 Task: Add a signature Mason Kelly containing Have a great National Clean Off Your Desk Day, Mason Kelly to email address softage.9@softage.net and add a label Homeowners associations
Action: Mouse moved to (1252, 68)
Screenshot: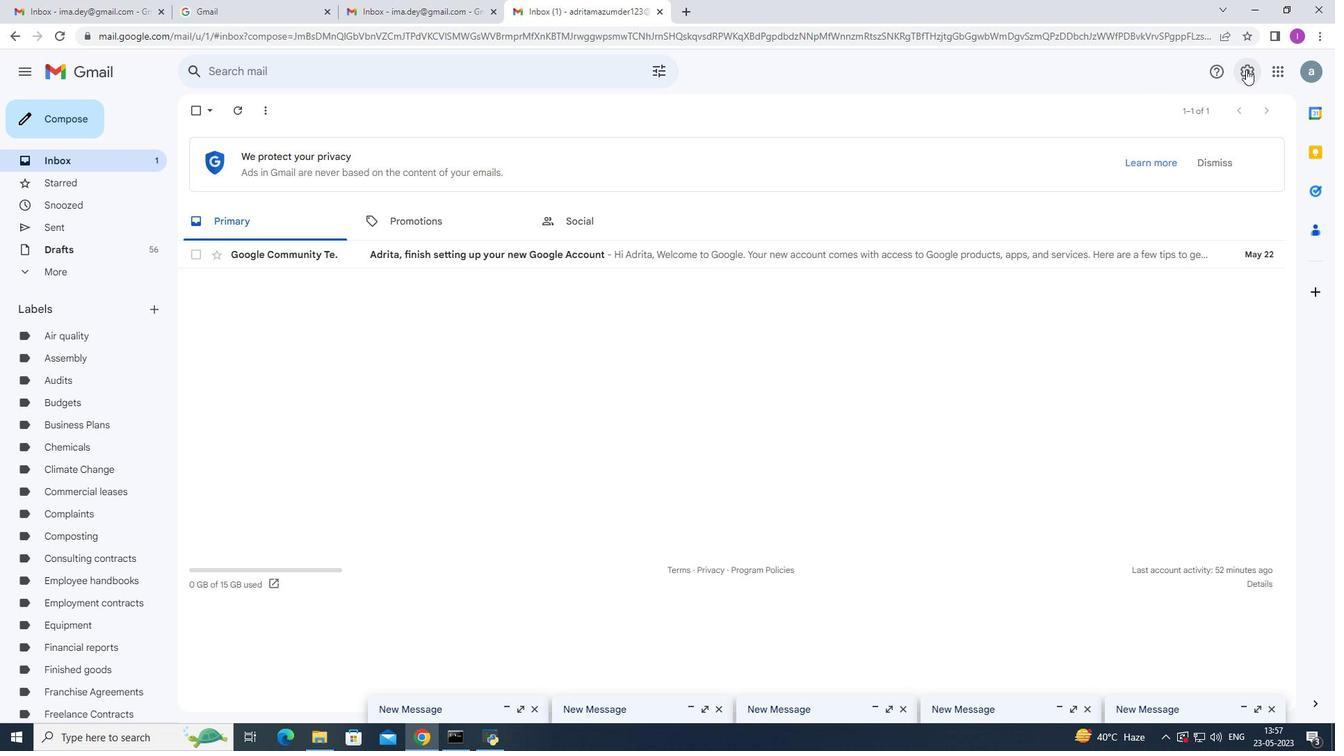 
Action: Mouse pressed left at (1252, 68)
Screenshot: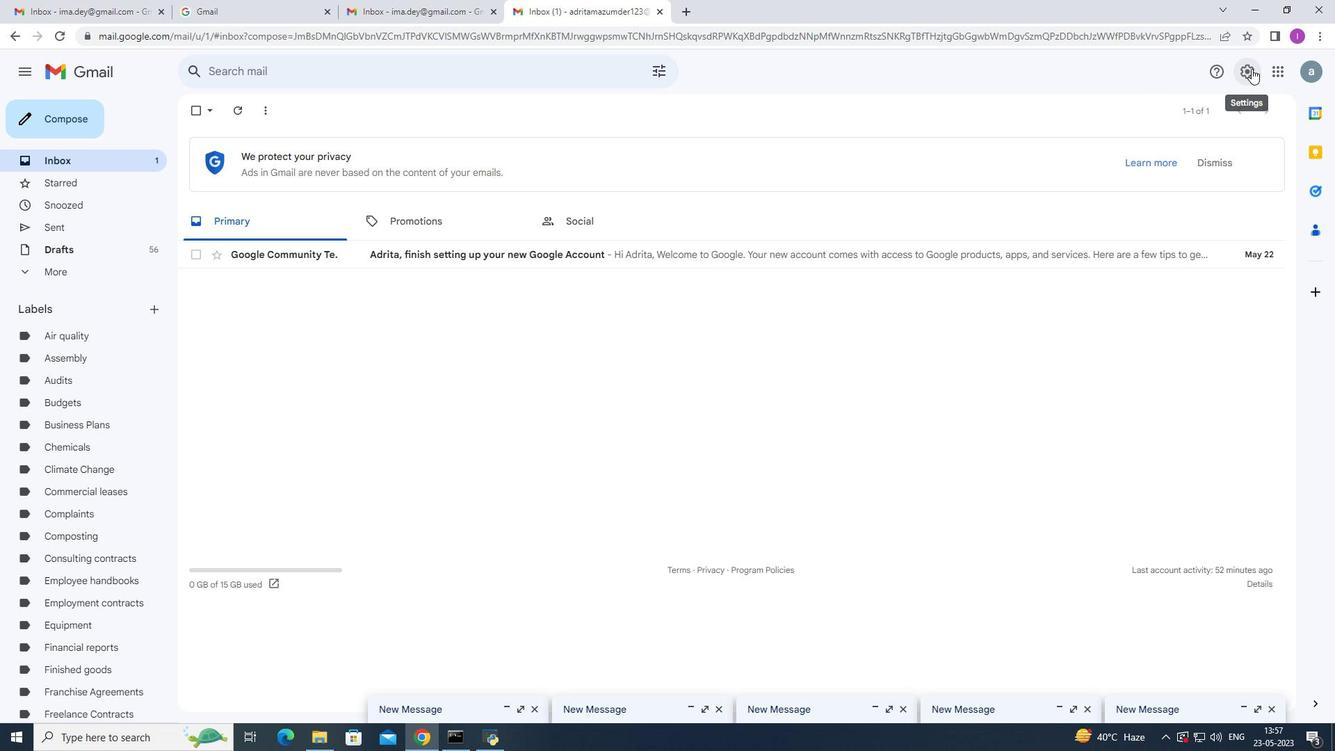 
Action: Mouse moved to (1174, 146)
Screenshot: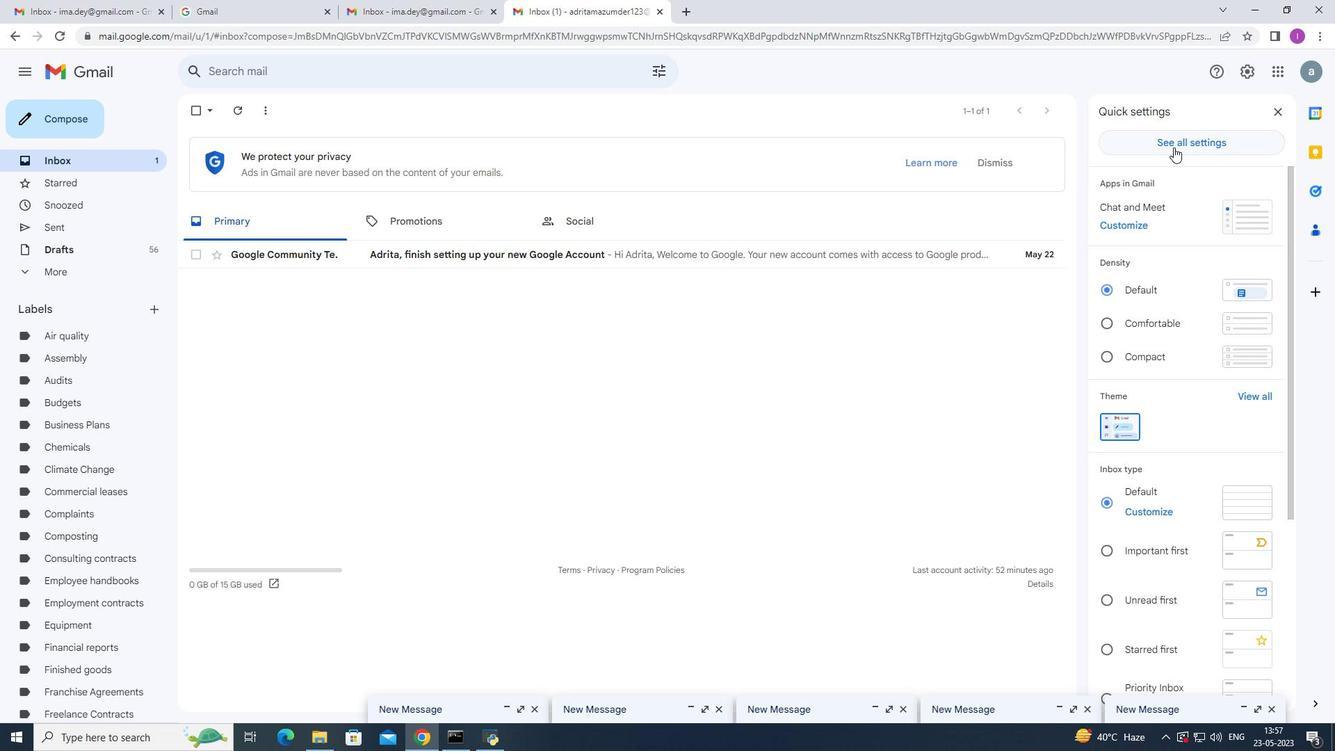 
Action: Mouse pressed left at (1174, 146)
Screenshot: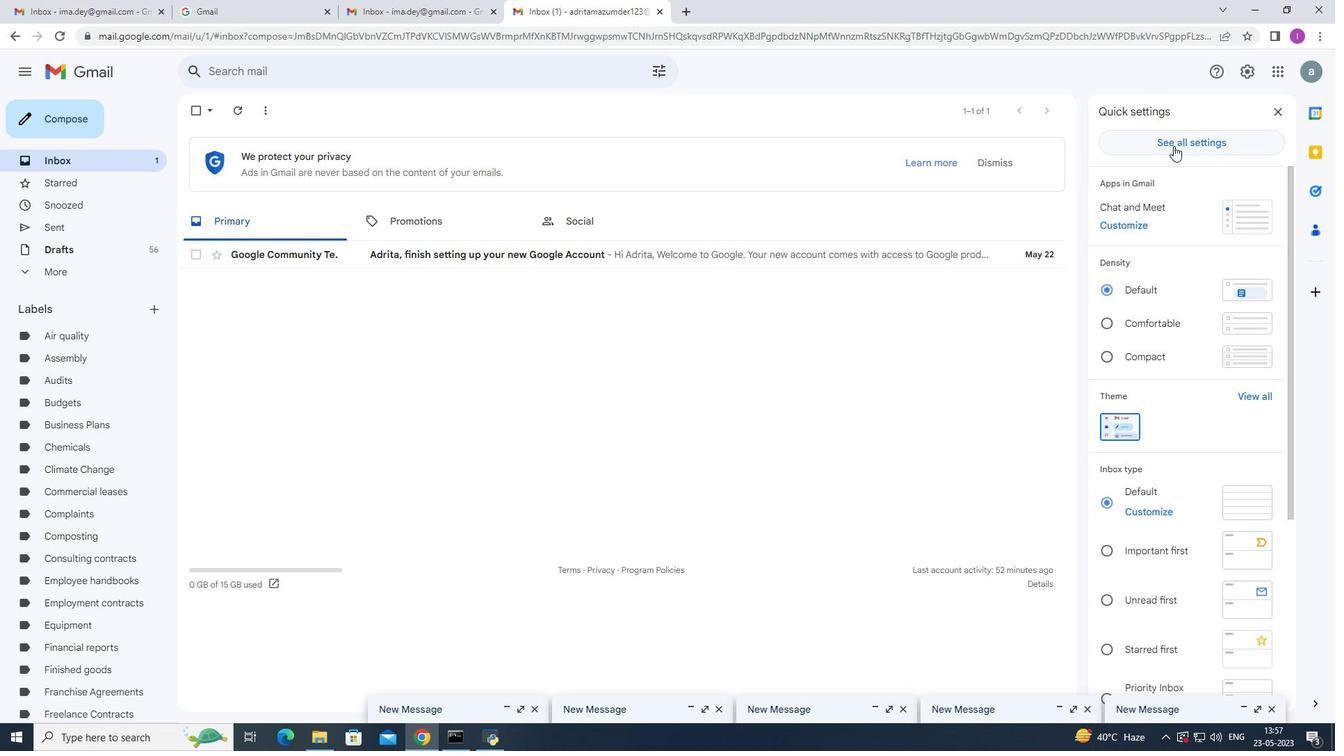 
Action: Mouse moved to (658, 345)
Screenshot: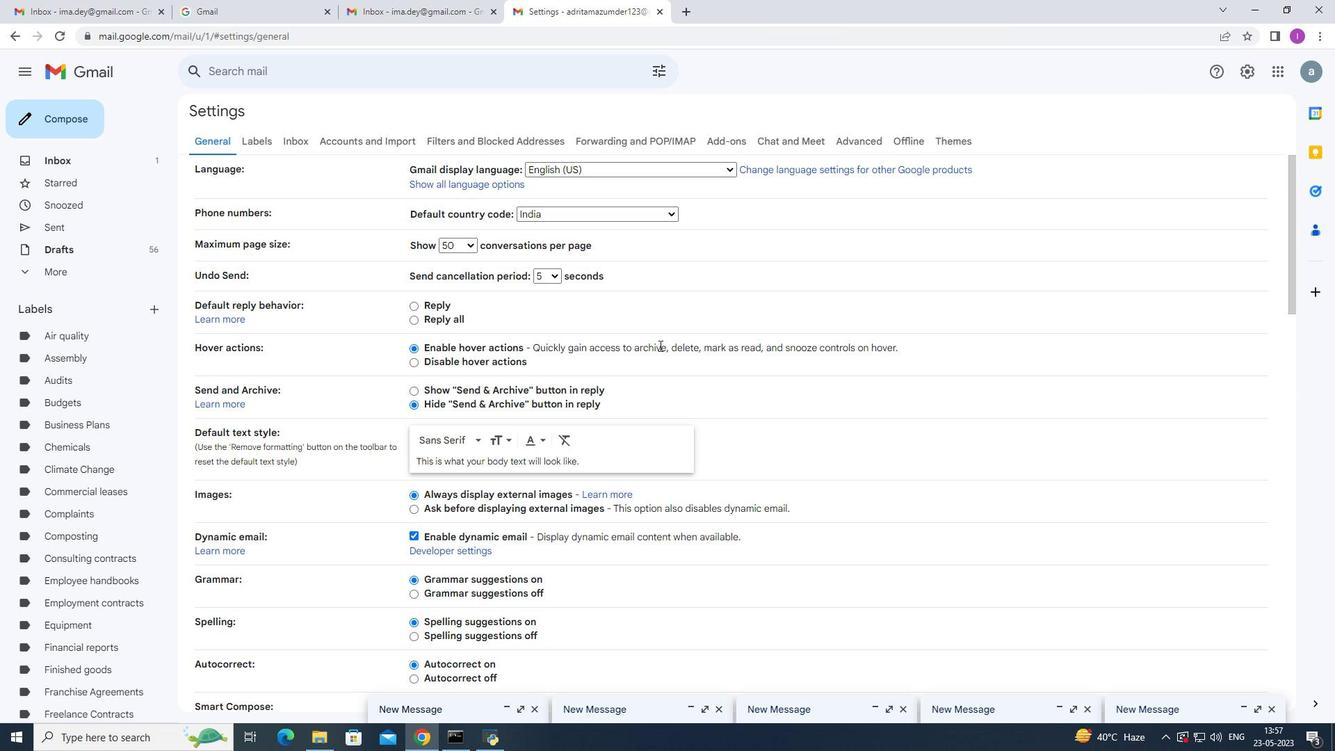 
Action: Mouse scrolled (658, 345) with delta (0, 0)
Screenshot: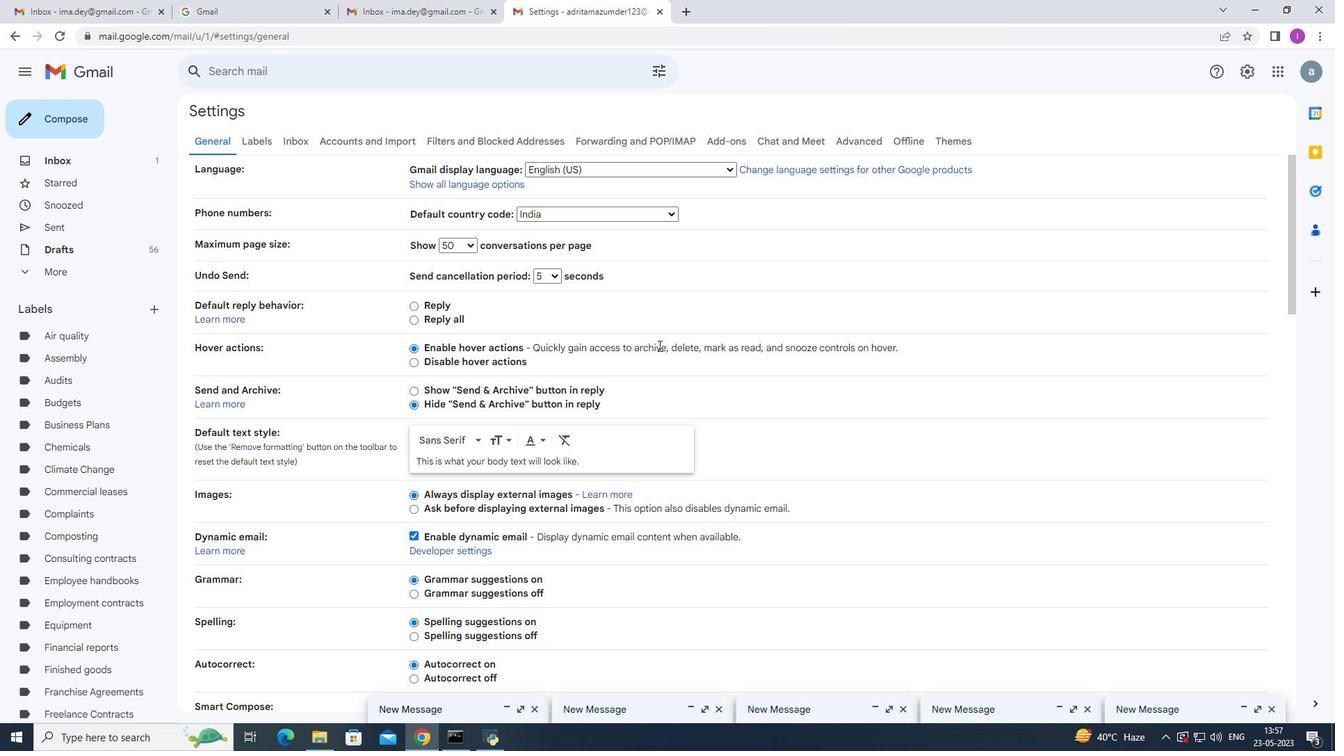 
Action: Mouse scrolled (658, 345) with delta (0, 0)
Screenshot: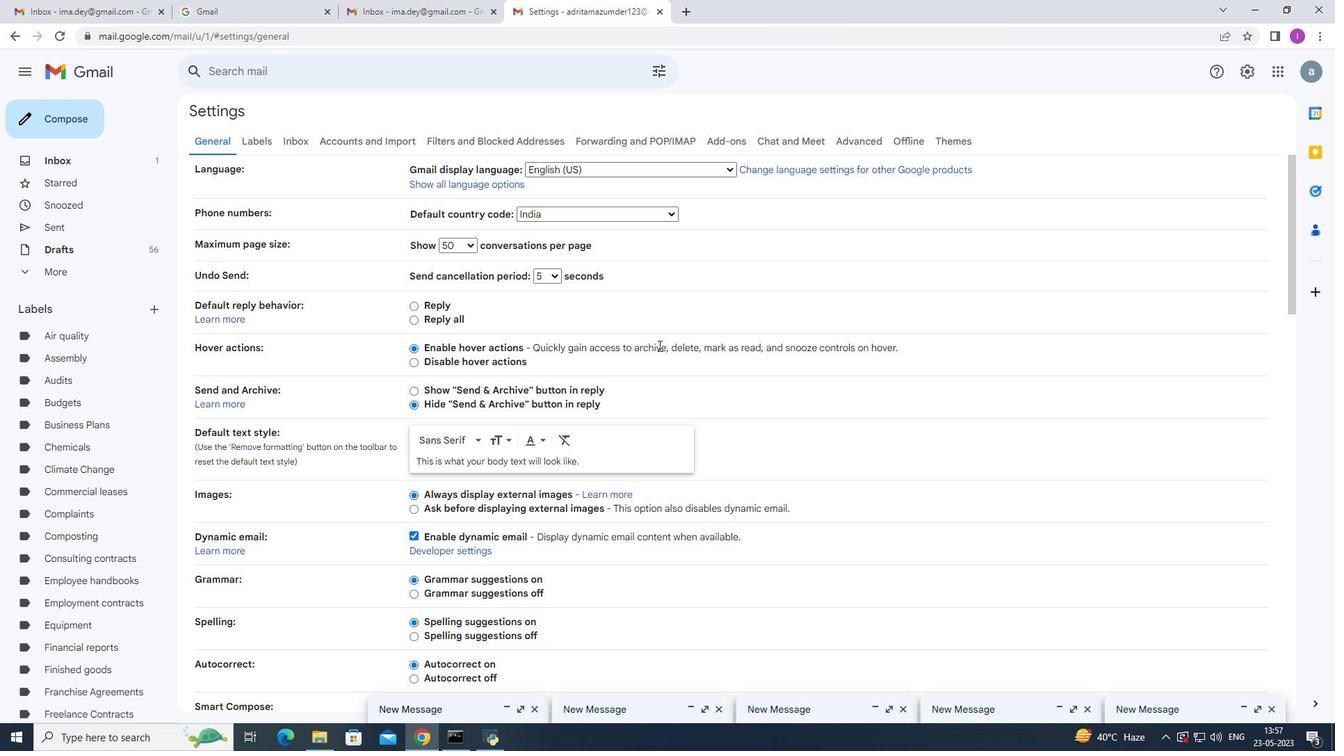 
Action: Mouse moved to (658, 345)
Screenshot: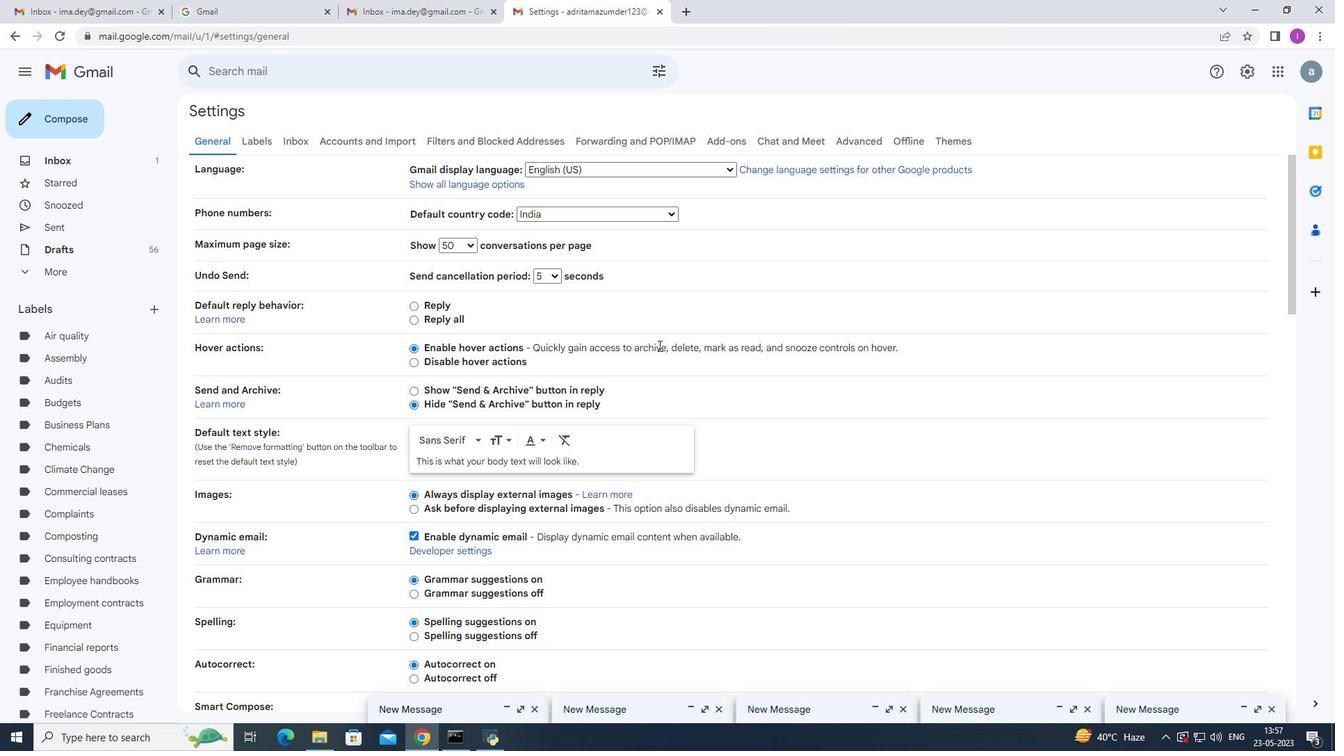 
Action: Mouse scrolled (658, 345) with delta (0, 0)
Screenshot: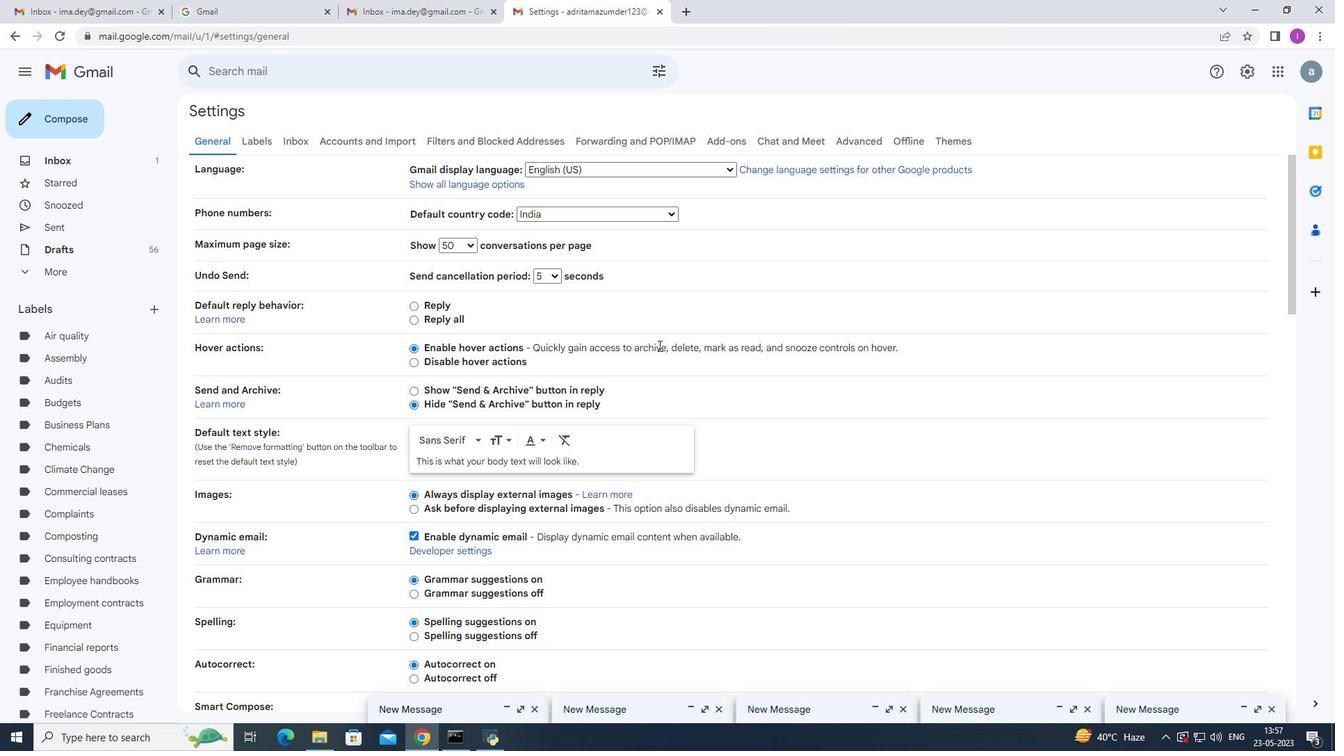 
Action: Mouse moved to (658, 345)
Screenshot: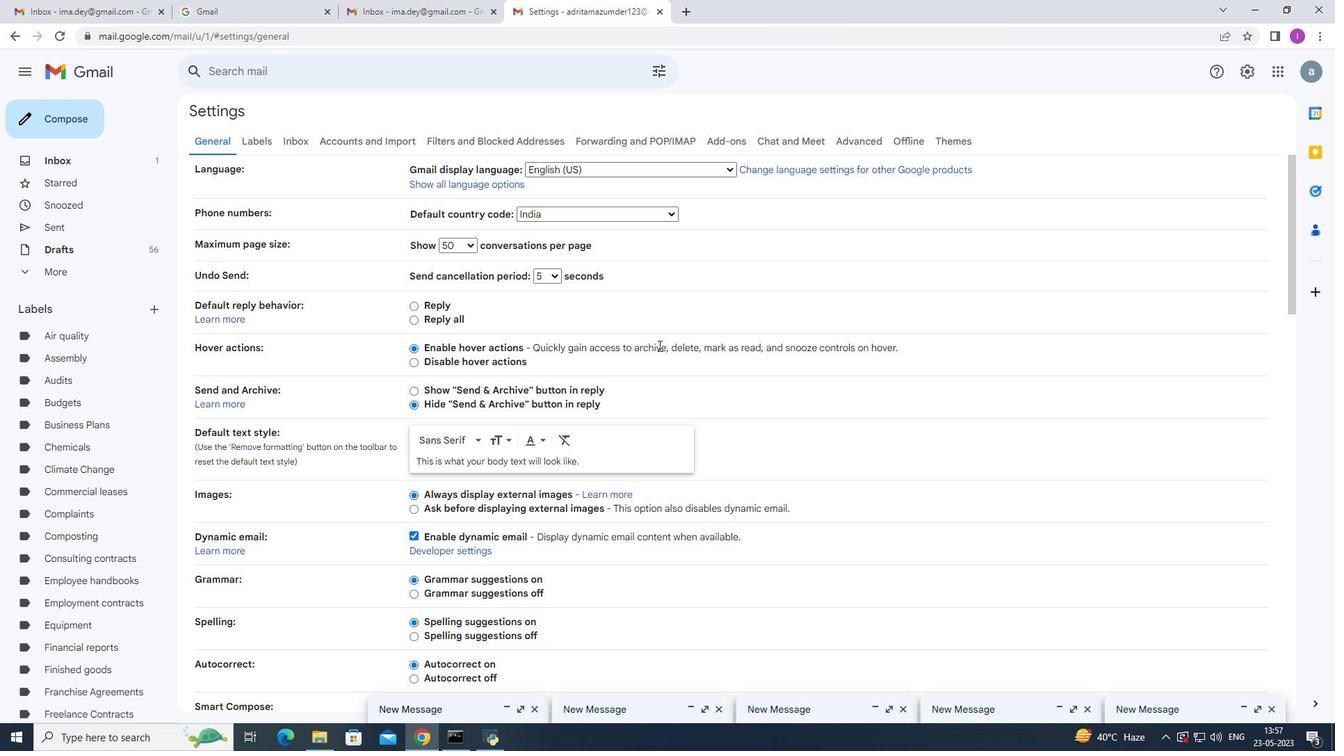 
Action: Mouse scrolled (658, 344) with delta (0, 0)
Screenshot: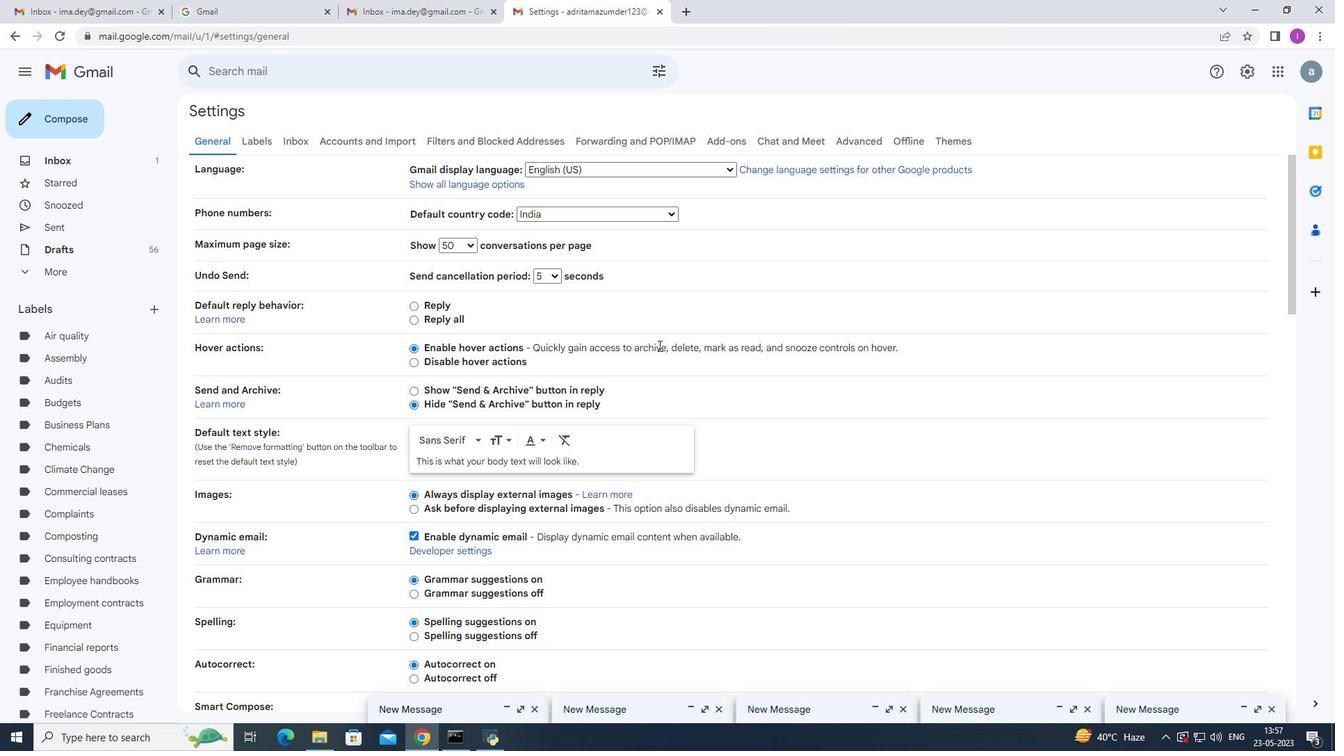 
Action: Mouse moved to (661, 343)
Screenshot: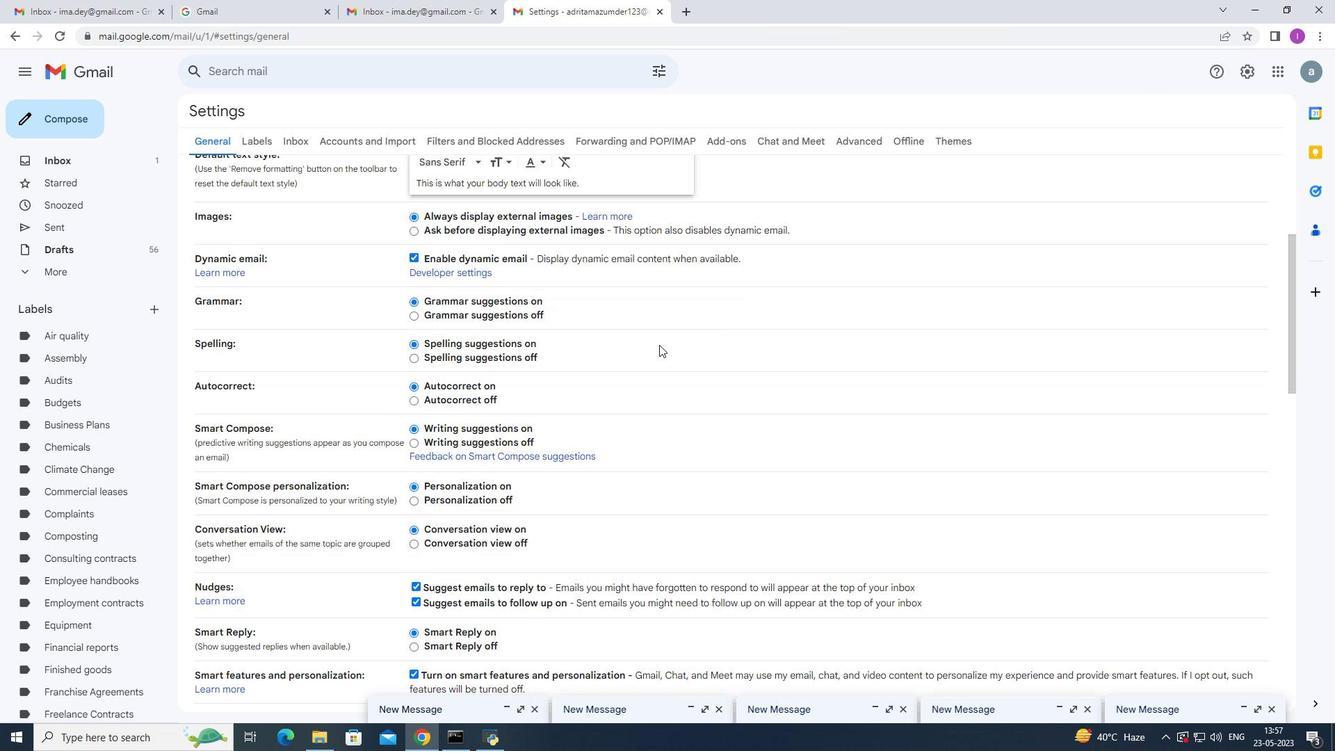 
Action: Mouse scrolled (661, 342) with delta (0, 0)
Screenshot: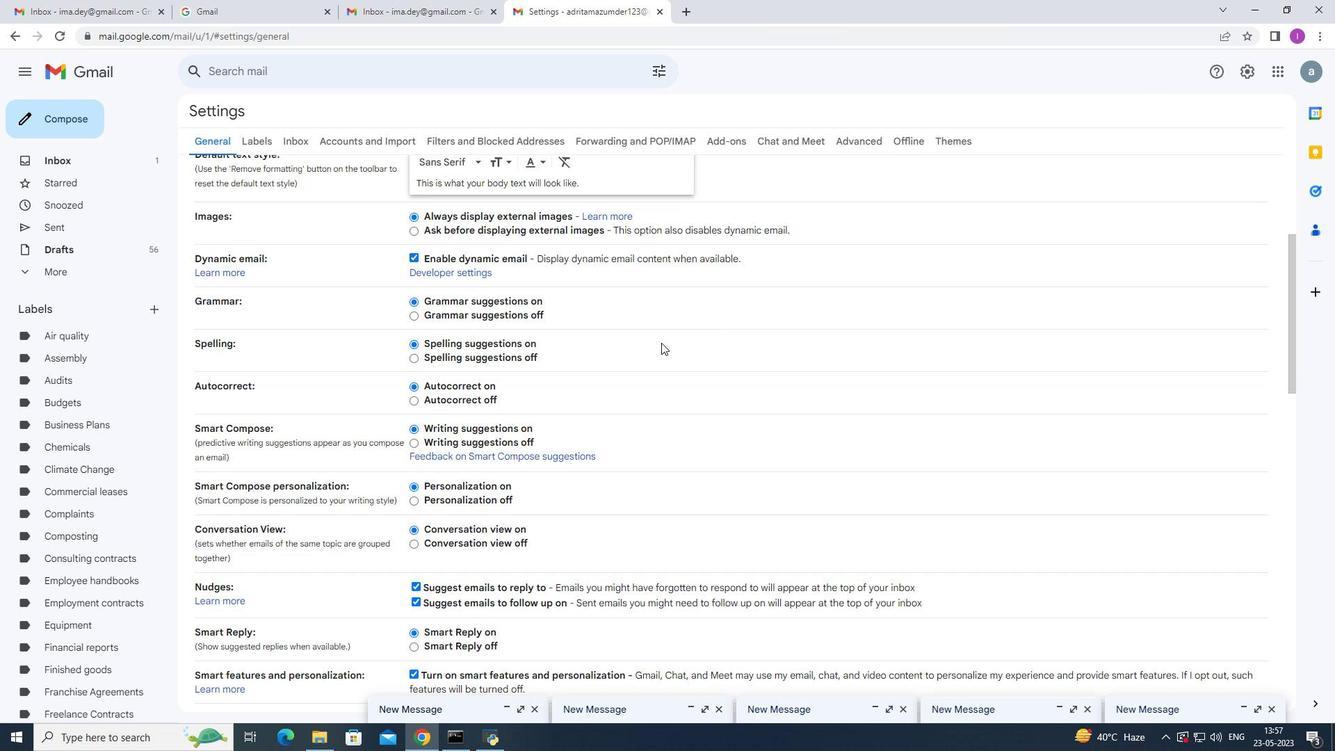 
Action: Mouse scrolled (661, 342) with delta (0, 0)
Screenshot: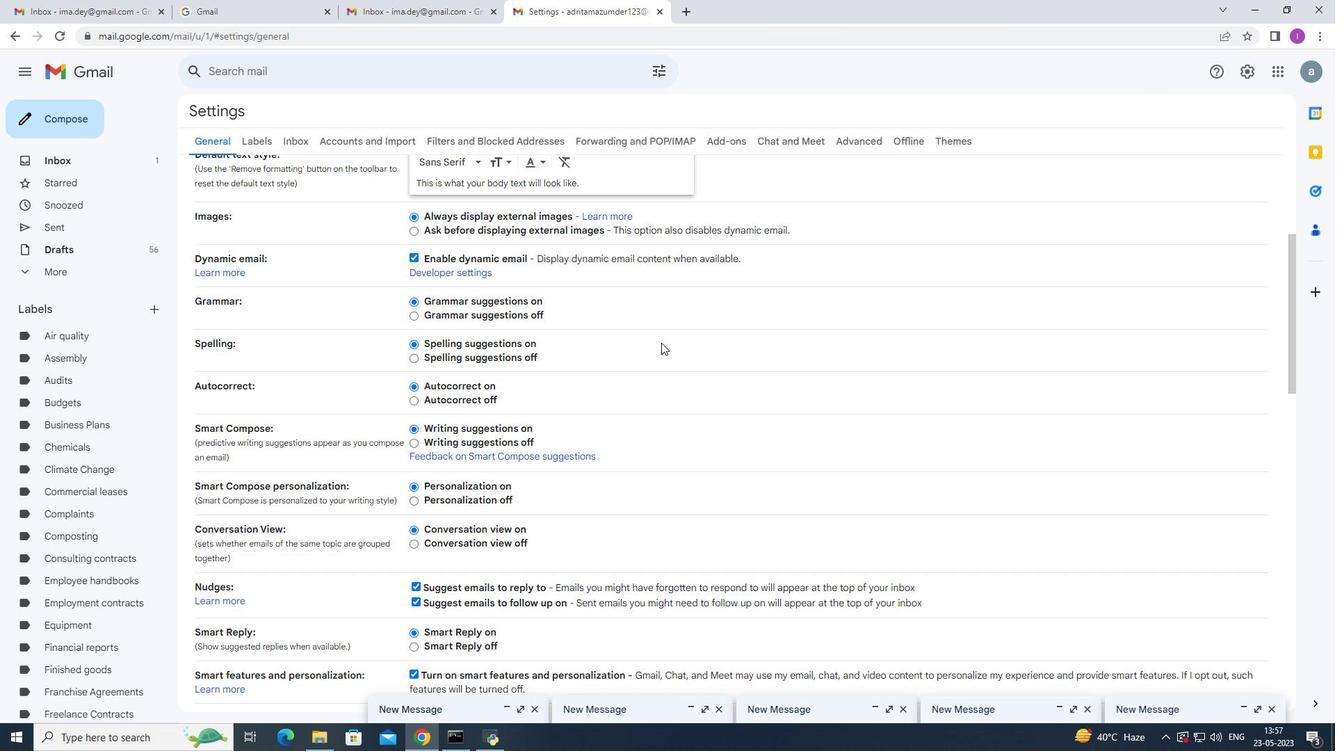 
Action: Mouse scrolled (661, 342) with delta (0, 0)
Screenshot: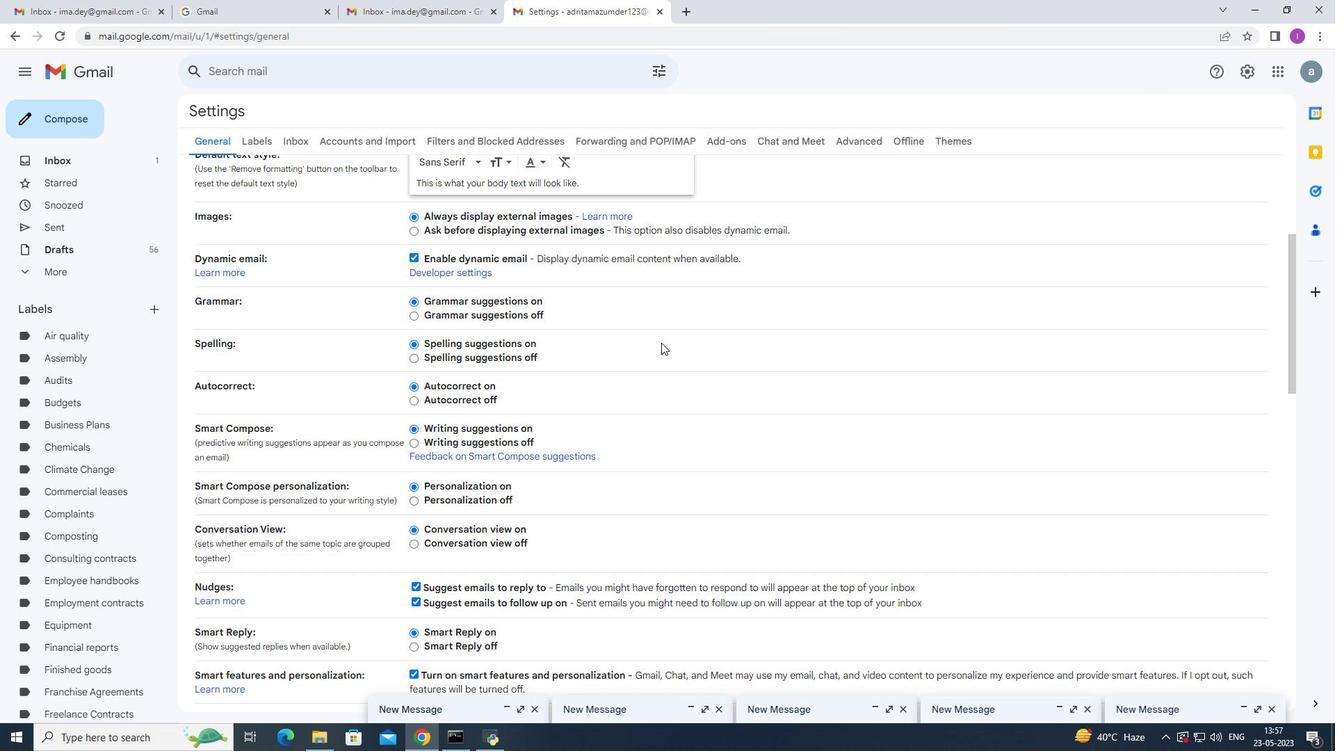 
Action: Mouse scrolled (661, 342) with delta (0, 0)
Screenshot: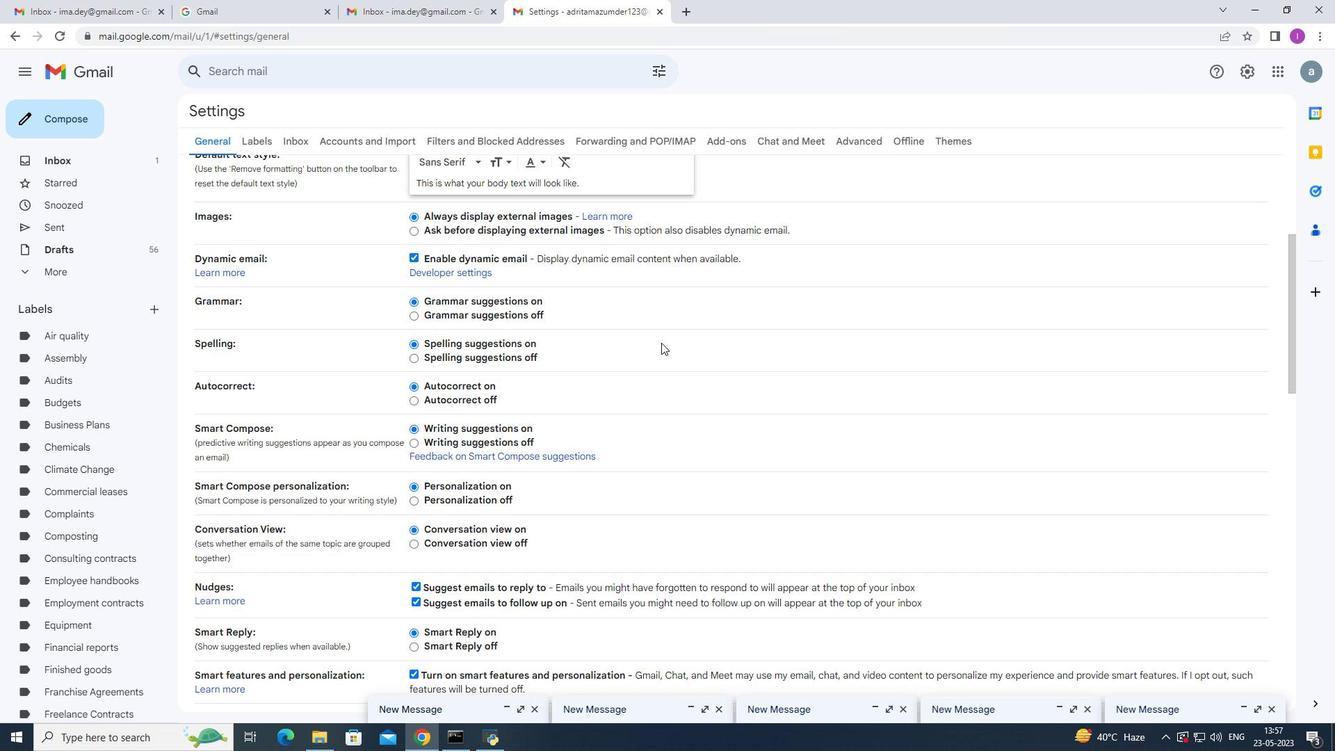 
Action: Mouse moved to (602, 352)
Screenshot: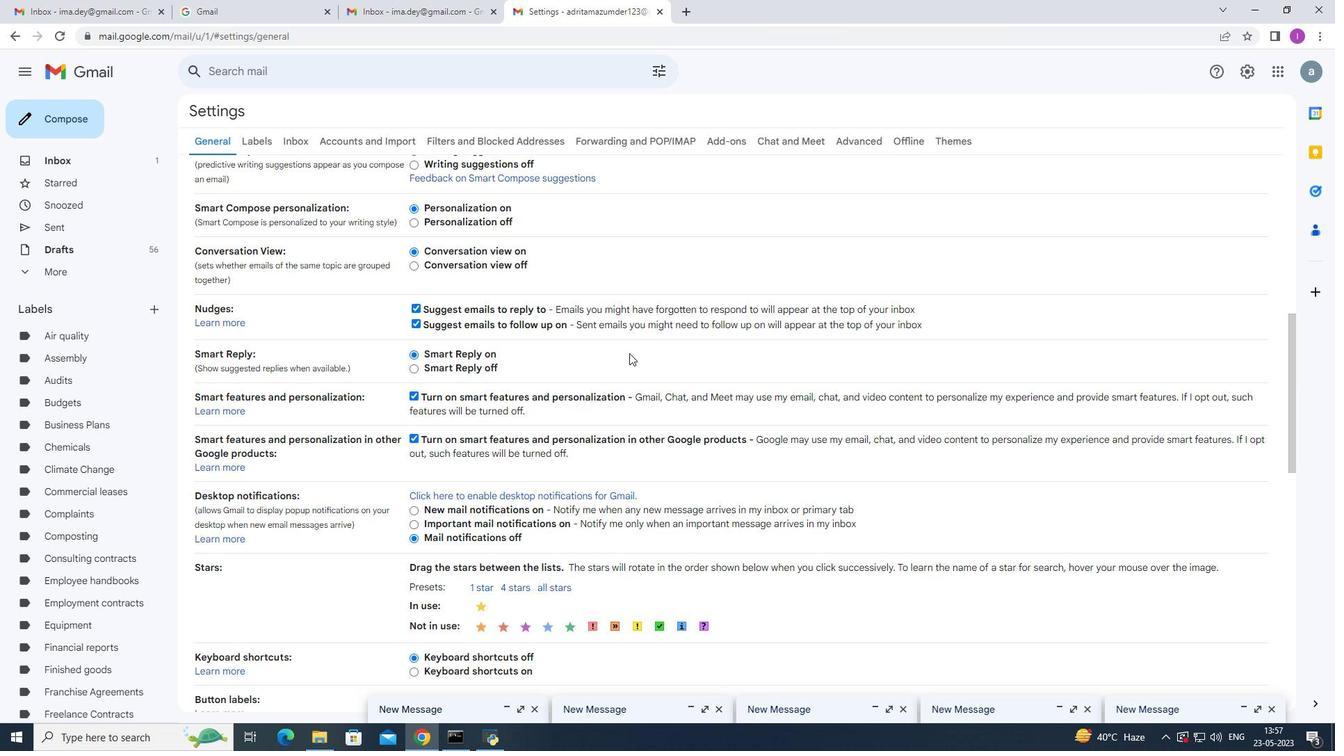 
Action: Mouse scrolled (602, 352) with delta (0, 0)
Screenshot: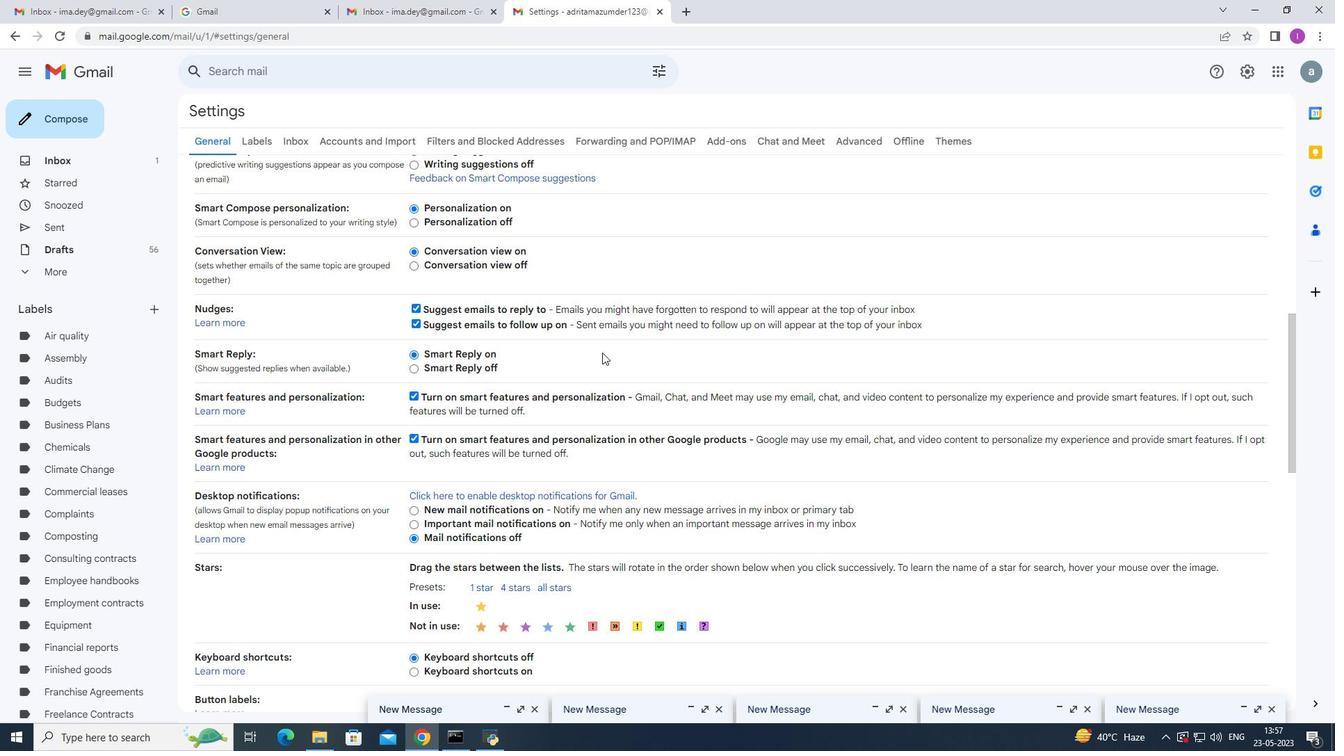 
Action: Mouse scrolled (602, 352) with delta (0, 0)
Screenshot: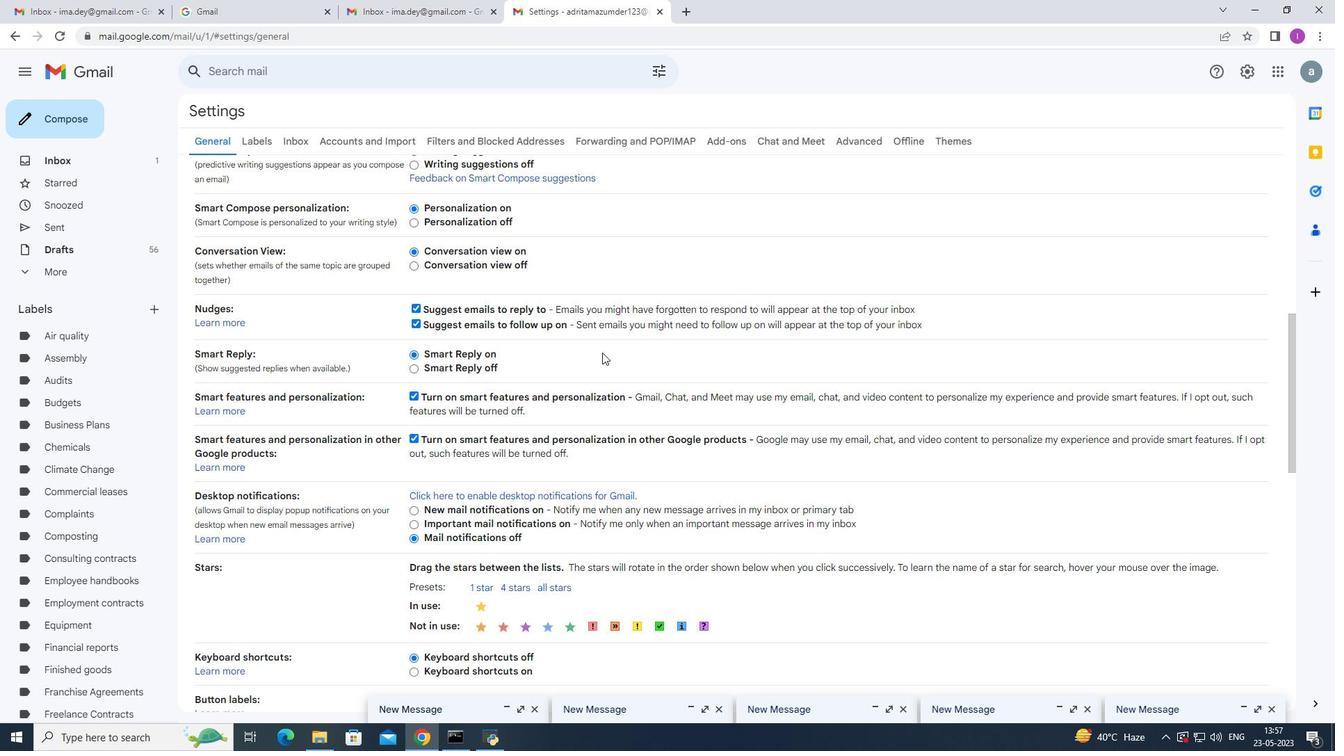 
Action: Mouse scrolled (602, 352) with delta (0, 0)
Screenshot: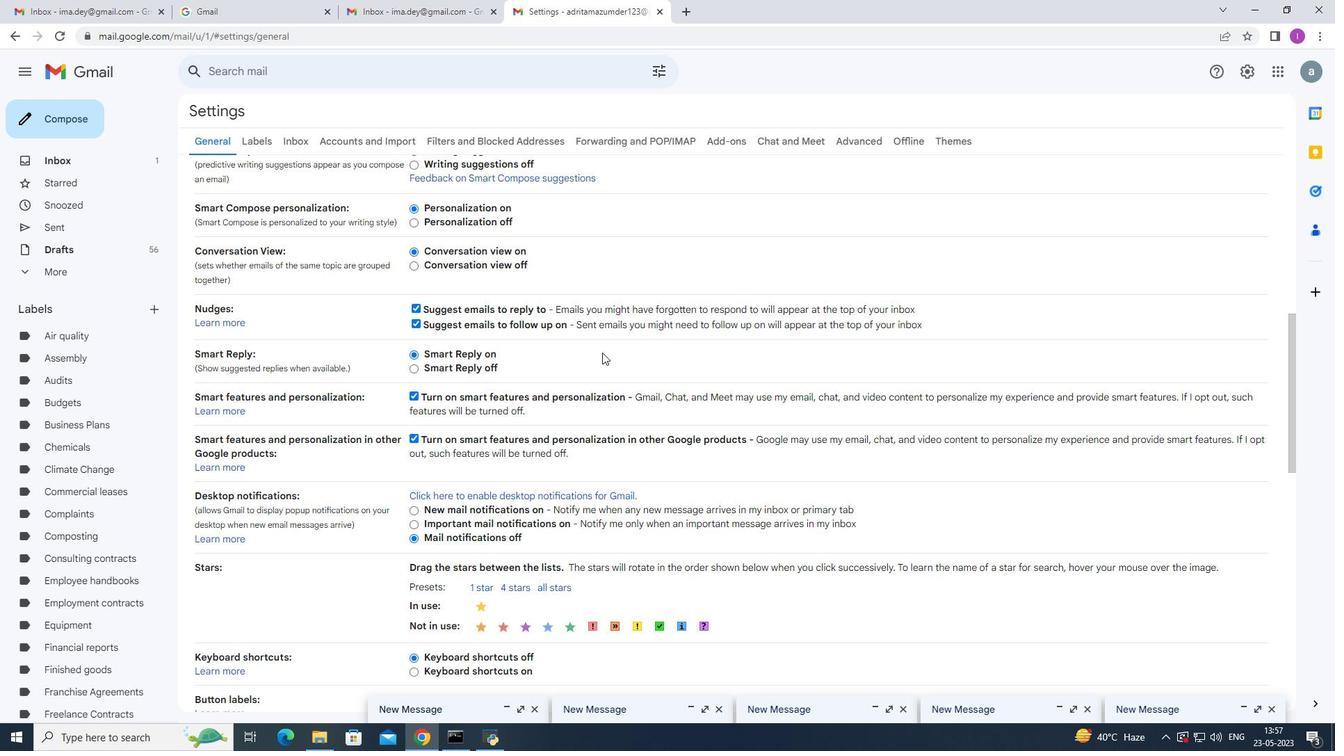 
Action: Mouse scrolled (602, 353) with delta (0, 0)
Screenshot: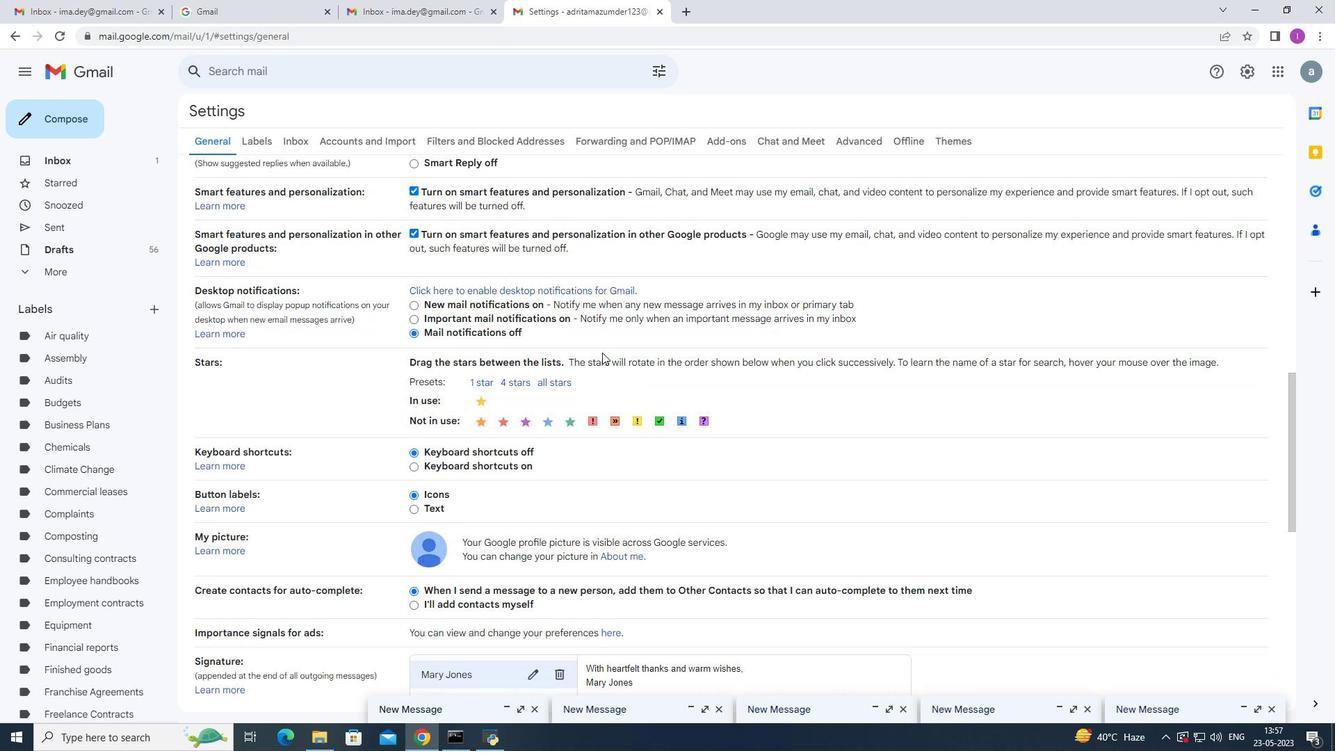 
Action: Mouse scrolled (602, 353) with delta (0, 0)
Screenshot: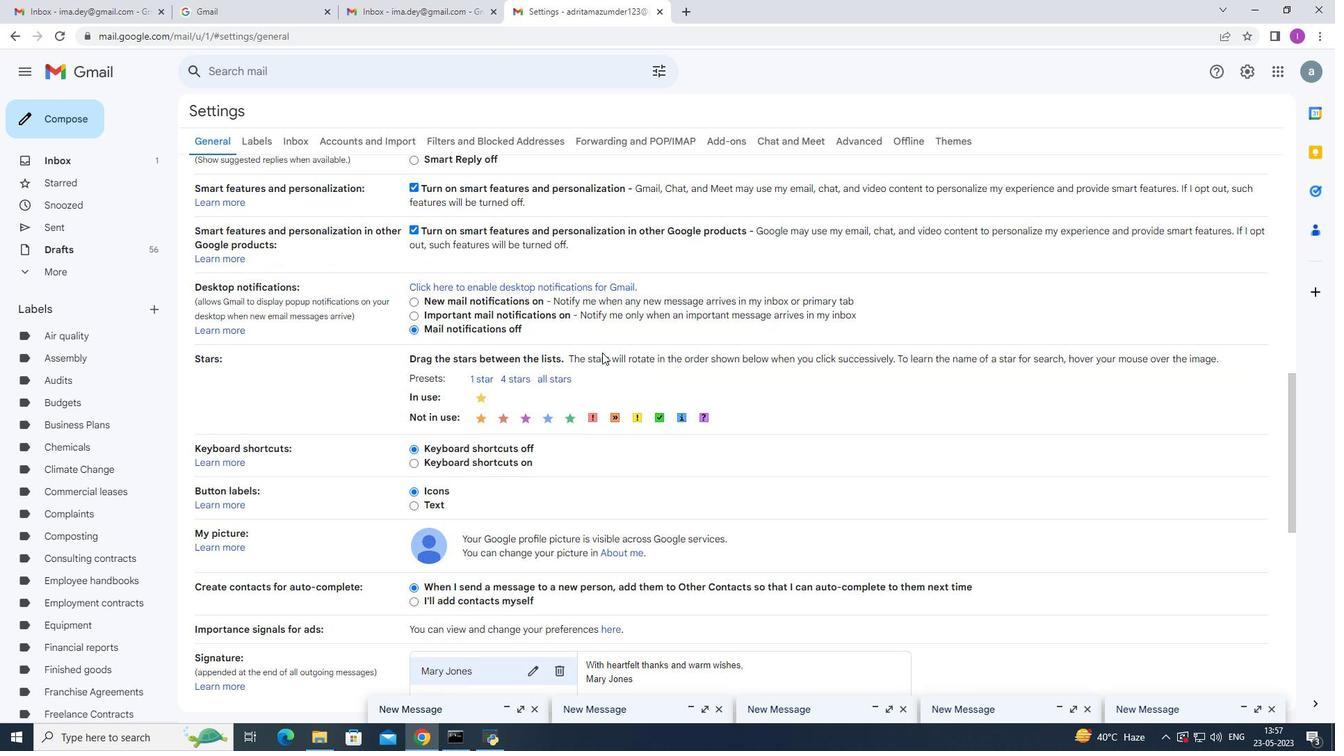 
Action: Mouse scrolled (602, 353) with delta (0, 0)
Screenshot: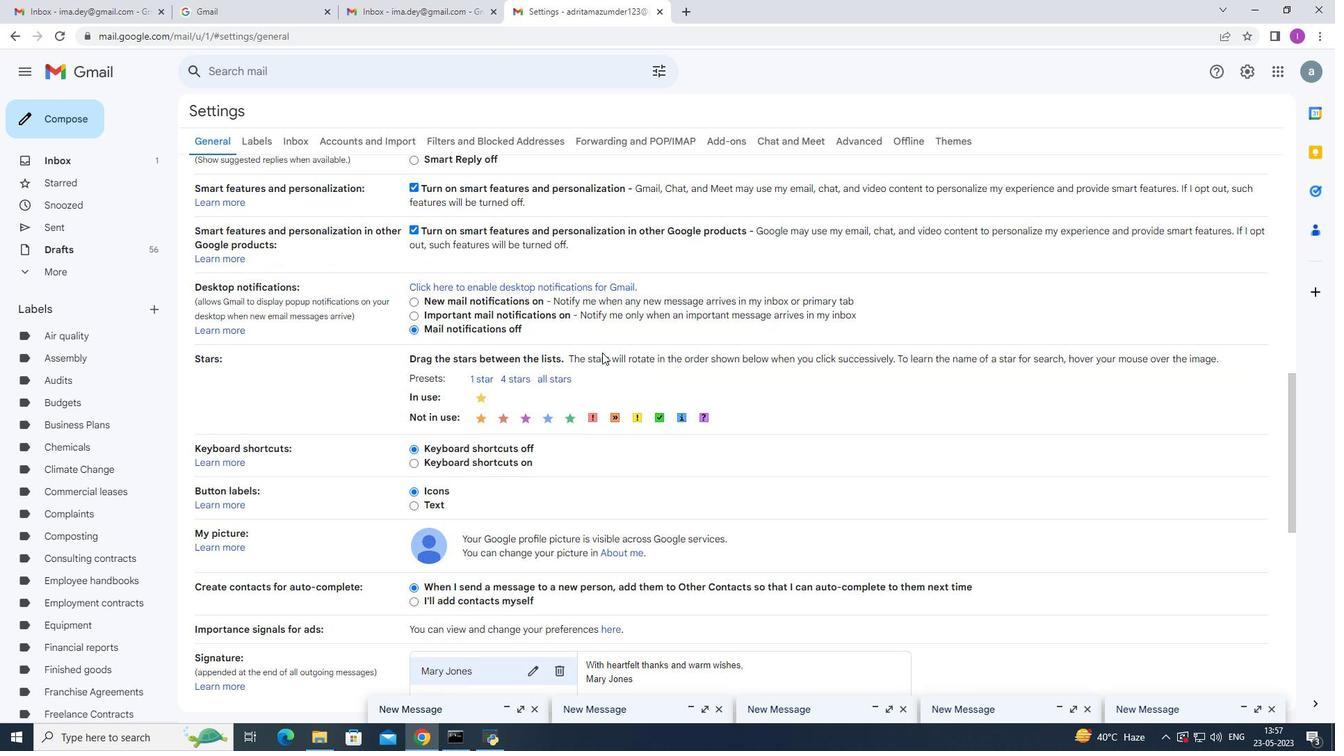 
Action: Mouse scrolled (602, 353) with delta (0, 0)
Screenshot: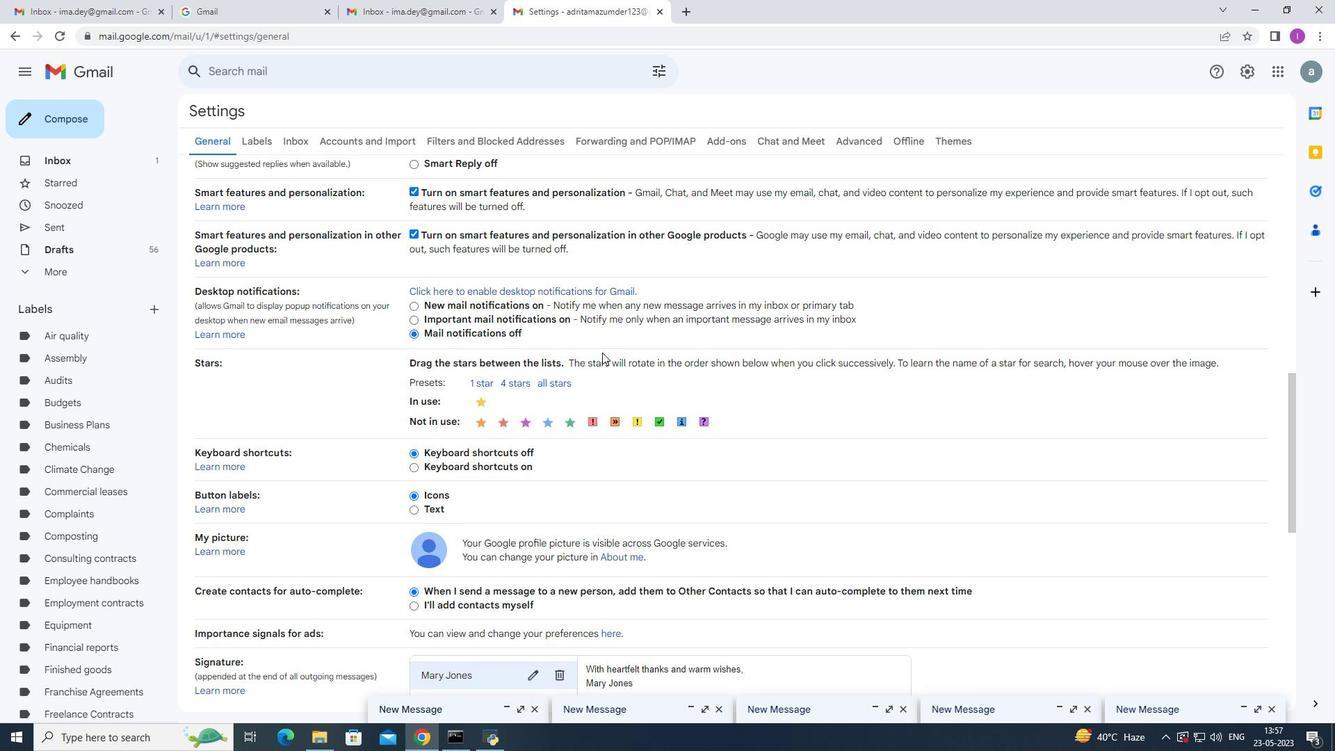 
Action: Mouse scrolled (602, 353) with delta (0, 0)
Screenshot: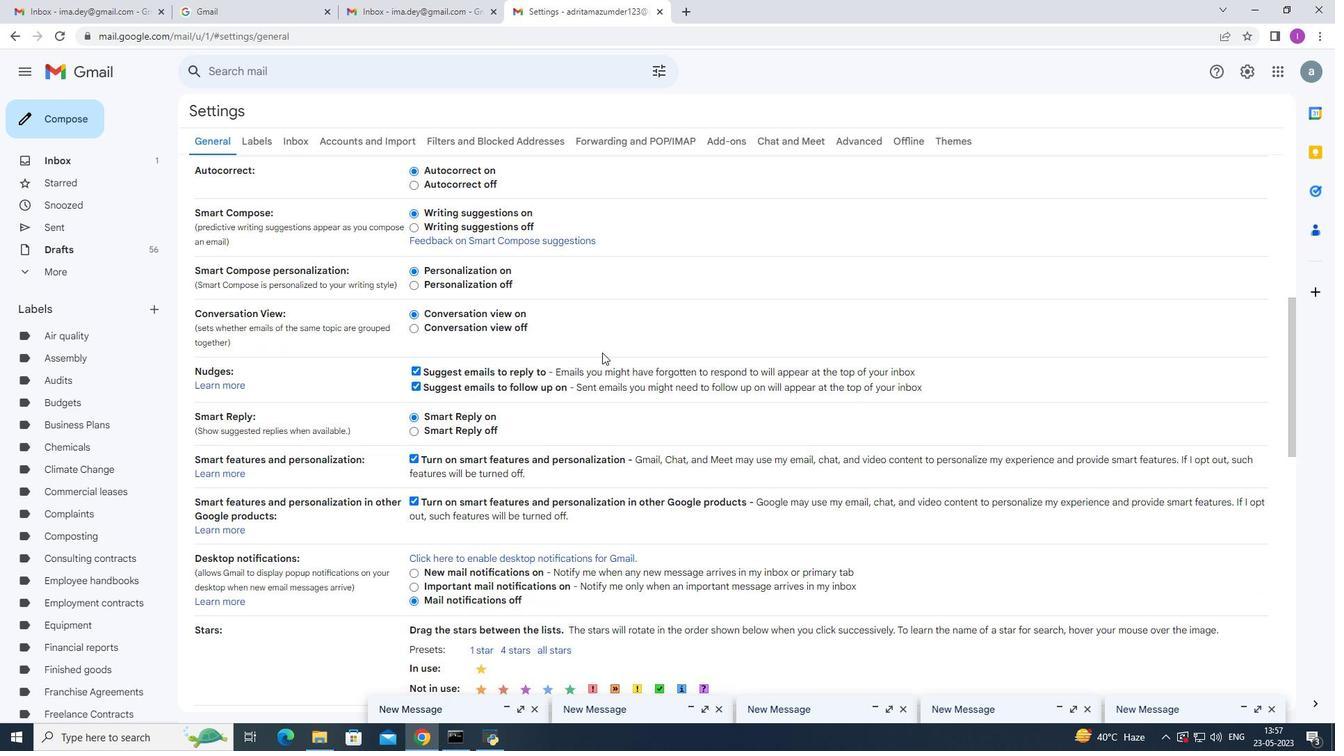 
Action: Mouse scrolled (602, 353) with delta (0, 0)
Screenshot: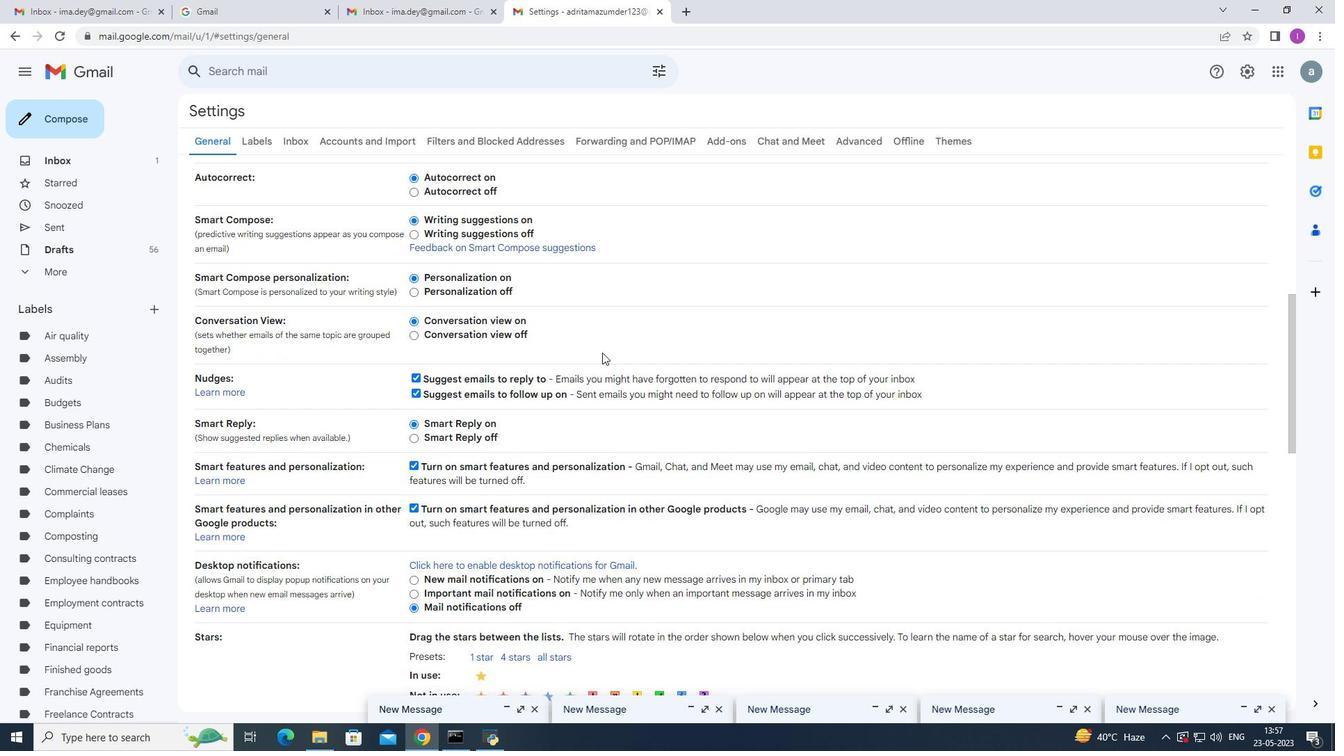 
Action: Mouse moved to (601, 352)
Screenshot: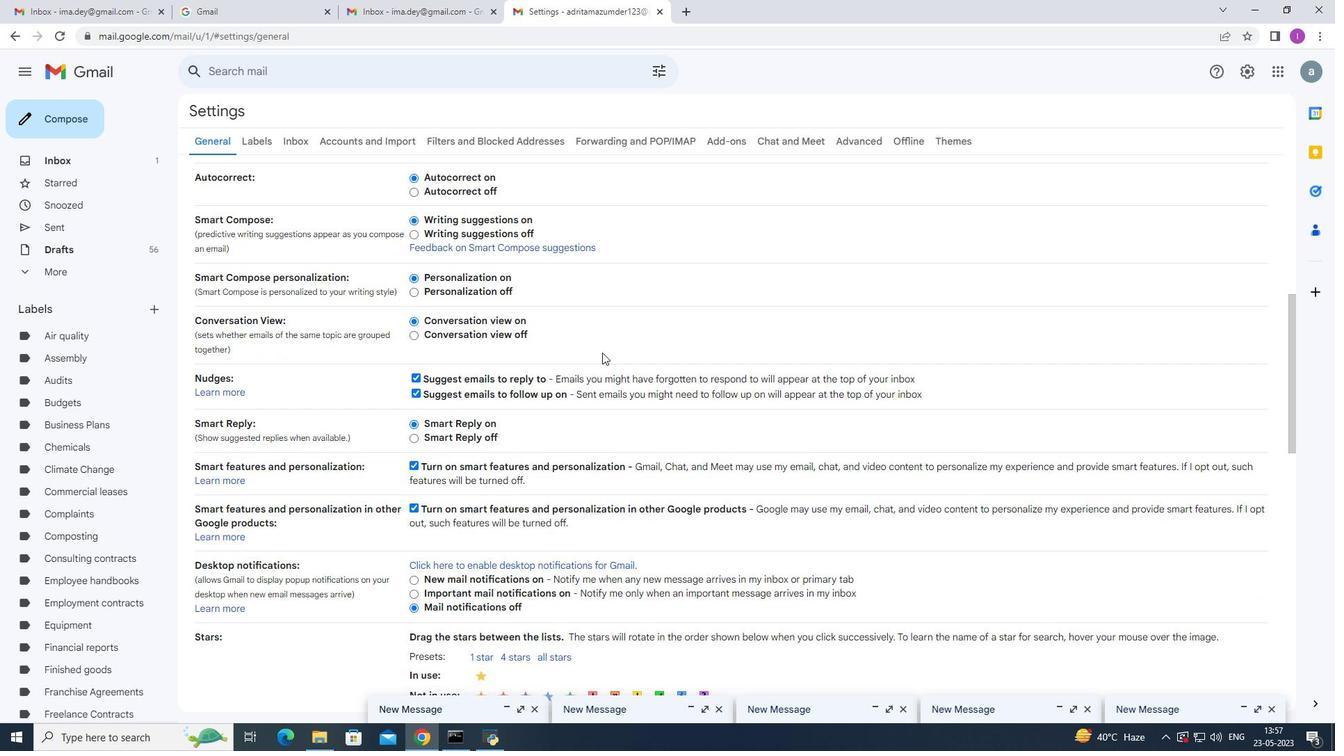 
Action: Mouse scrolled (601, 352) with delta (0, 0)
Screenshot: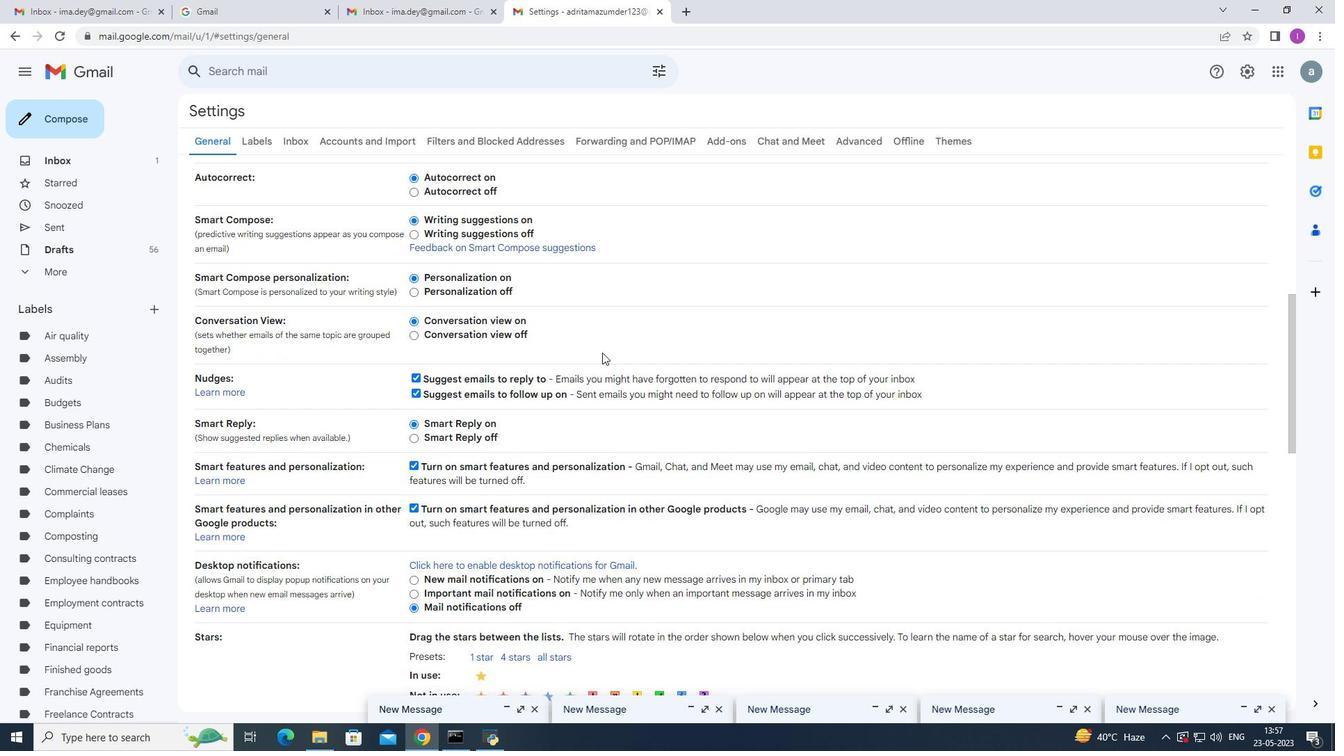 
Action: Mouse scrolled (601, 352) with delta (0, 0)
Screenshot: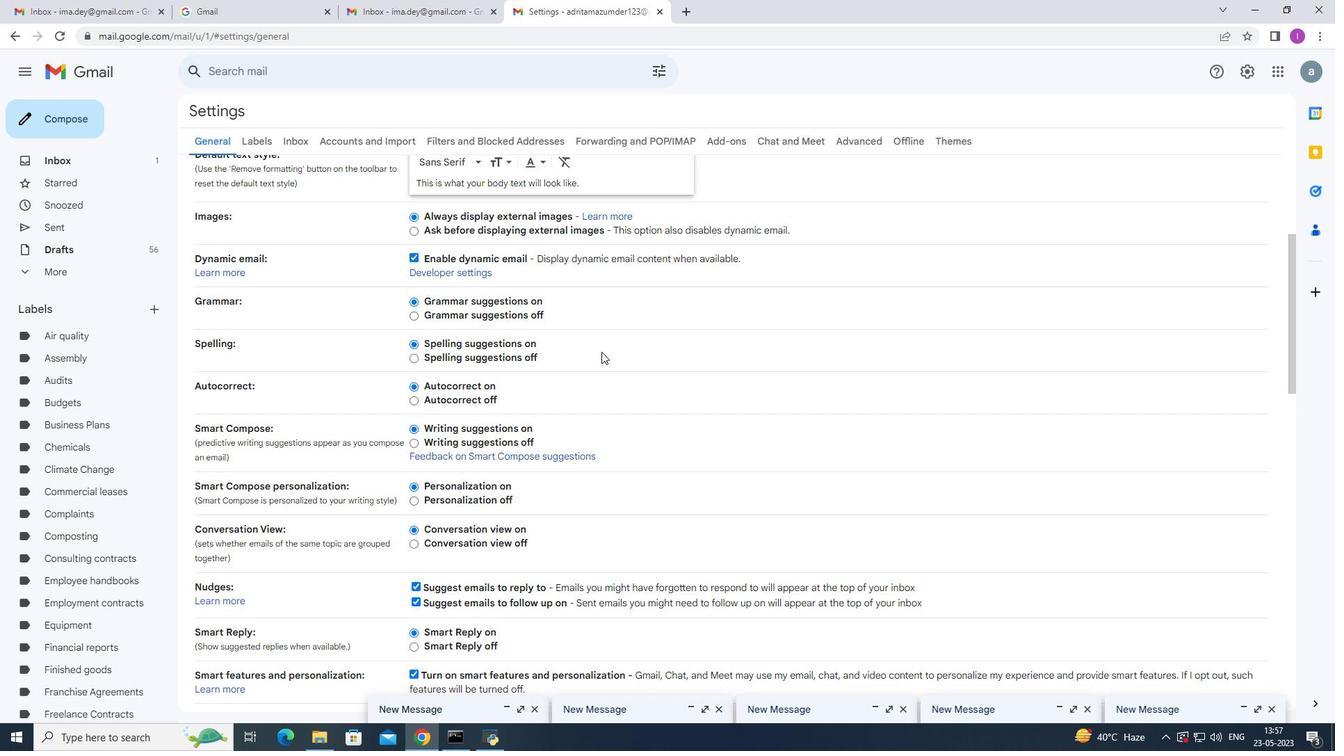 
Action: Mouse scrolled (601, 352) with delta (0, 0)
Screenshot: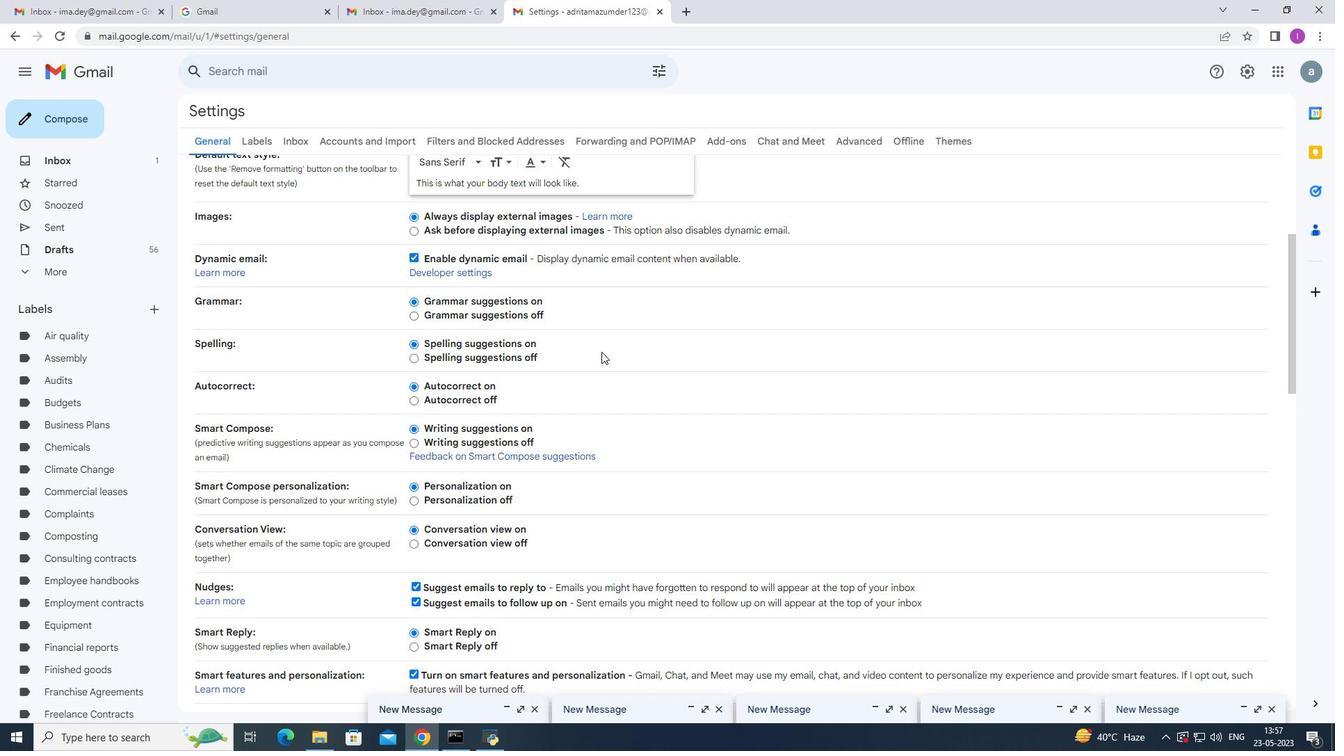 
Action: Mouse scrolled (601, 352) with delta (0, 0)
Screenshot: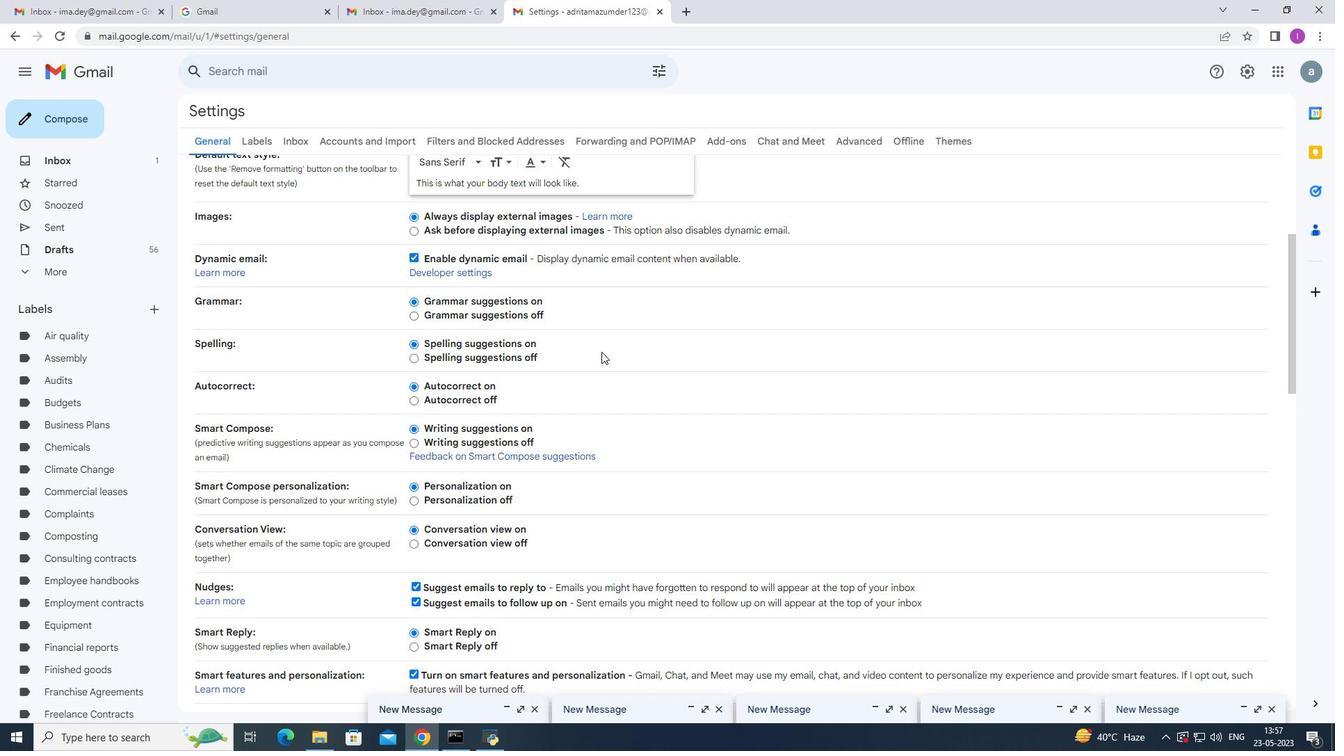 
Action: Mouse scrolled (601, 352) with delta (0, 0)
Screenshot: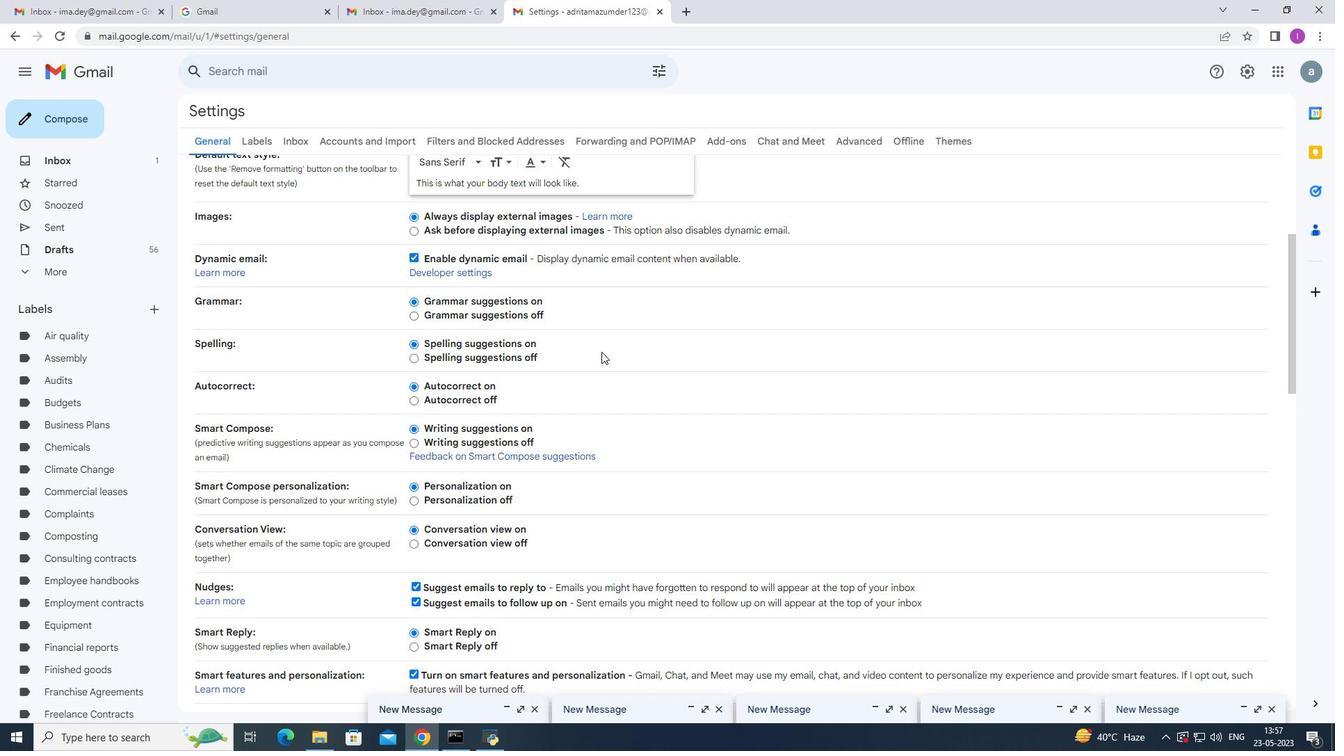 
Action: Mouse scrolled (601, 351) with delta (0, 0)
Screenshot: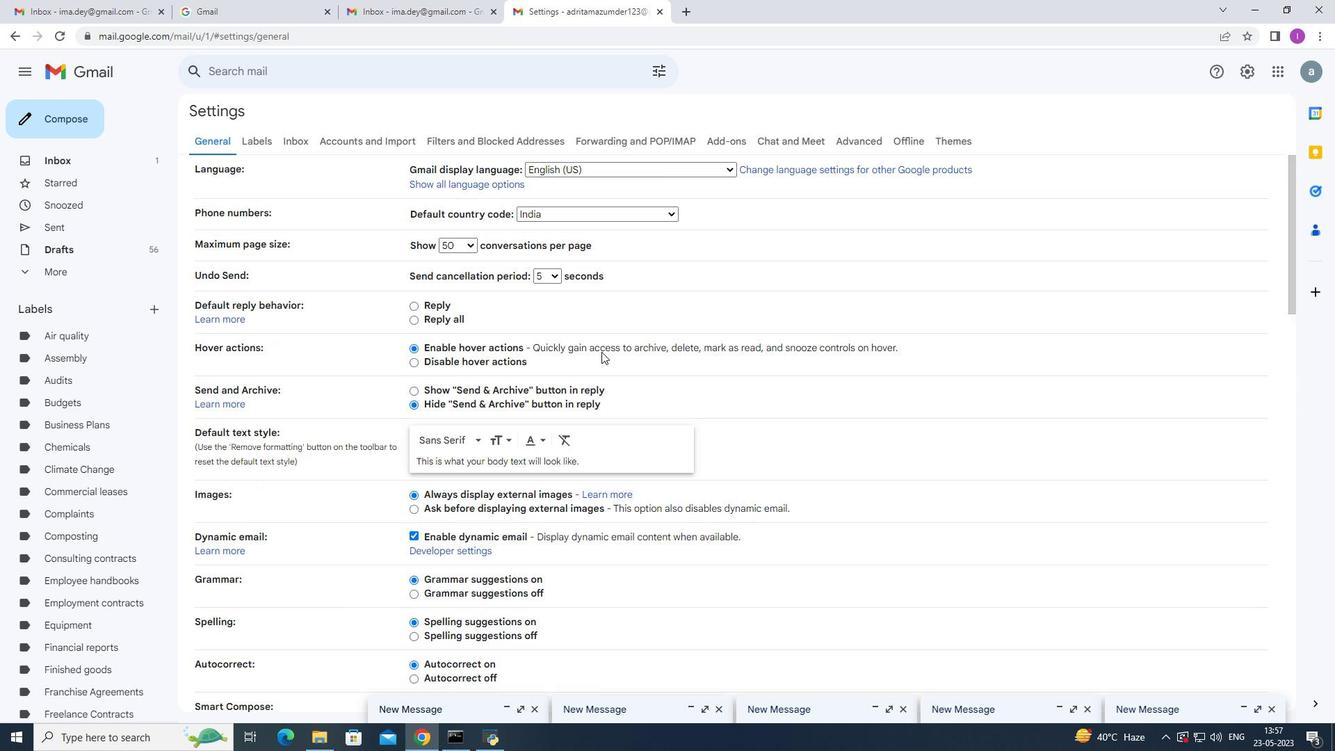 
Action: Mouse scrolled (601, 351) with delta (0, 0)
Screenshot: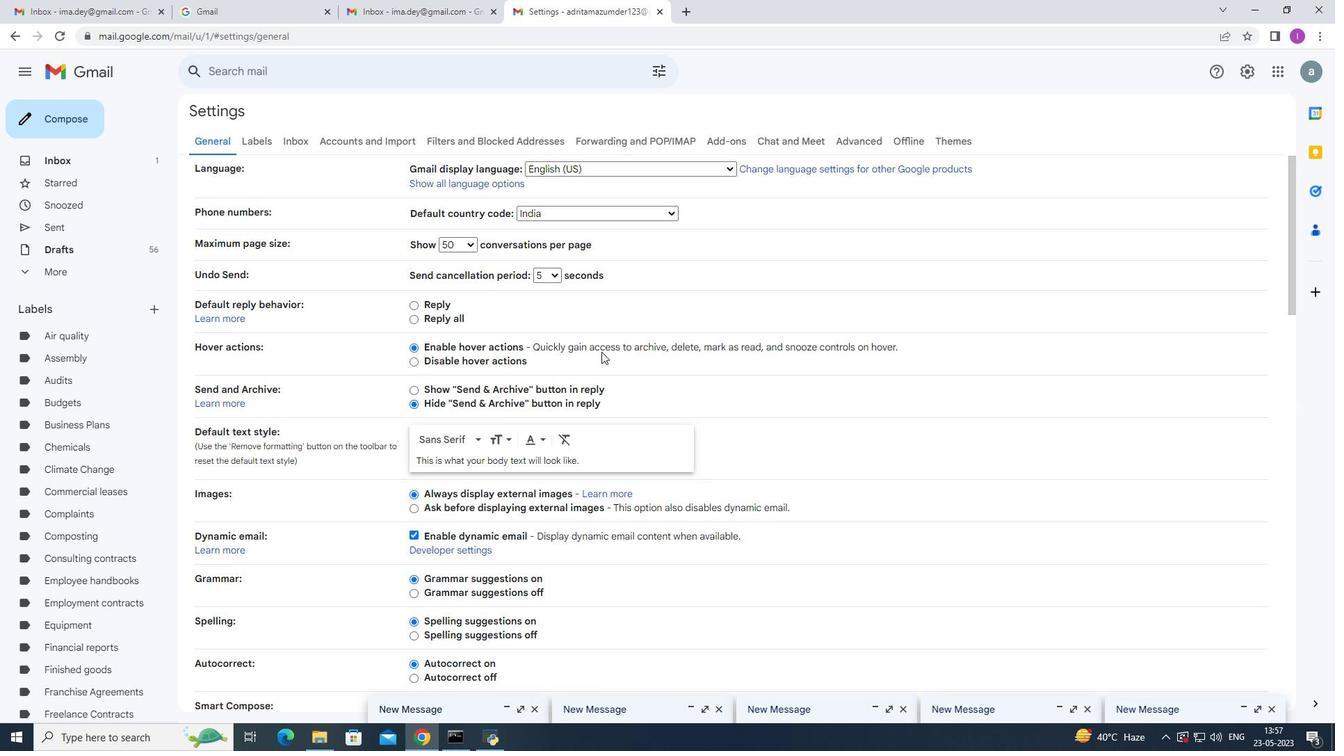 
Action: Mouse scrolled (601, 351) with delta (0, 0)
Screenshot: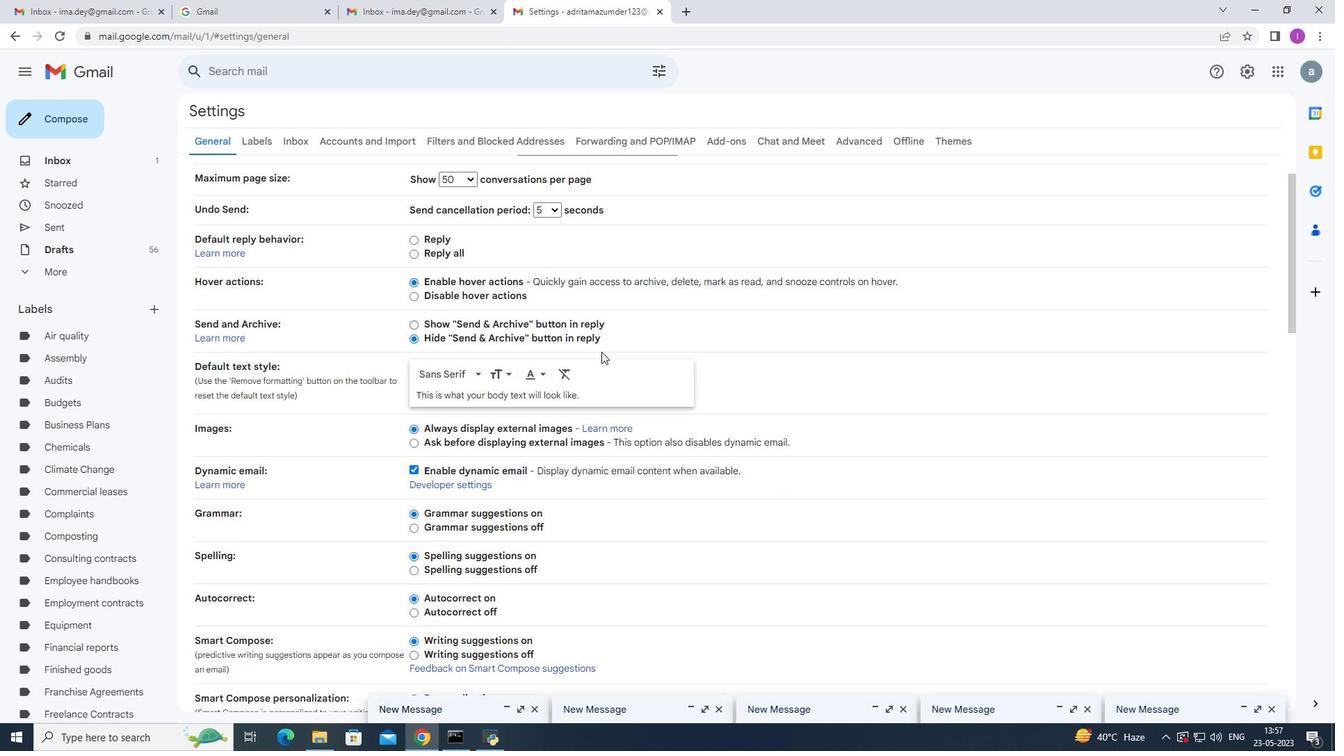 
Action: Mouse scrolled (601, 351) with delta (0, 0)
Screenshot: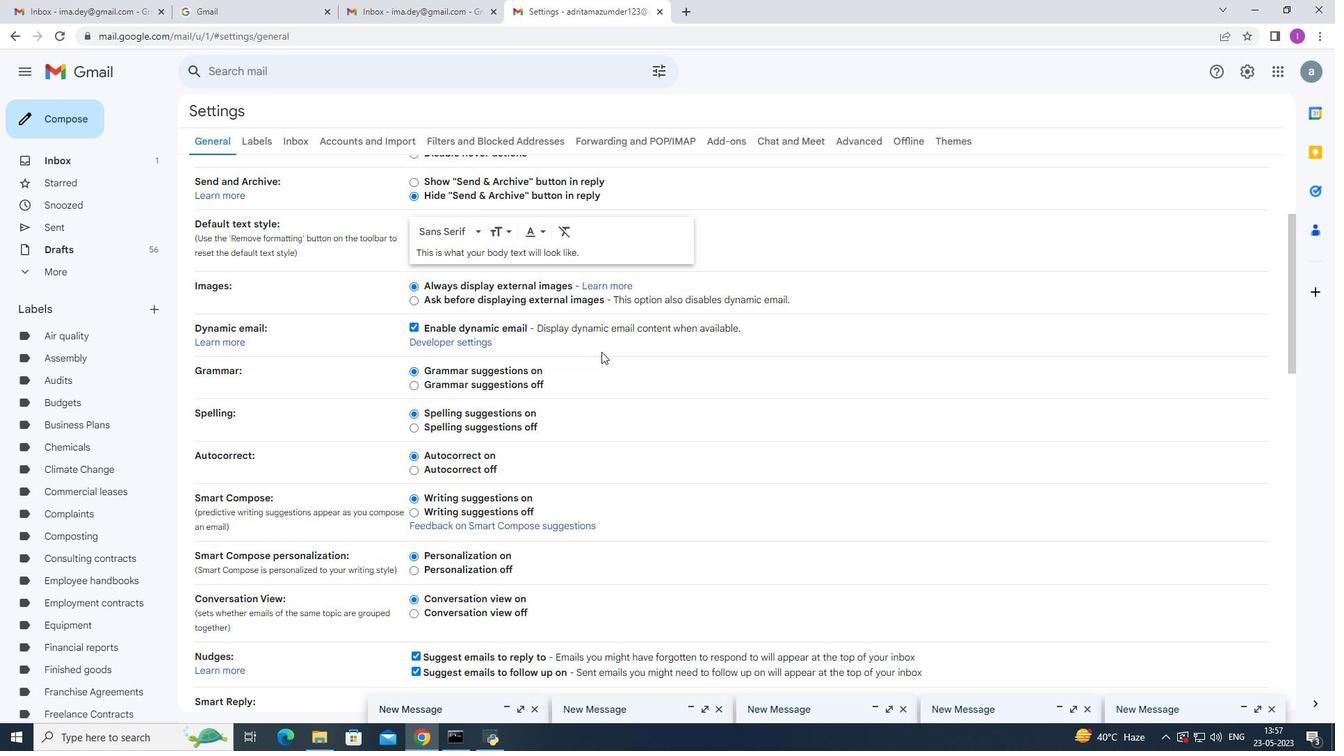 
Action: Mouse scrolled (601, 351) with delta (0, 0)
Screenshot: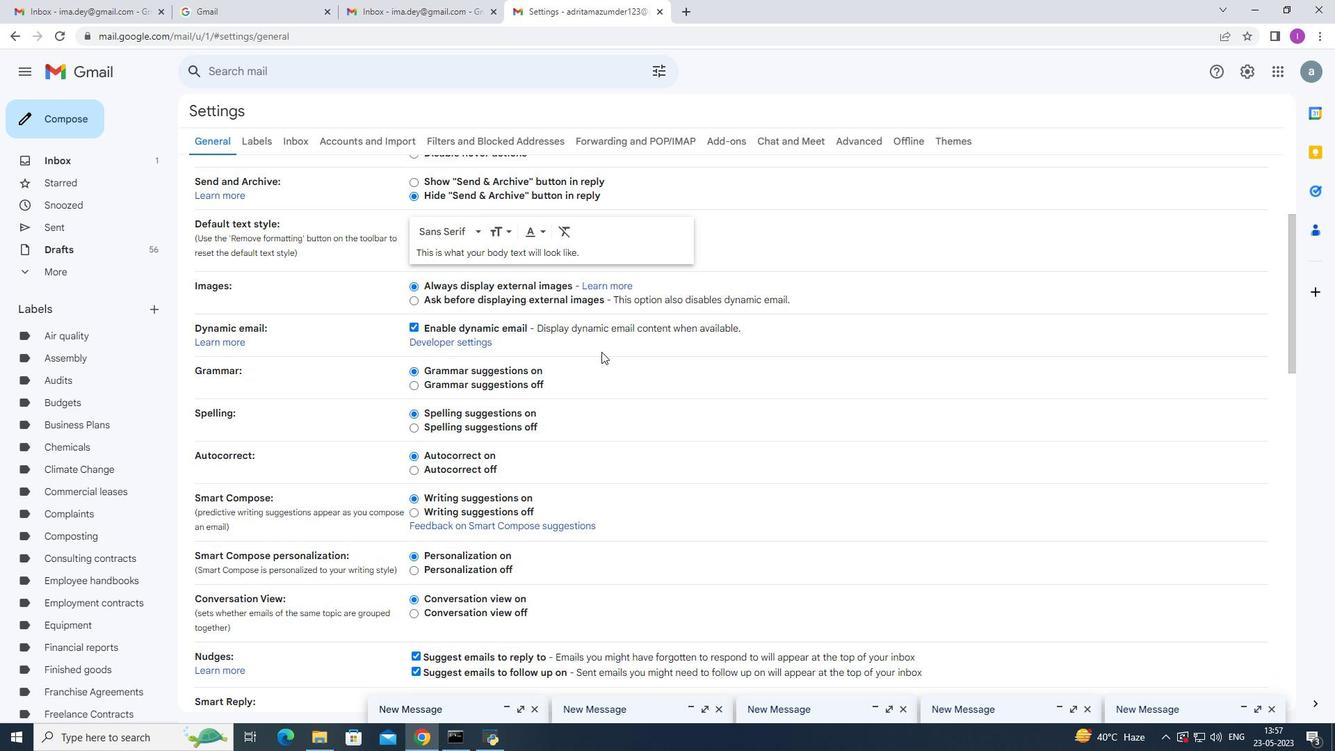 
Action: Mouse scrolled (601, 351) with delta (0, 0)
Screenshot: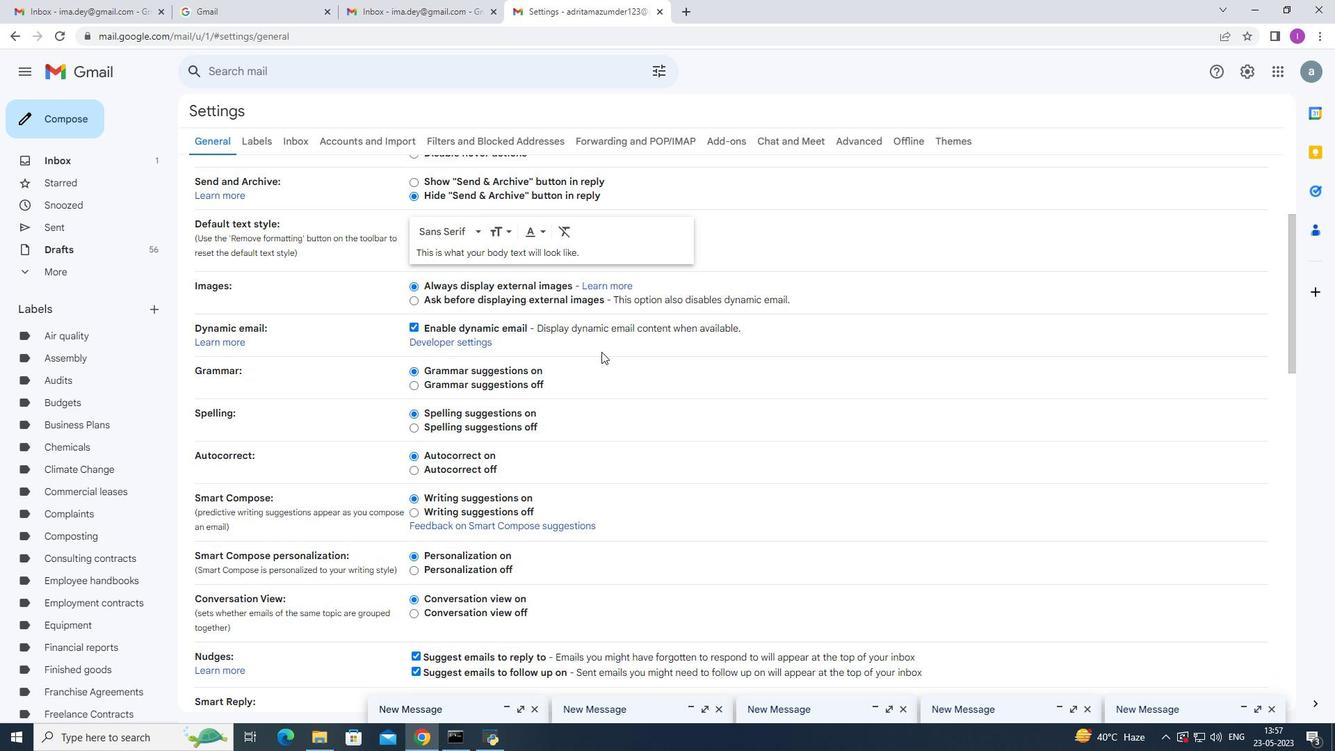 
Action: Mouse scrolled (601, 352) with delta (0, 0)
Screenshot: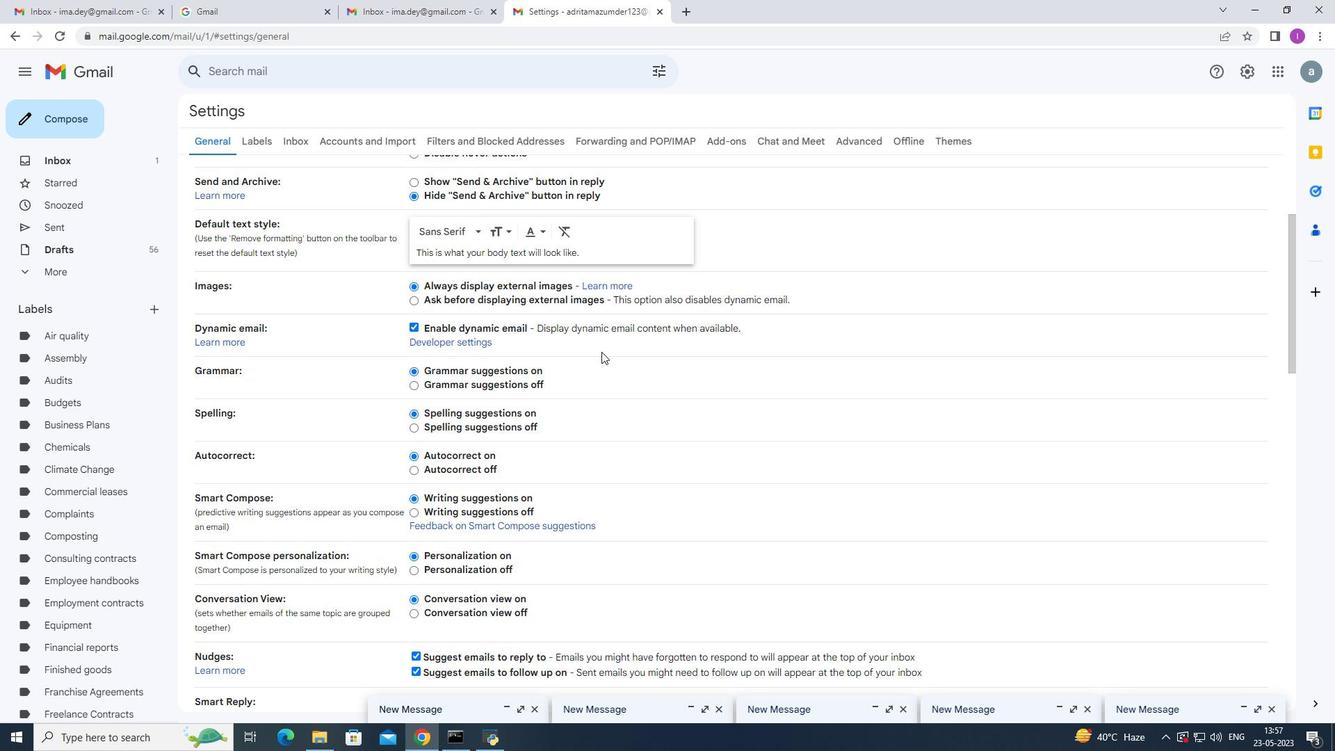 
Action: Mouse scrolled (601, 351) with delta (0, 0)
Screenshot: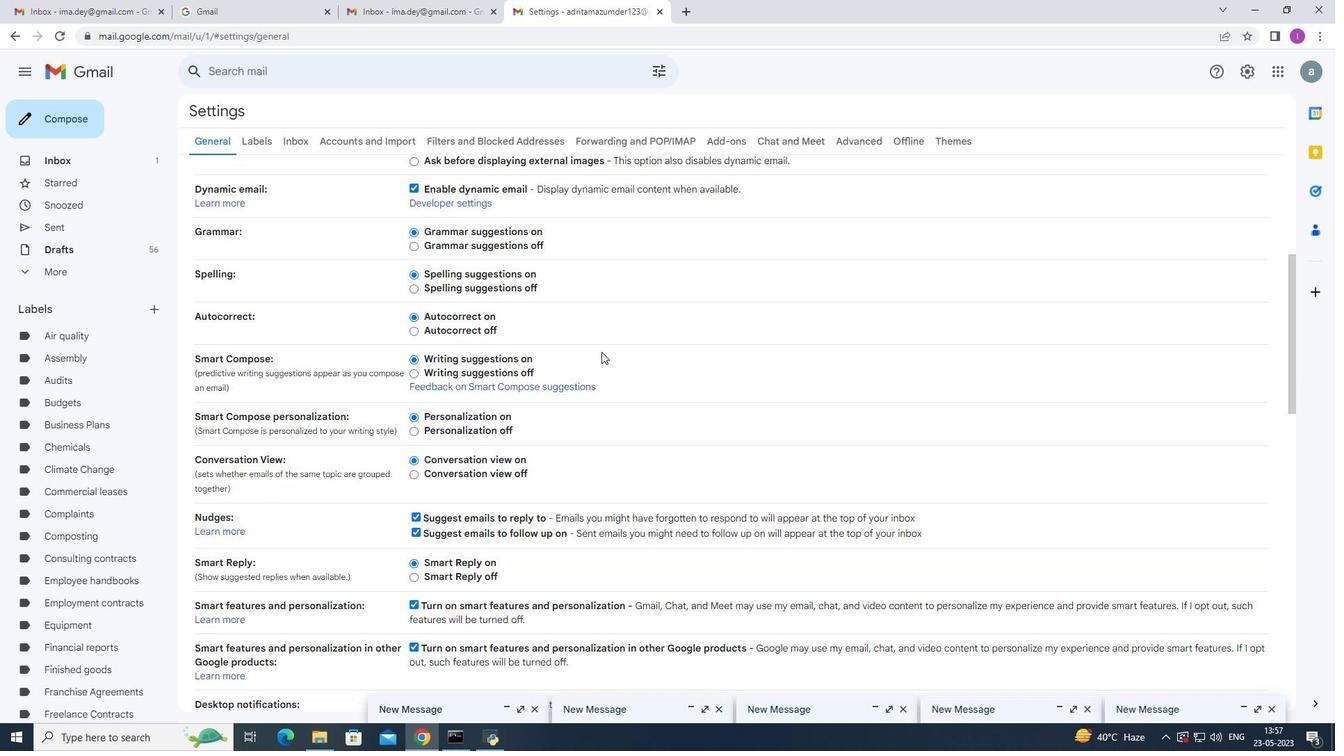 
Action: Mouse scrolled (601, 351) with delta (0, 0)
Screenshot: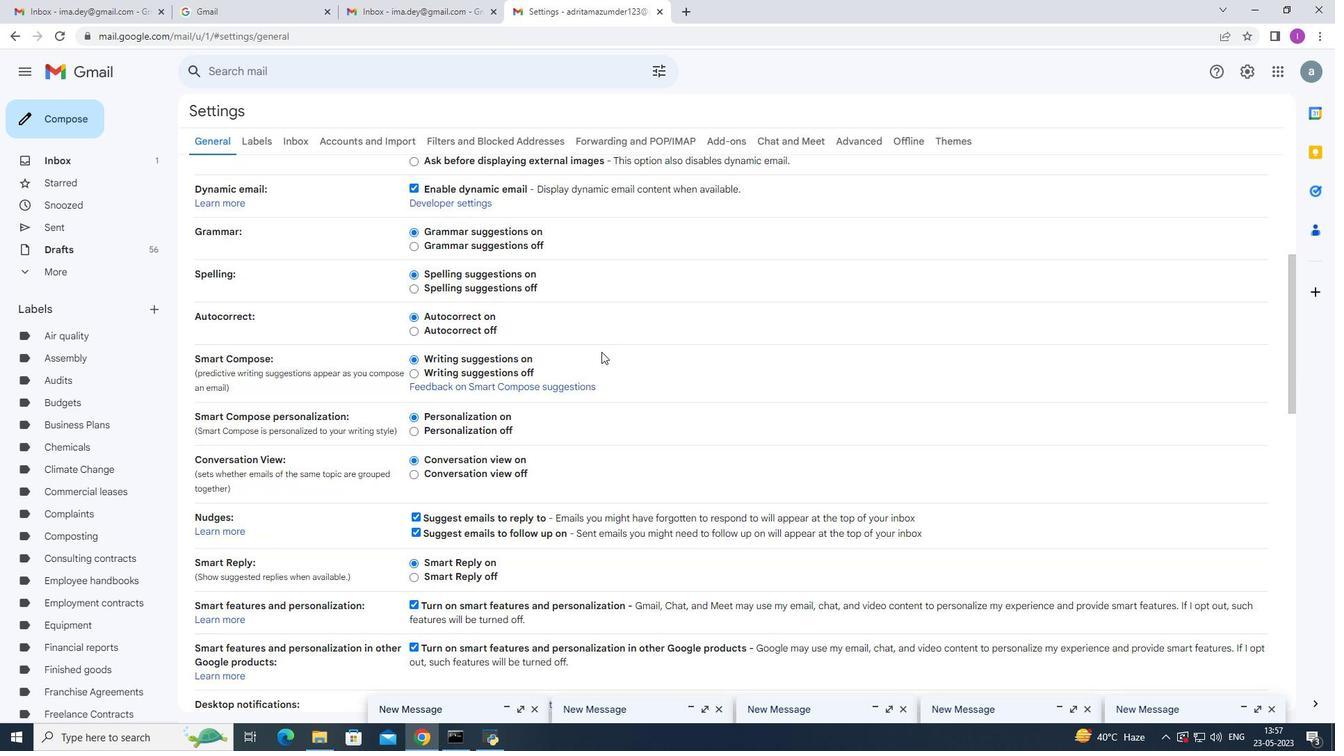 
Action: Mouse scrolled (601, 351) with delta (0, 0)
Screenshot: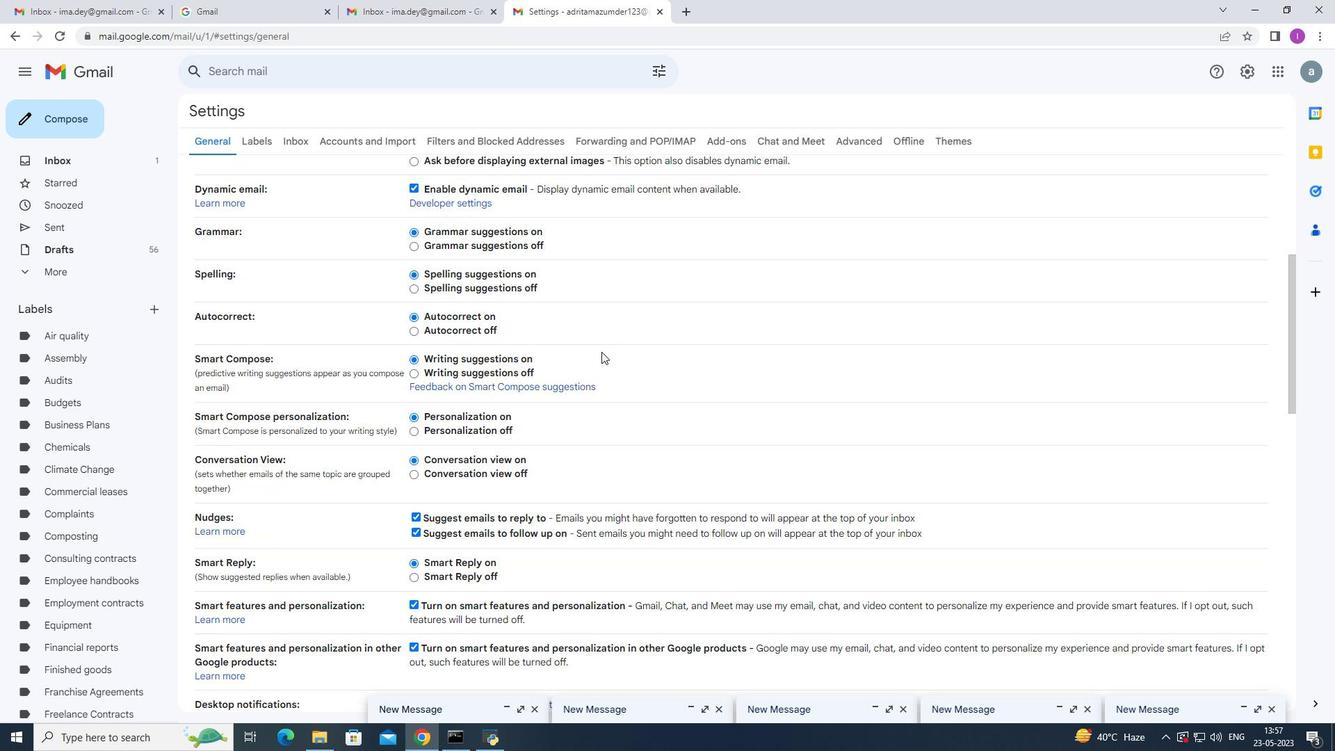 
Action: Mouse scrolled (601, 351) with delta (0, 0)
Screenshot: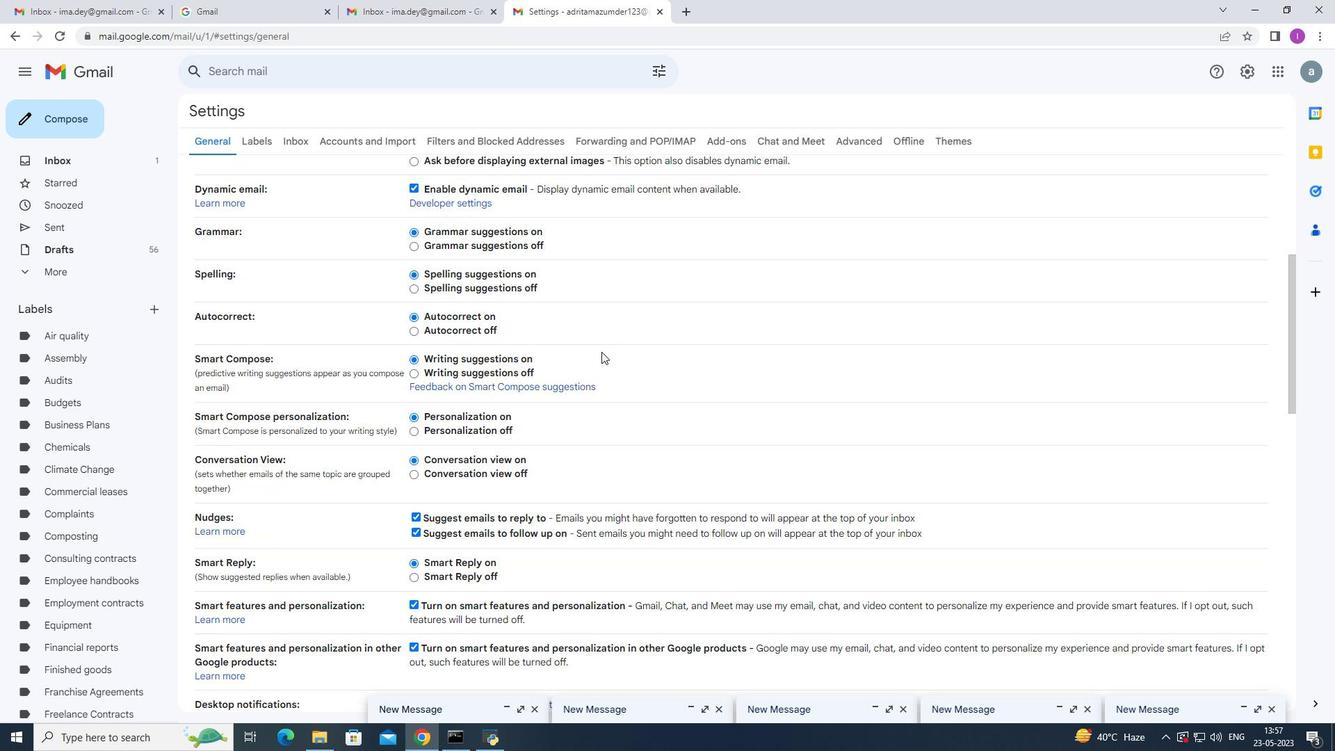 
Action: Mouse scrolled (601, 351) with delta (0, 0)
Screenshot: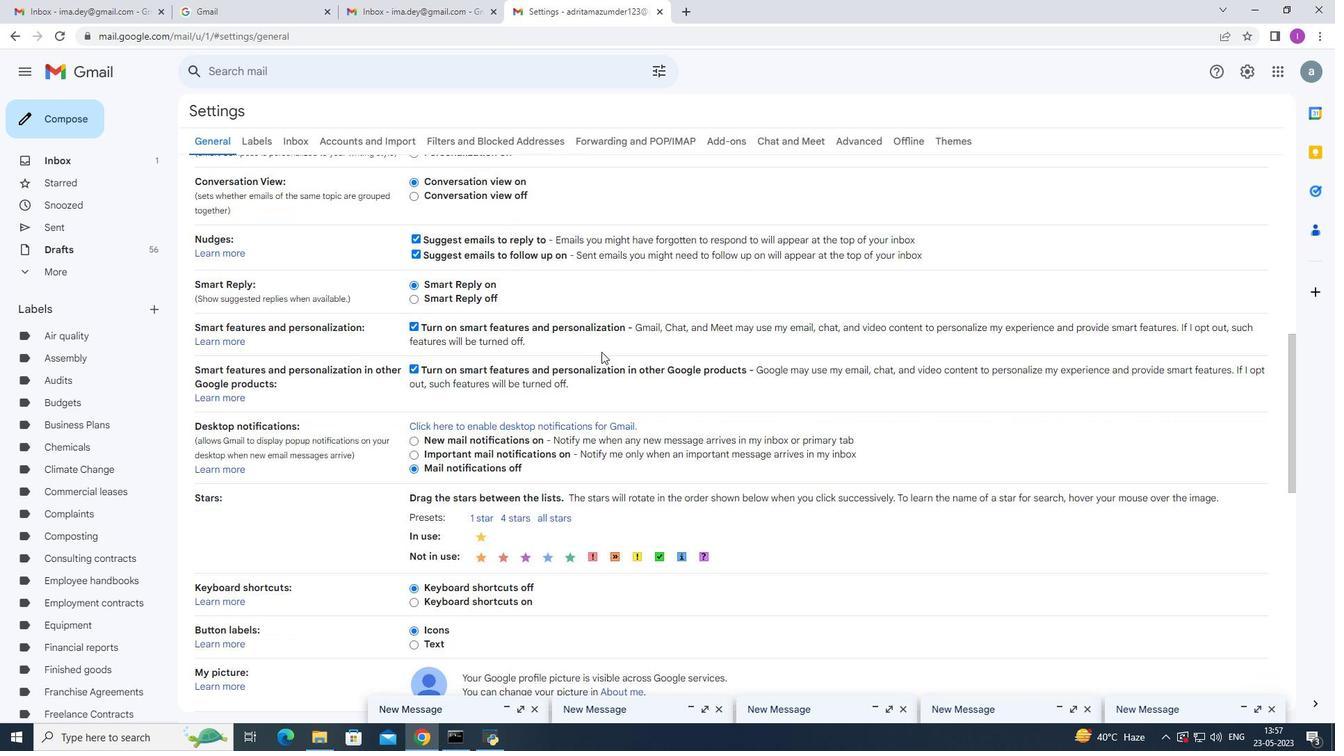 
Action: Mouse scrolled (601, 351) with delta (0, 0)
Screenshot: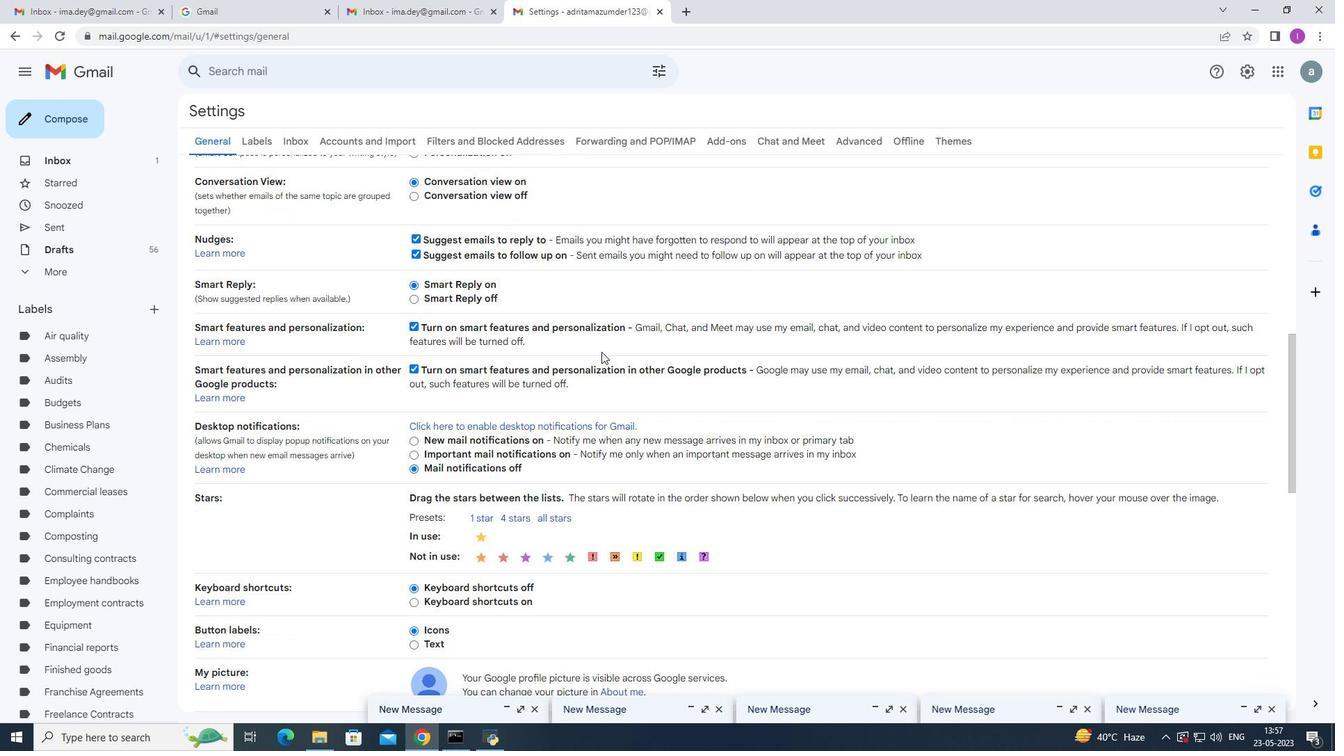 
Action: Mouse scrolled (601, 351) with delta (0, 0)
Screenshot: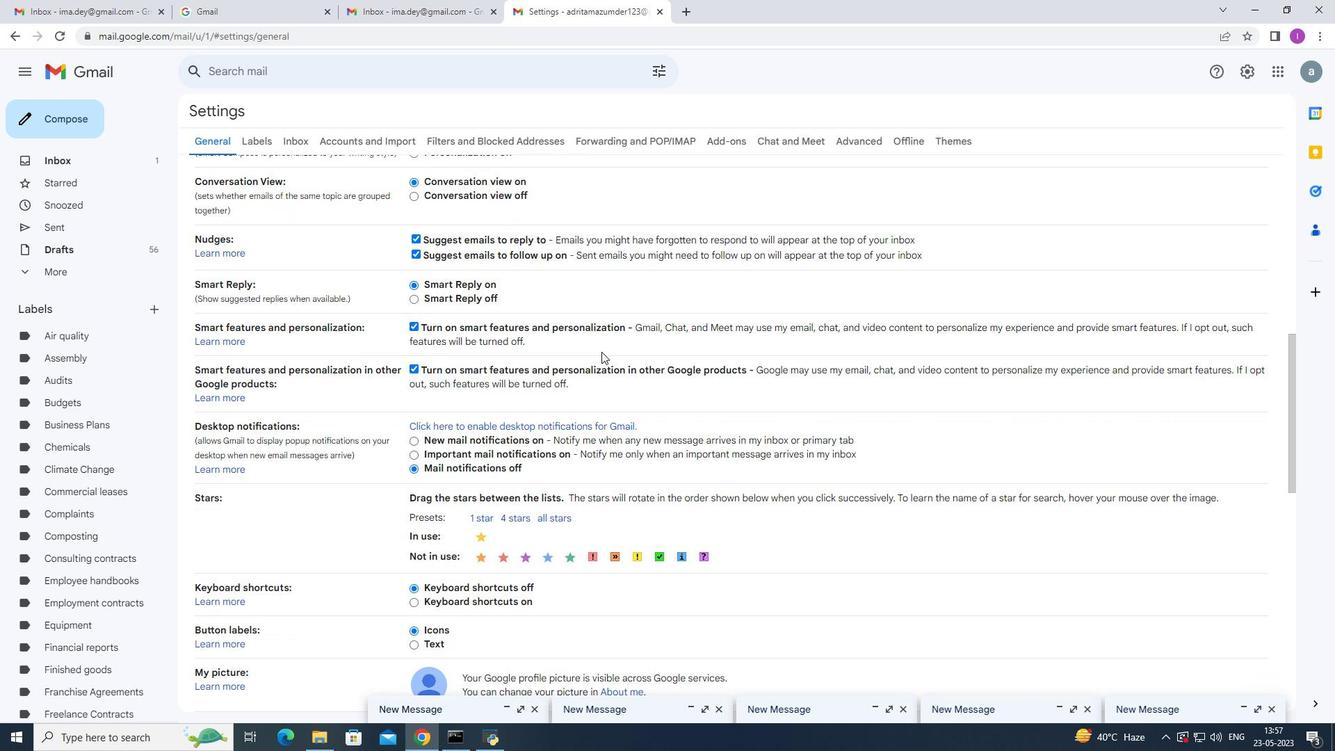 
Action: Mouse scrolled (601, 351) with delta (0, 0)
Screenshot: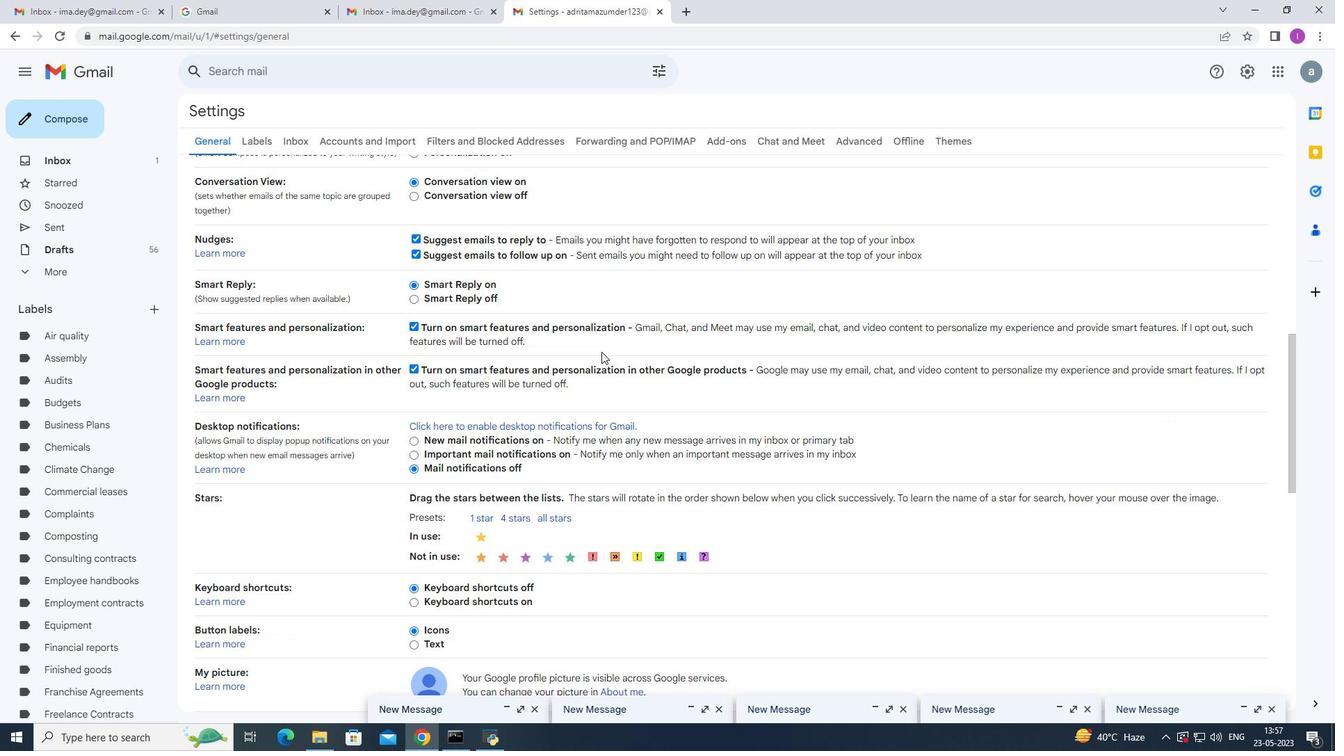 
Action: Mouse scrolled (601, 351) with delta (0, 0)
Screenshot: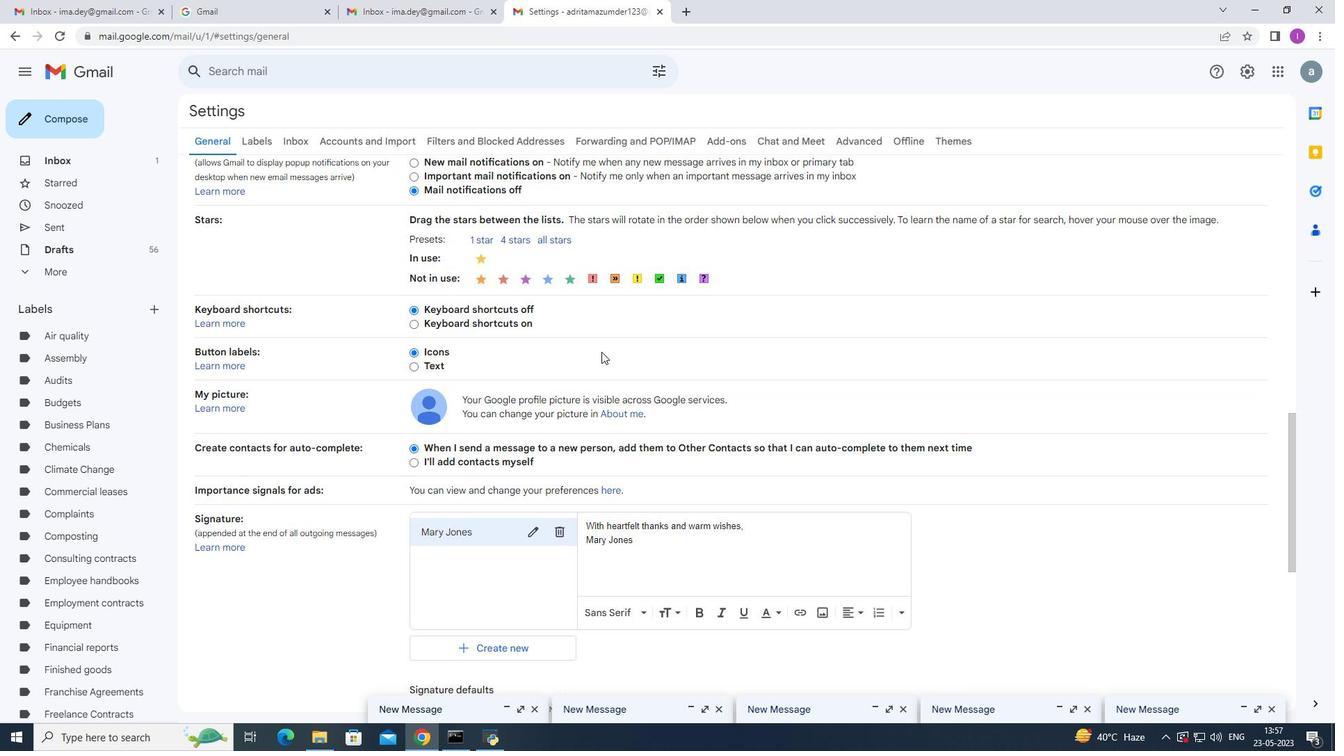 
Action: Mouse scrolled (601, 351) with delta (0, 0)
Screenshot: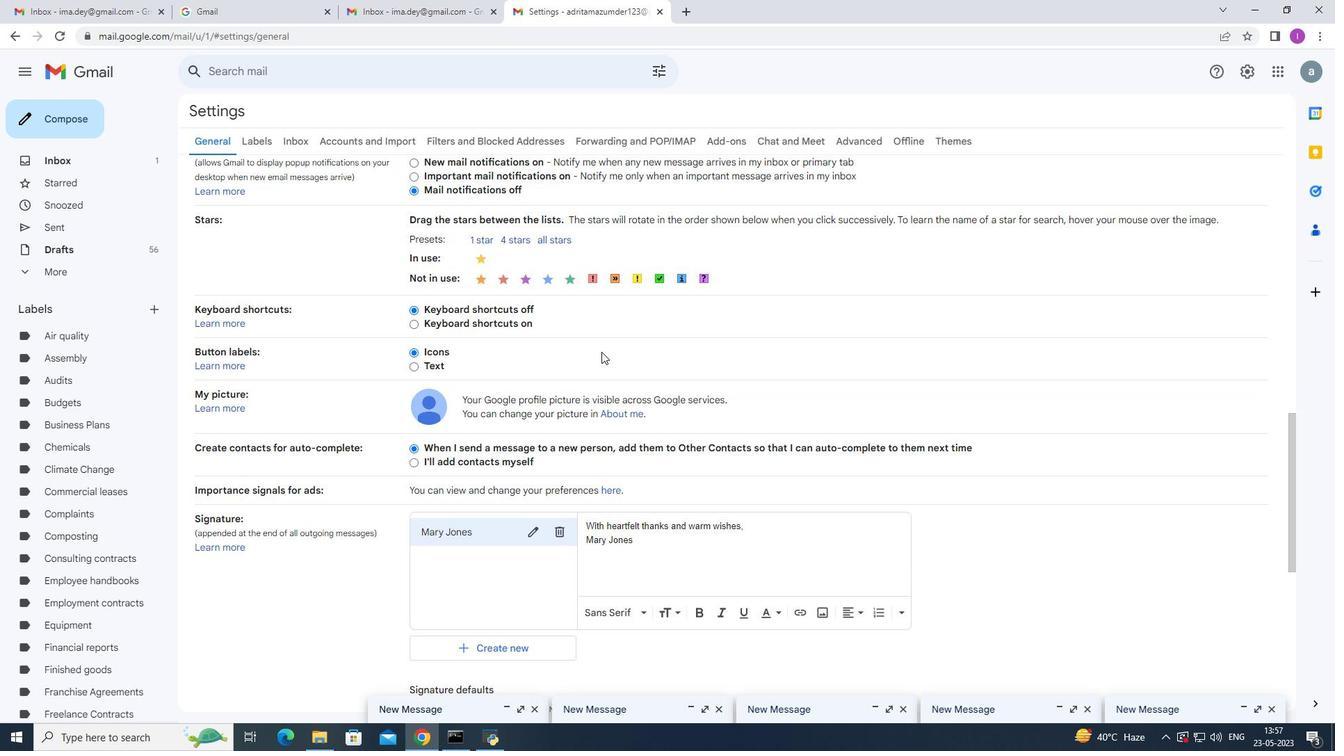 
Action: Mouse scrolled (601, 351) with delta (0, 0)
Screenshot: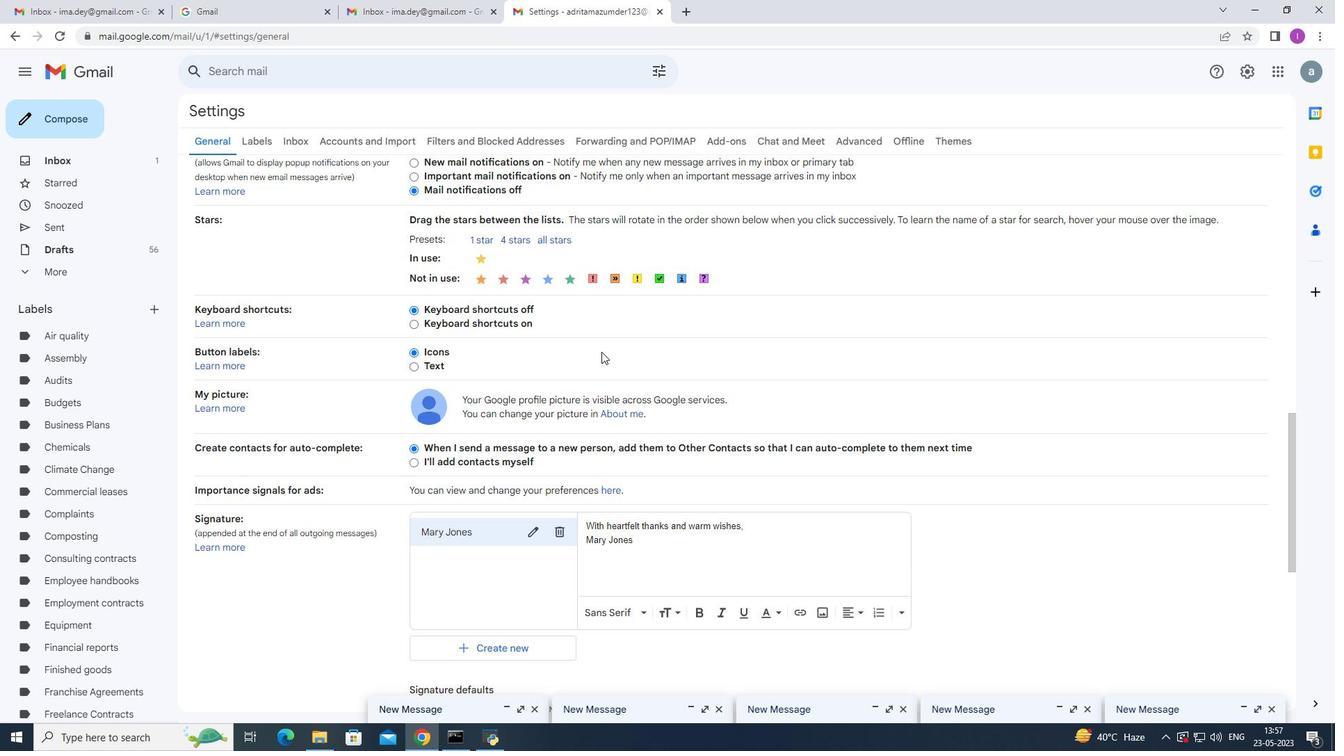 
Action: Mouse scrolled (601, 351) with delta (0, 0)
Screenshot: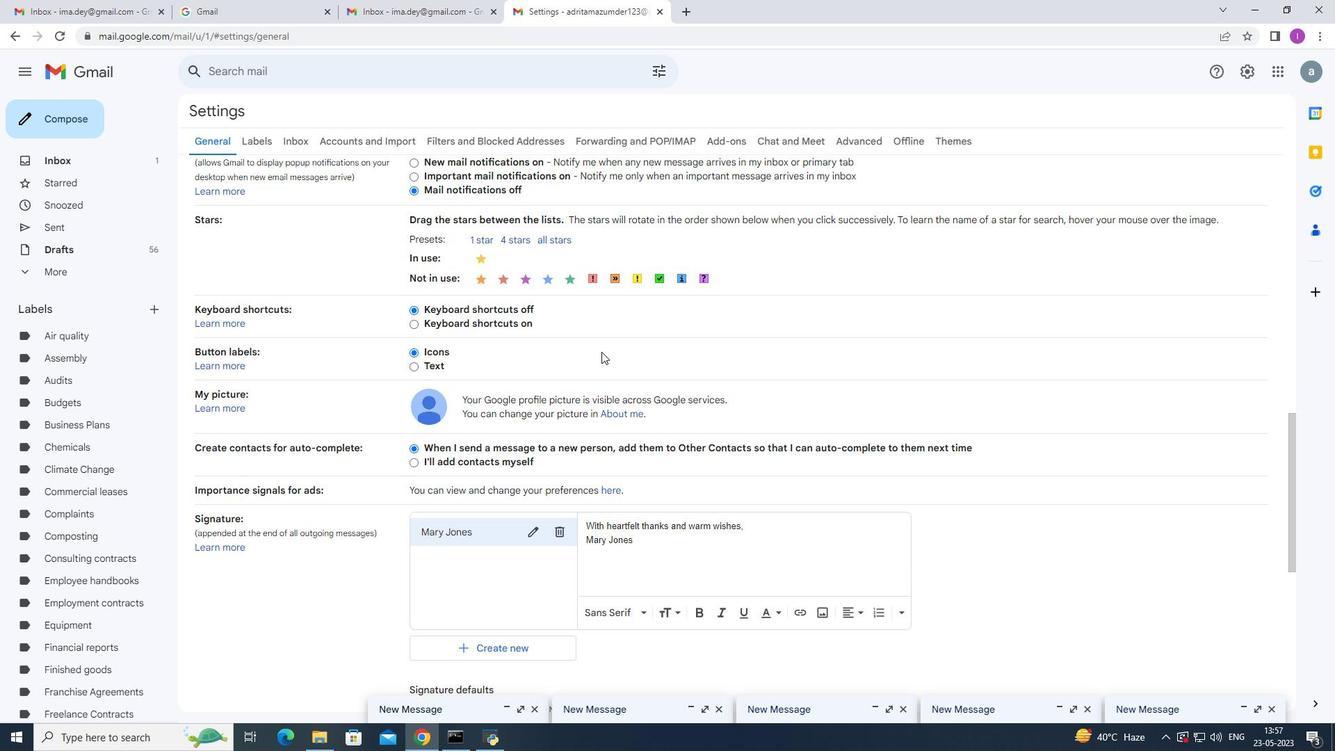 
Action: Mouse moved to (565, 259)
Screenshot: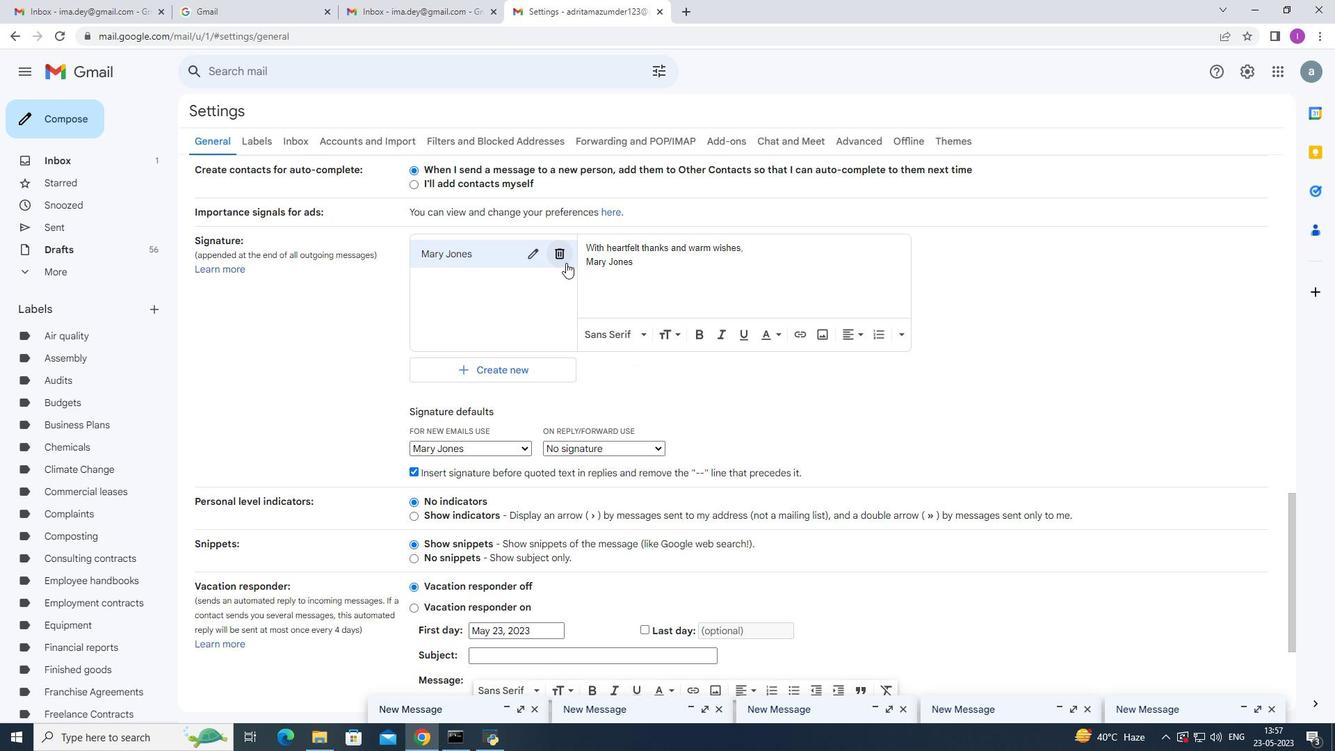 
Action: Mouse pressed left at (565, 259)
Screenshot: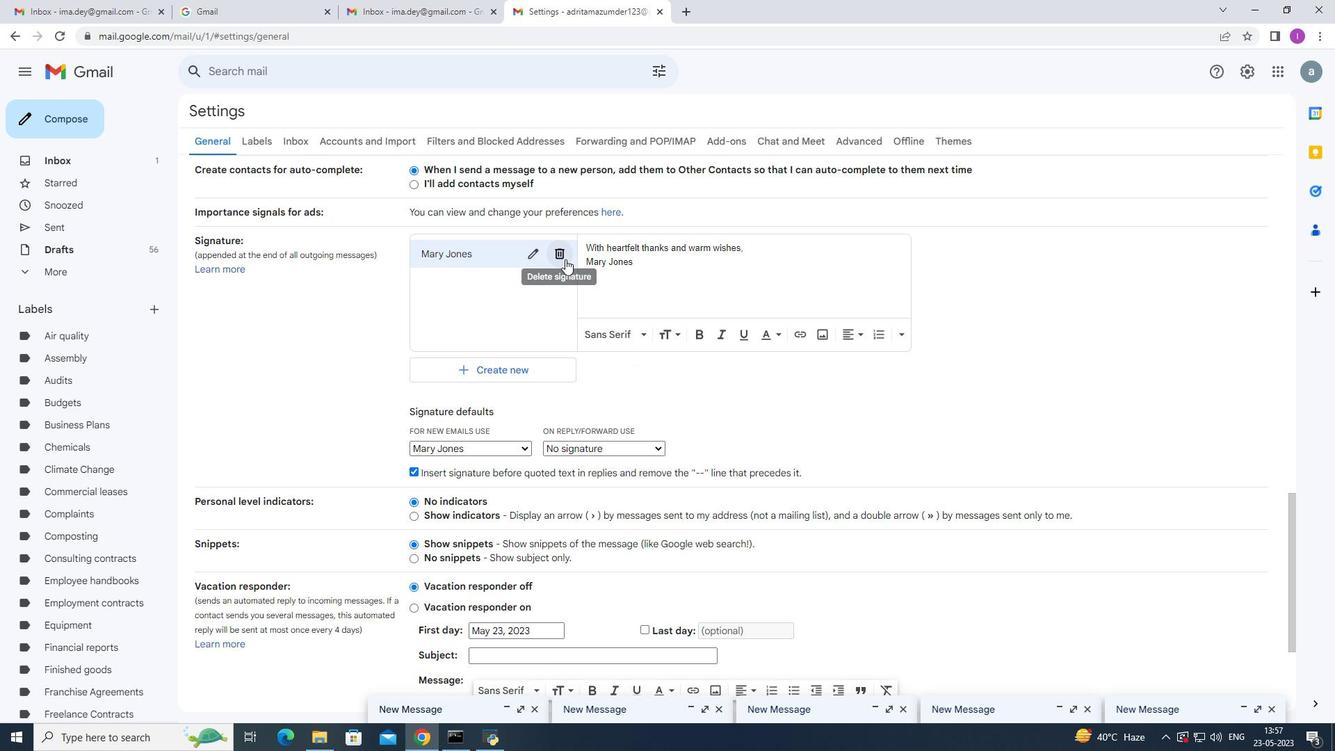 
Action: Mouse moved to (788, 415)
Screenshot: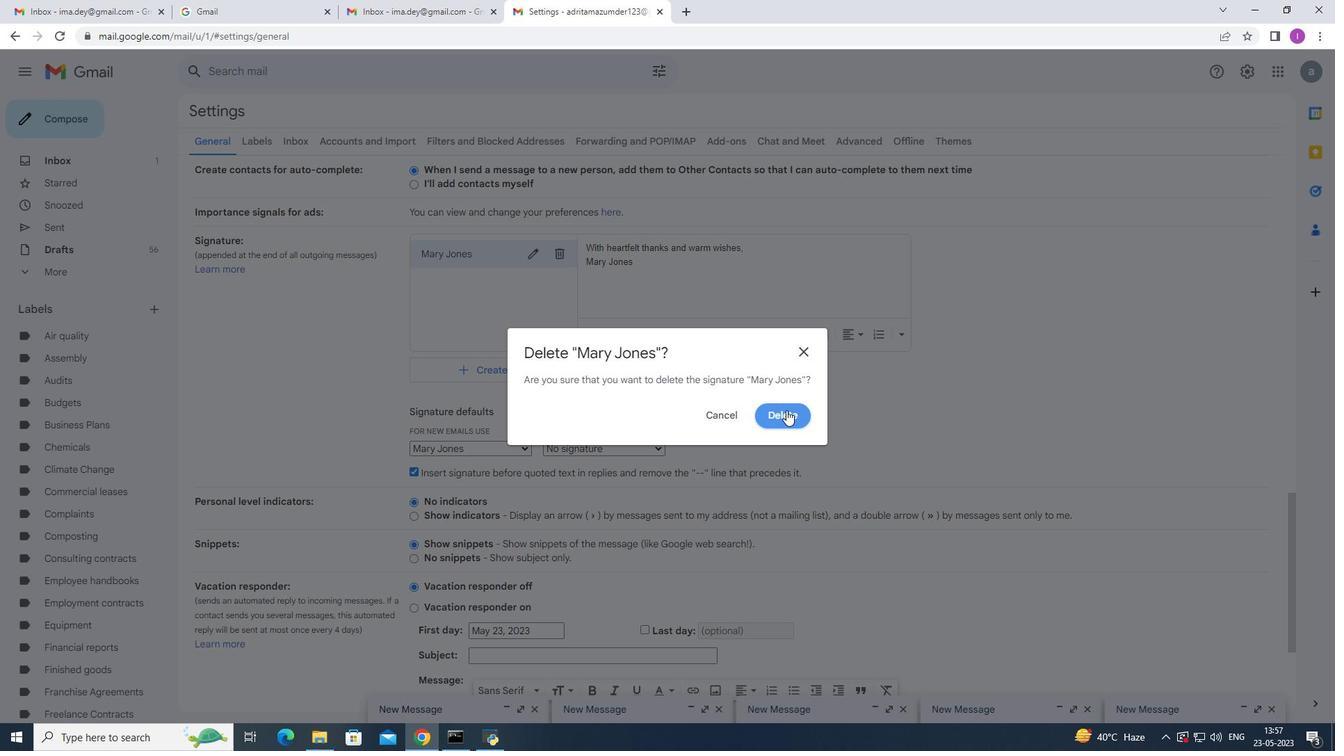 
Action: Mouse pressed left at (788, 415)
Screenshot: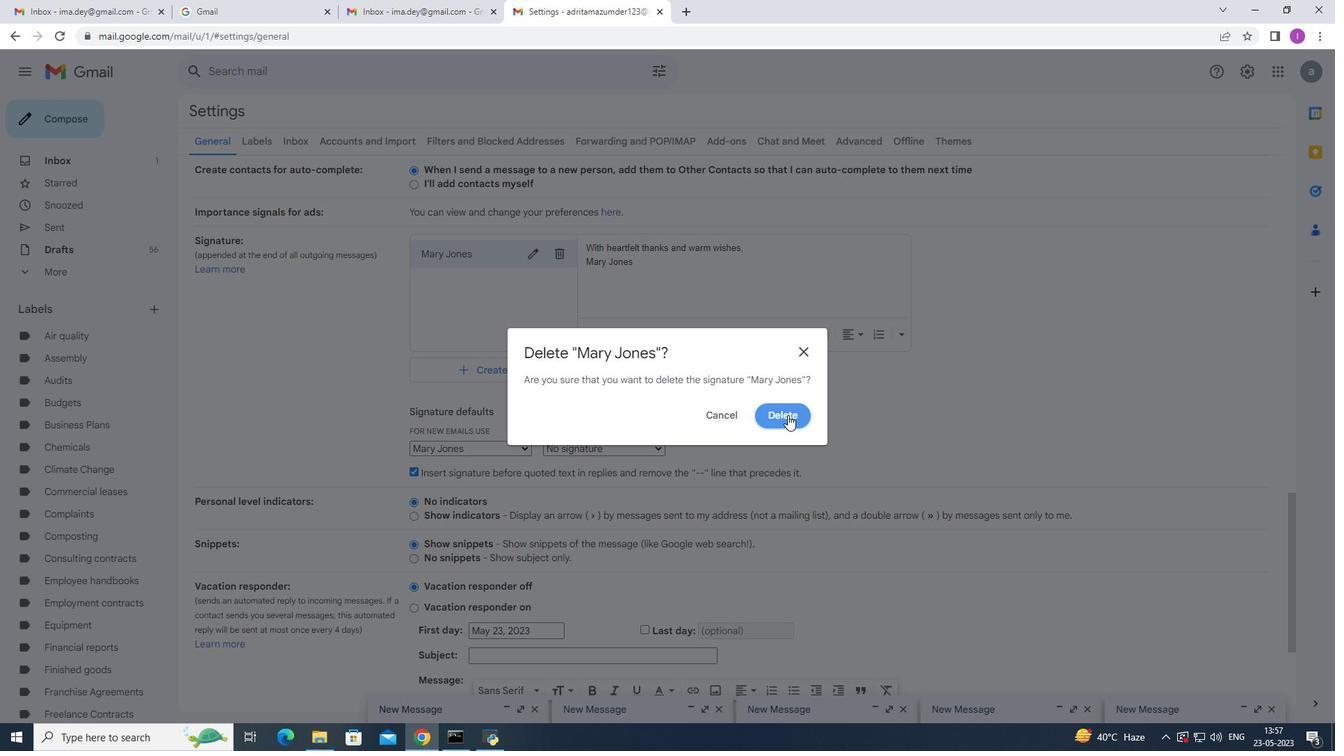 
Action: Mouse moved to (489, 269)
Screenshot: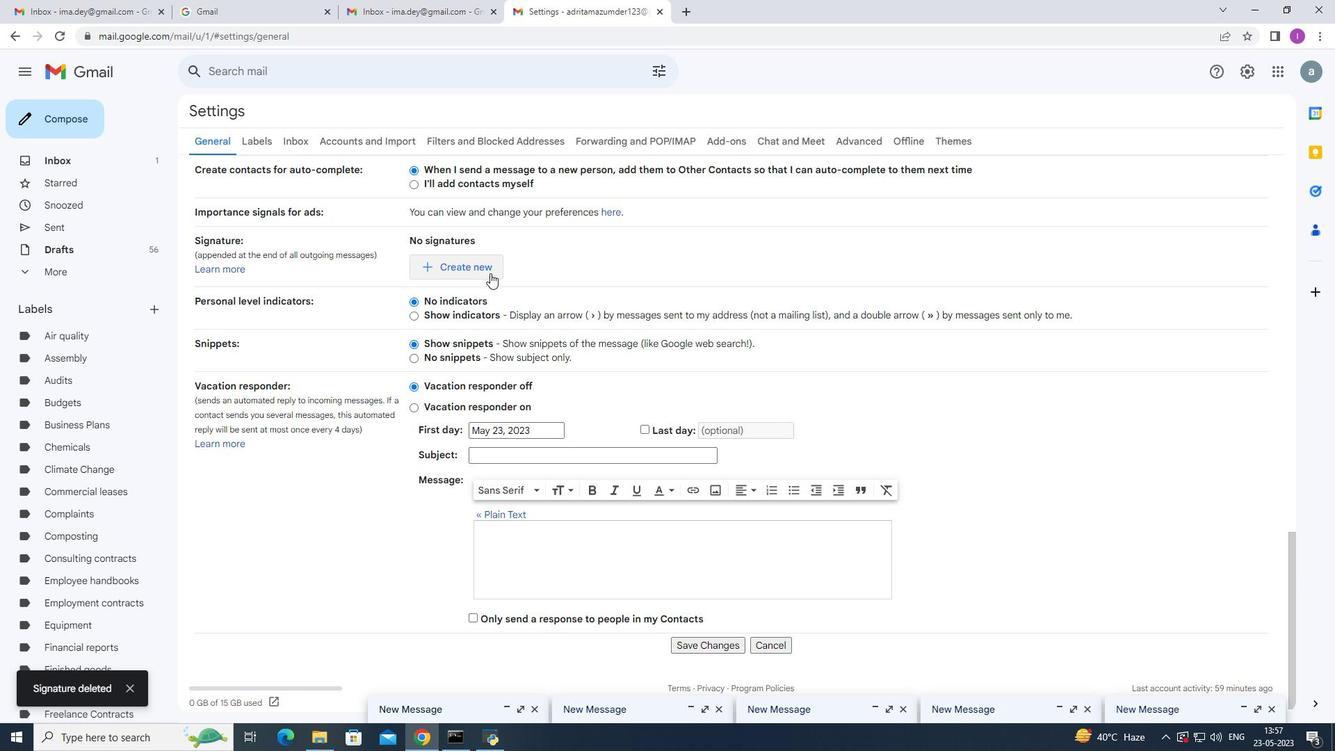 
Action: Mouse pressed left at (489, 269)
Screenshot: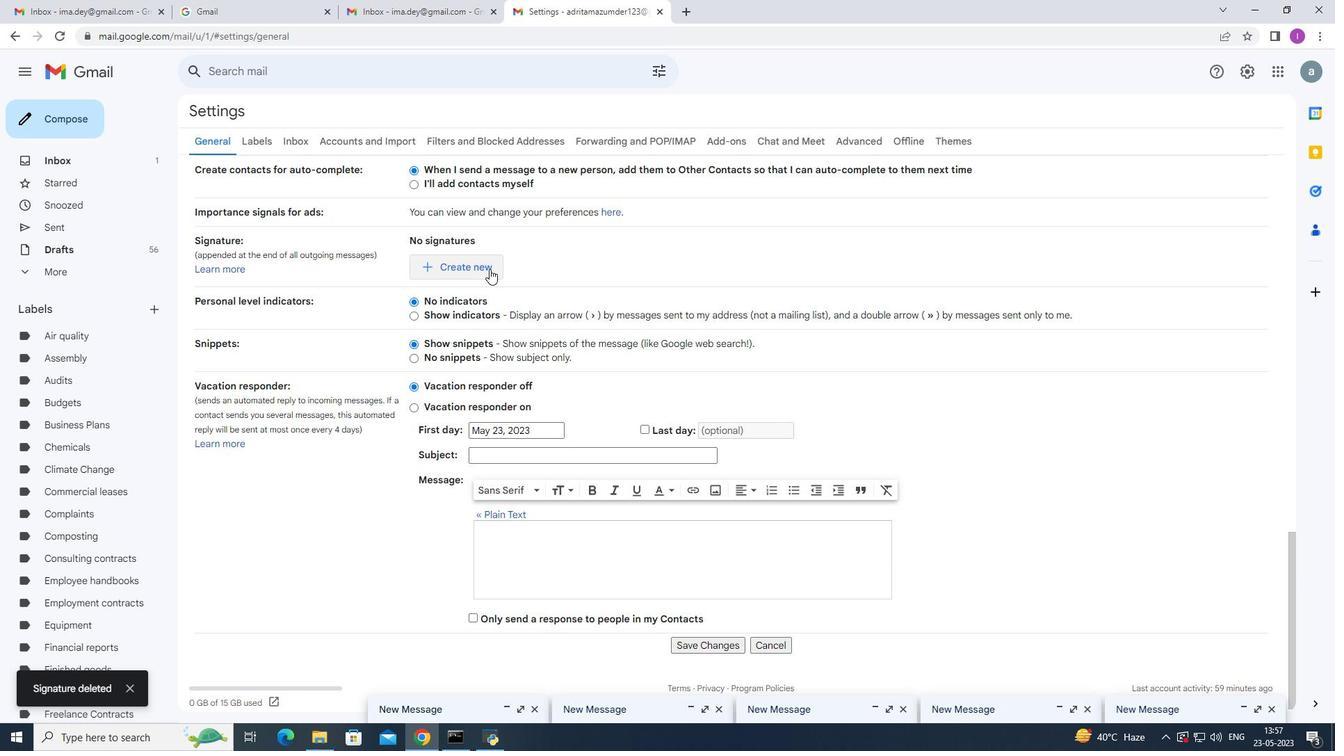 
Action: Mouse moved to (591, 380)
Screenshot: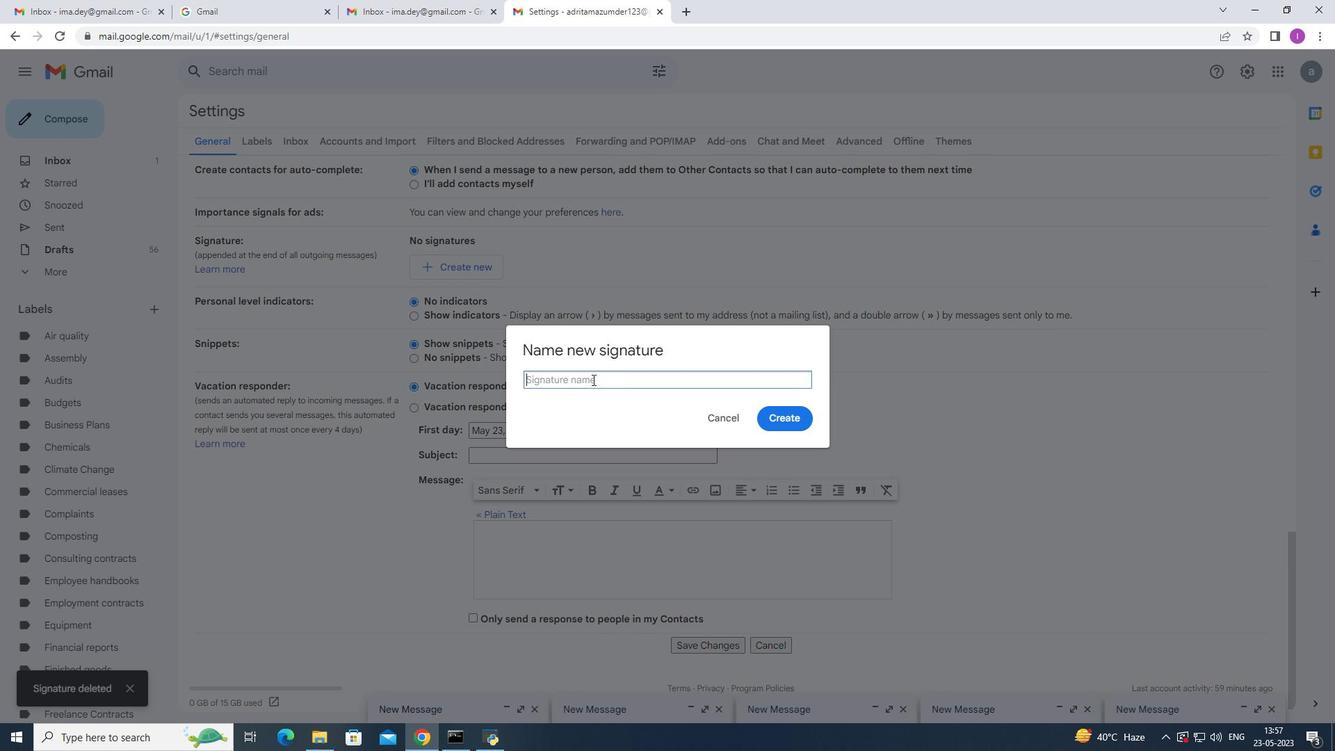 
Action: Mouse pressed left at (591, 380)
Screenshot: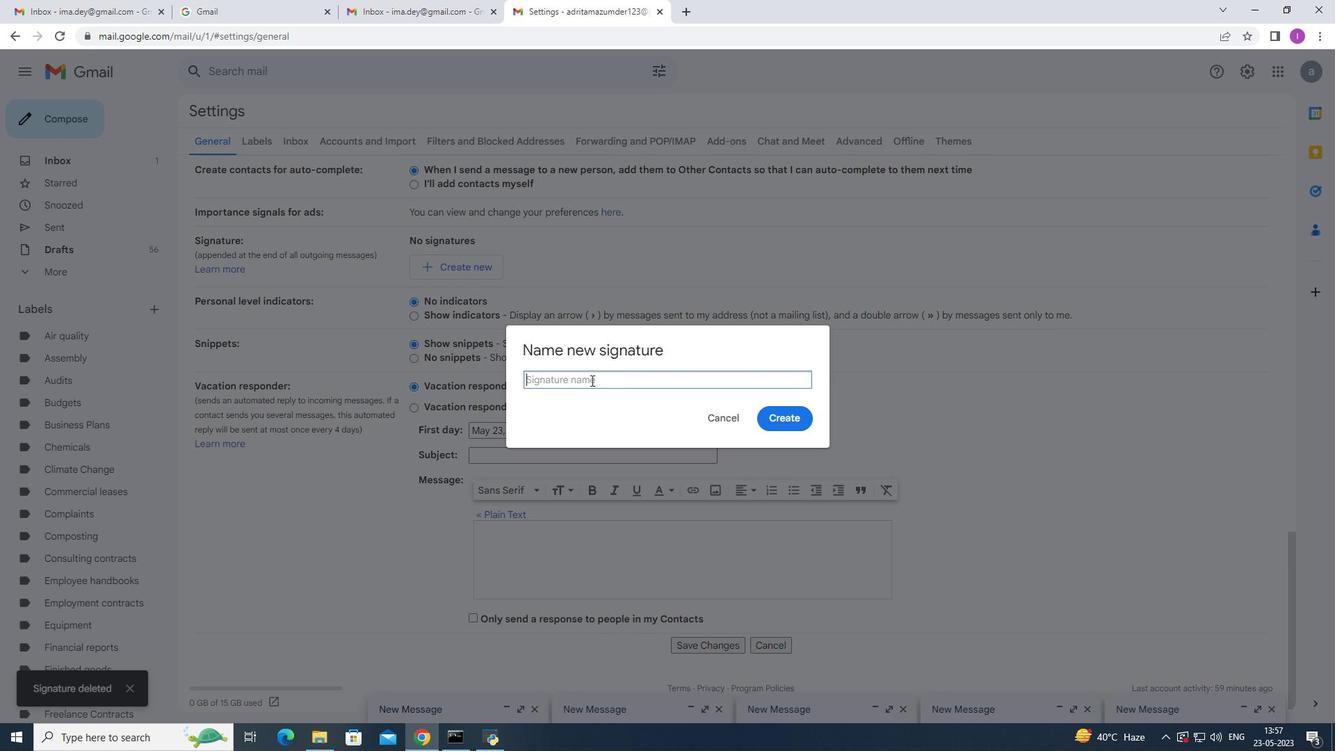 
Action: Mouse moved to (632, 372)
Screenshot: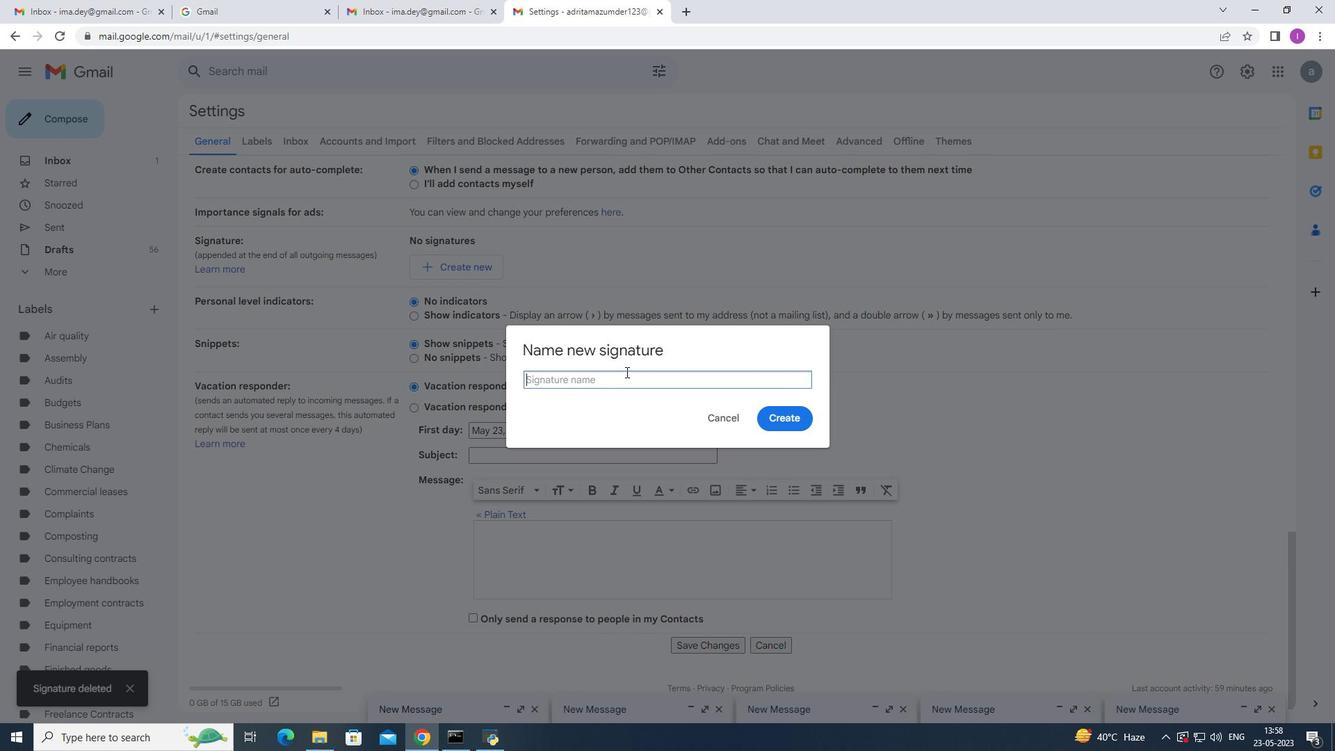 
Action: Key pressed <Key.shift>Mason<Key.space><Key.shift>Kelly
Screenshot: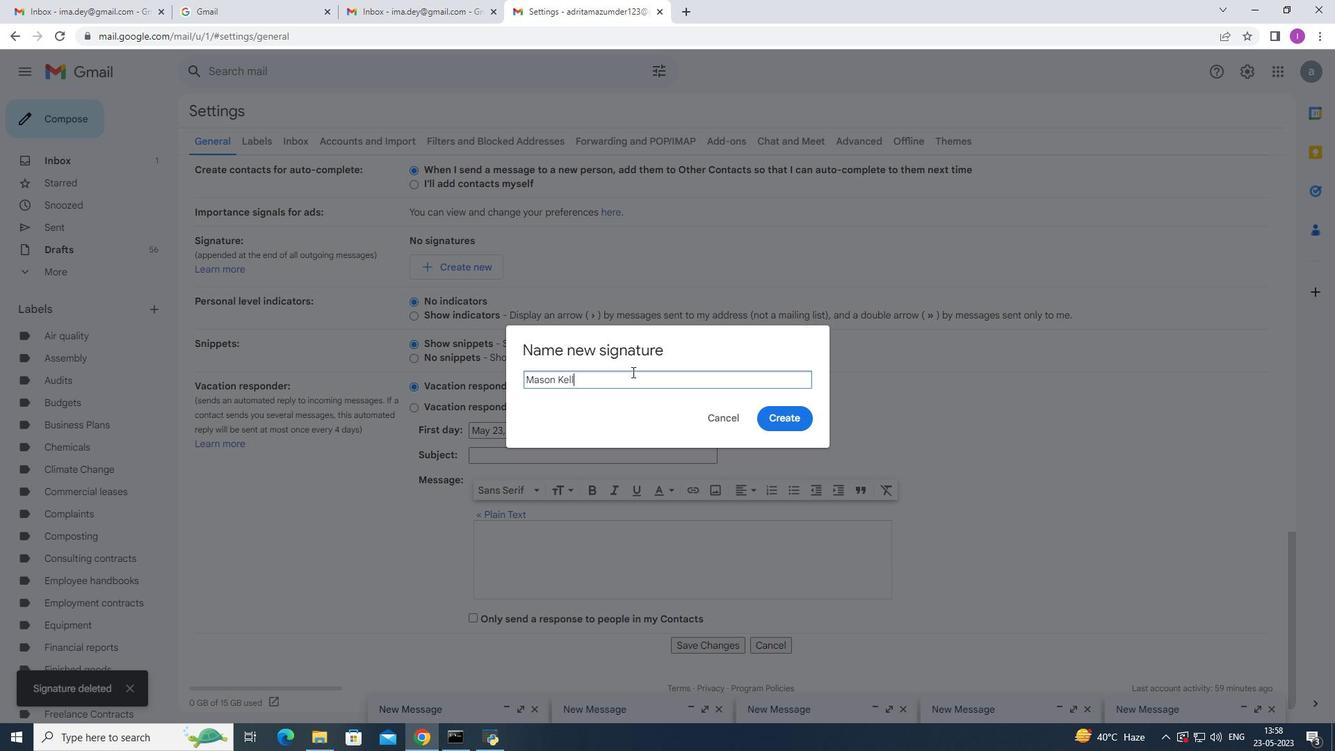 
Action: Mouse moved to (785, 422)
Screenshot: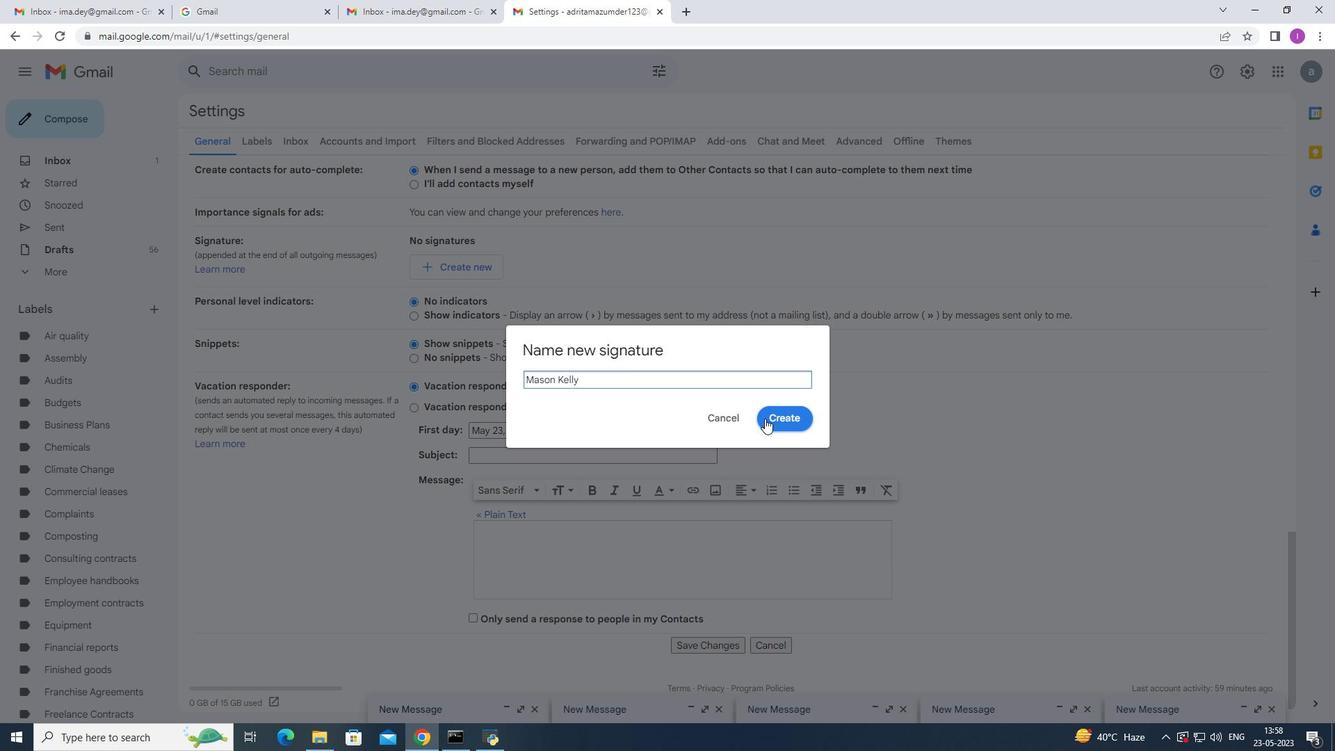 
Action: Mouse pressed left at (785, 422)
Screenshot: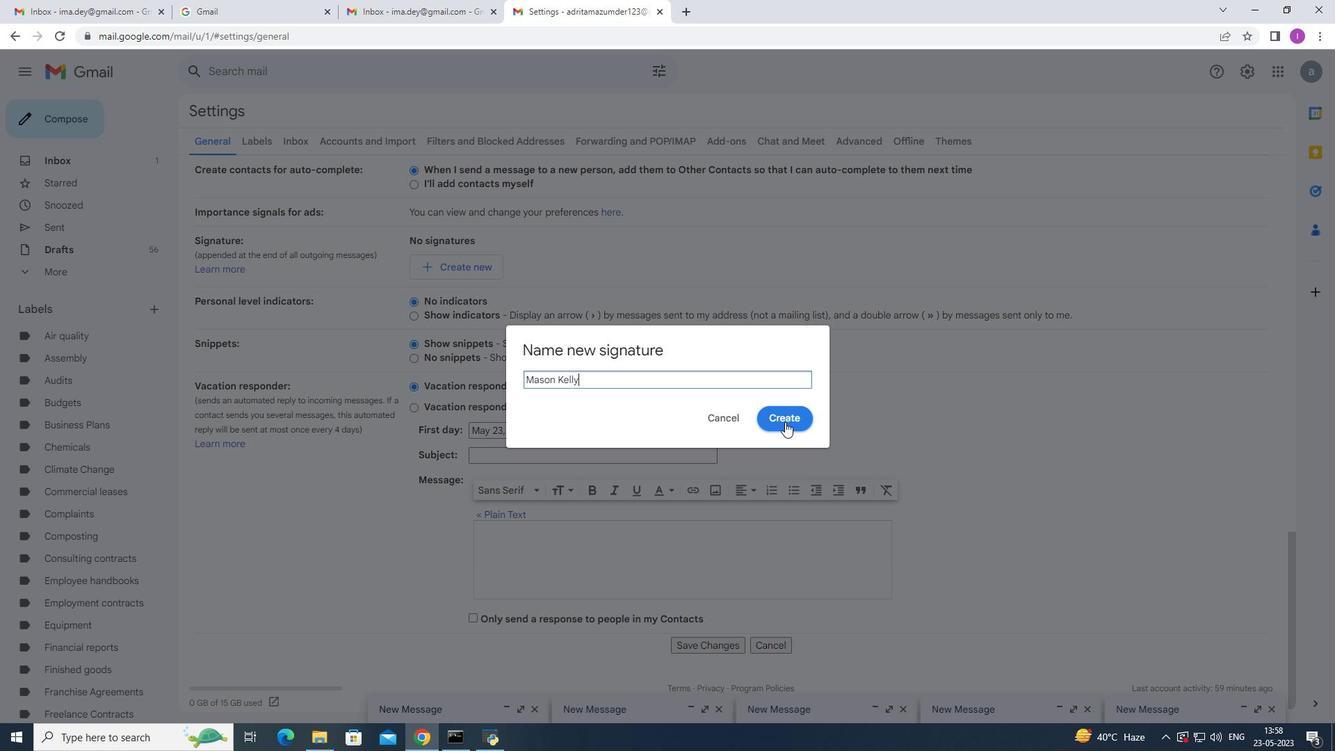 
Action: Mouse moved to (526, 449)
Screenshot: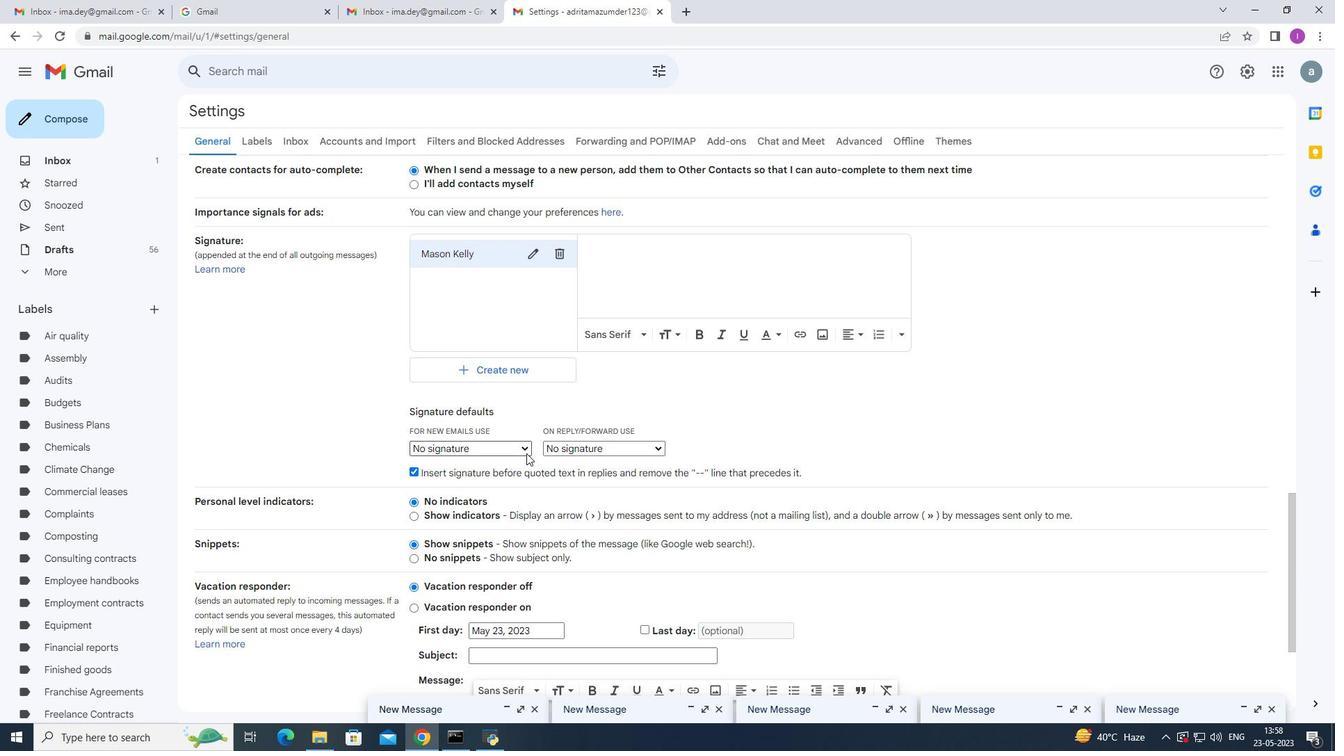 
Action: Mouse pressed left at (526, 449)
Screenshot: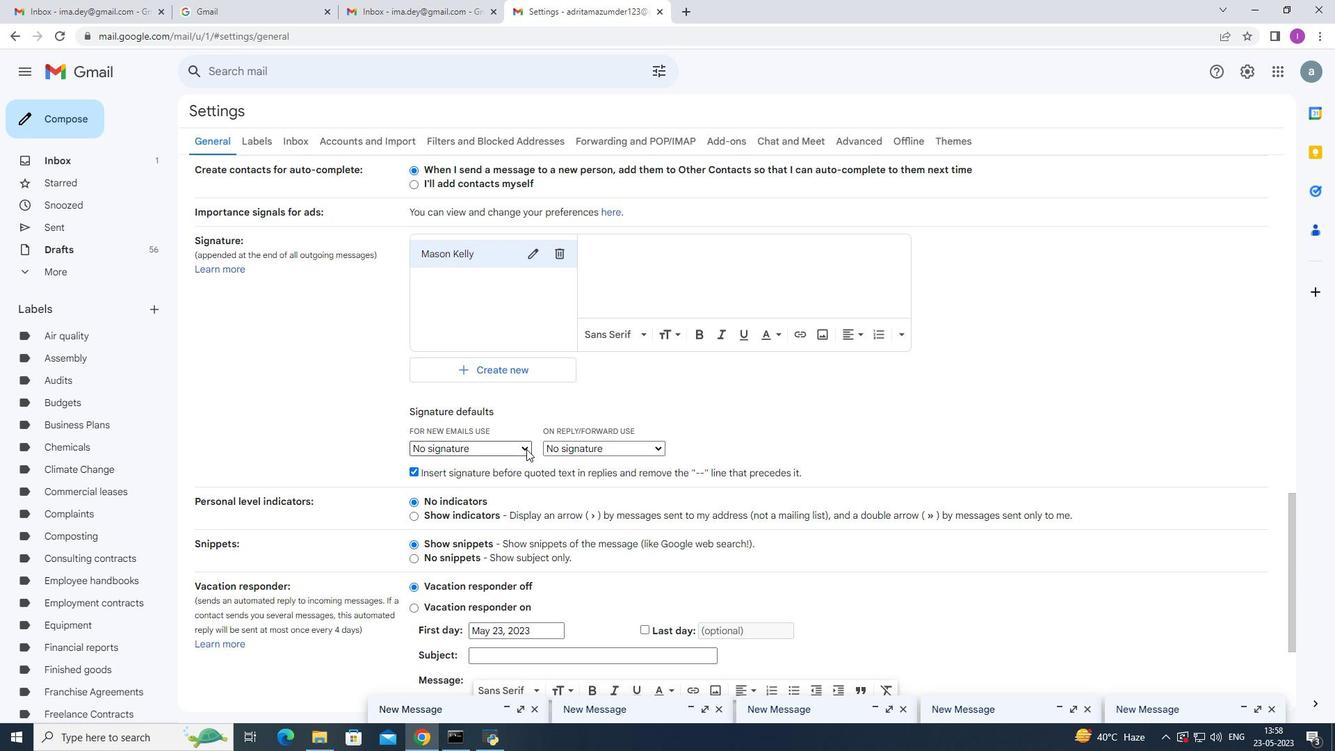 
Action: Mouse moved to (500, 477)
Screenshot: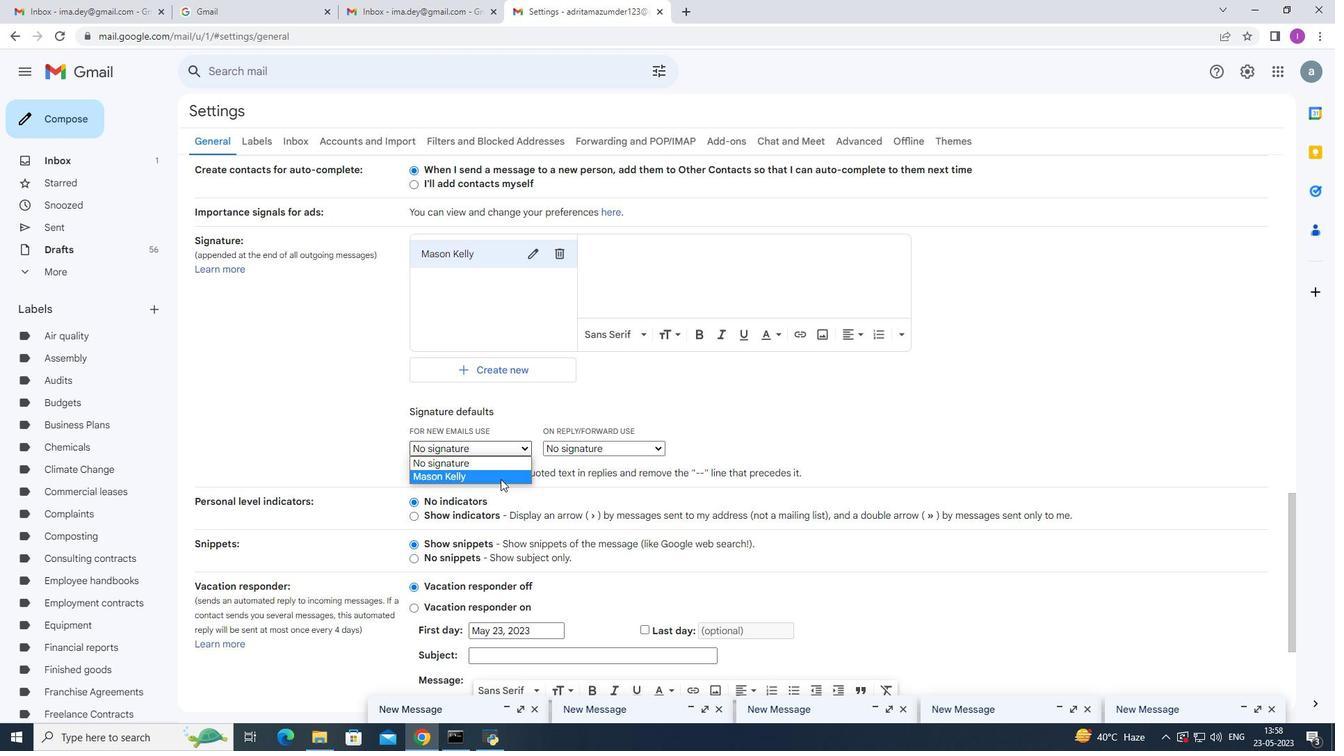 
Action: Mouse pressed left at (500, 477)
Screenshot: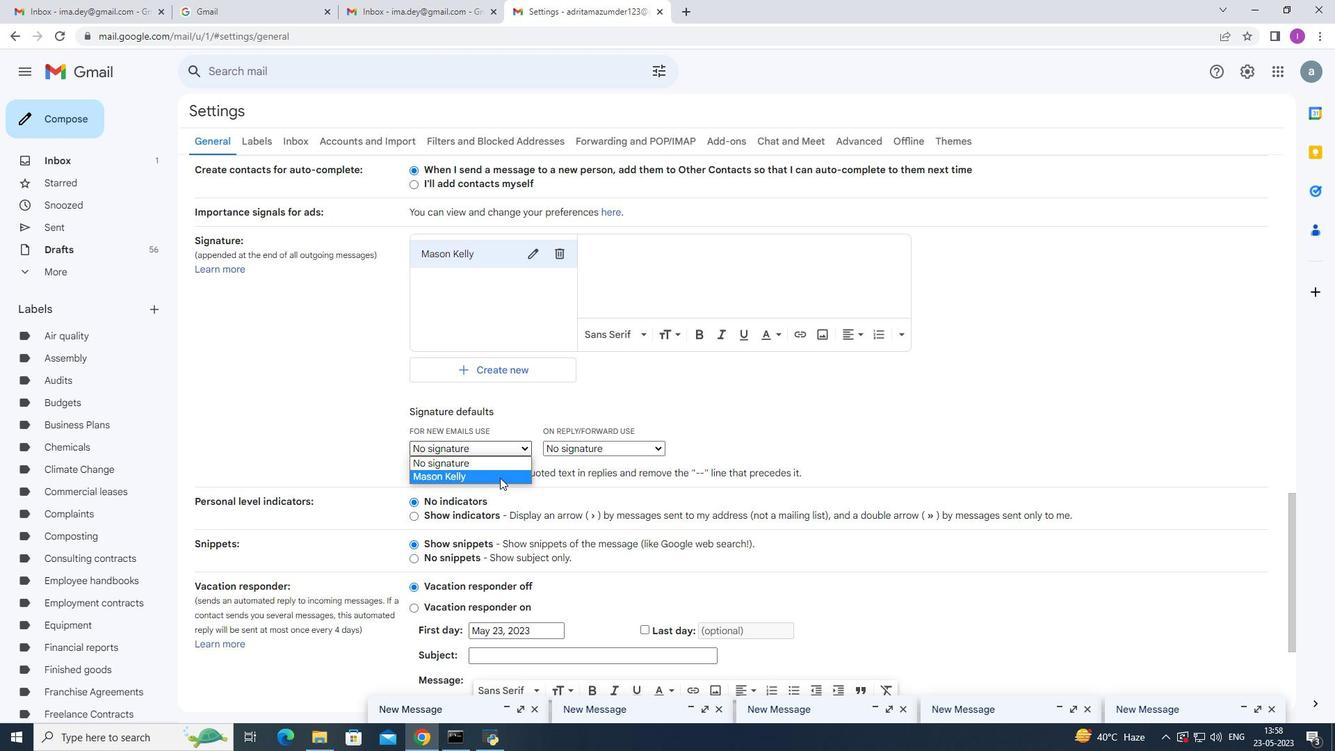
Action: Mouse moved to (623, 244)
Screenshot: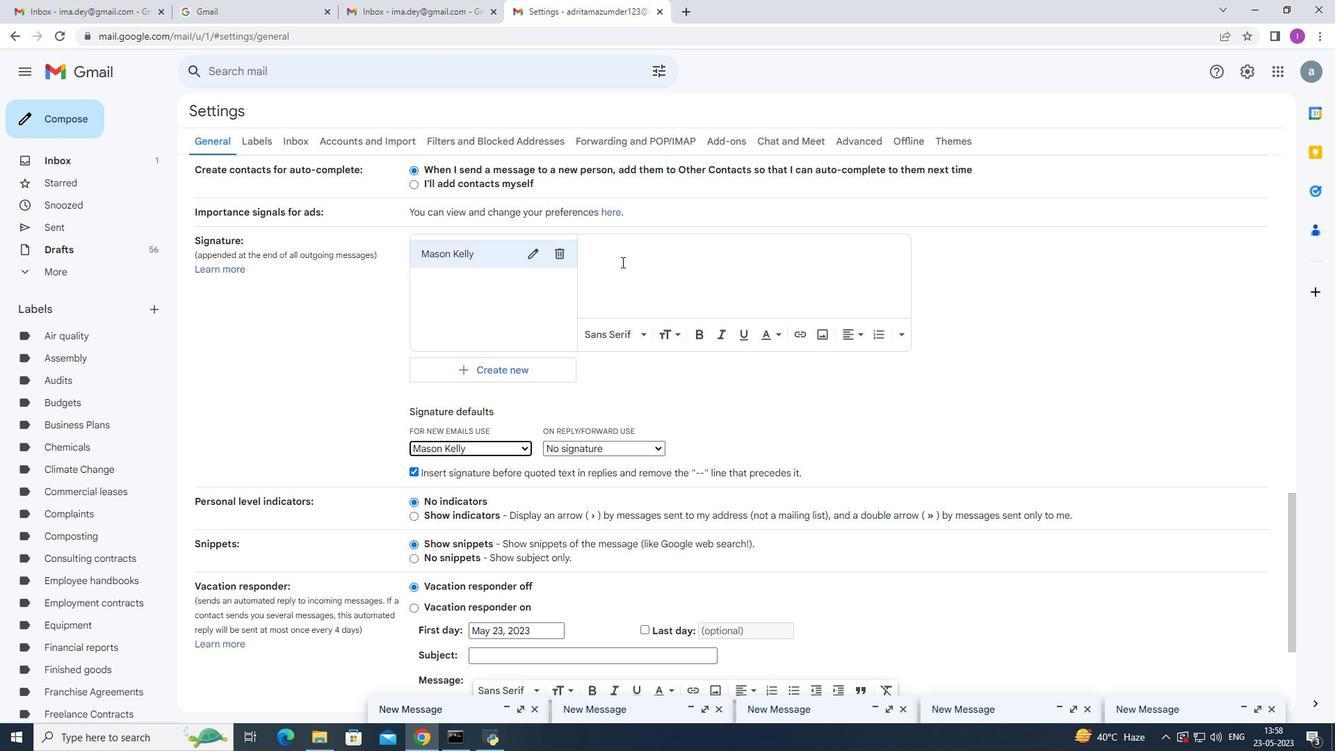 
Action: Mouse pressed left at (623, 244)
Screenshot: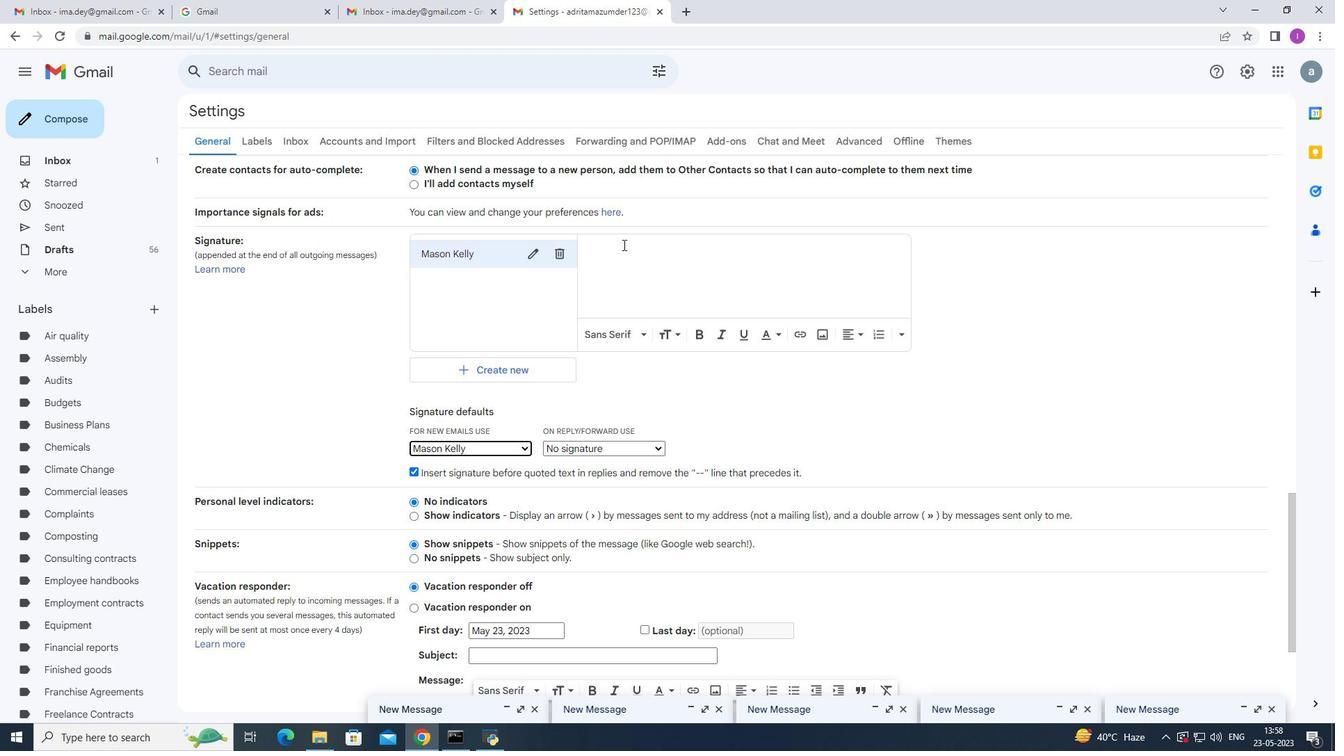 
Action: Mouse moved to (631, 262)
Screenshot: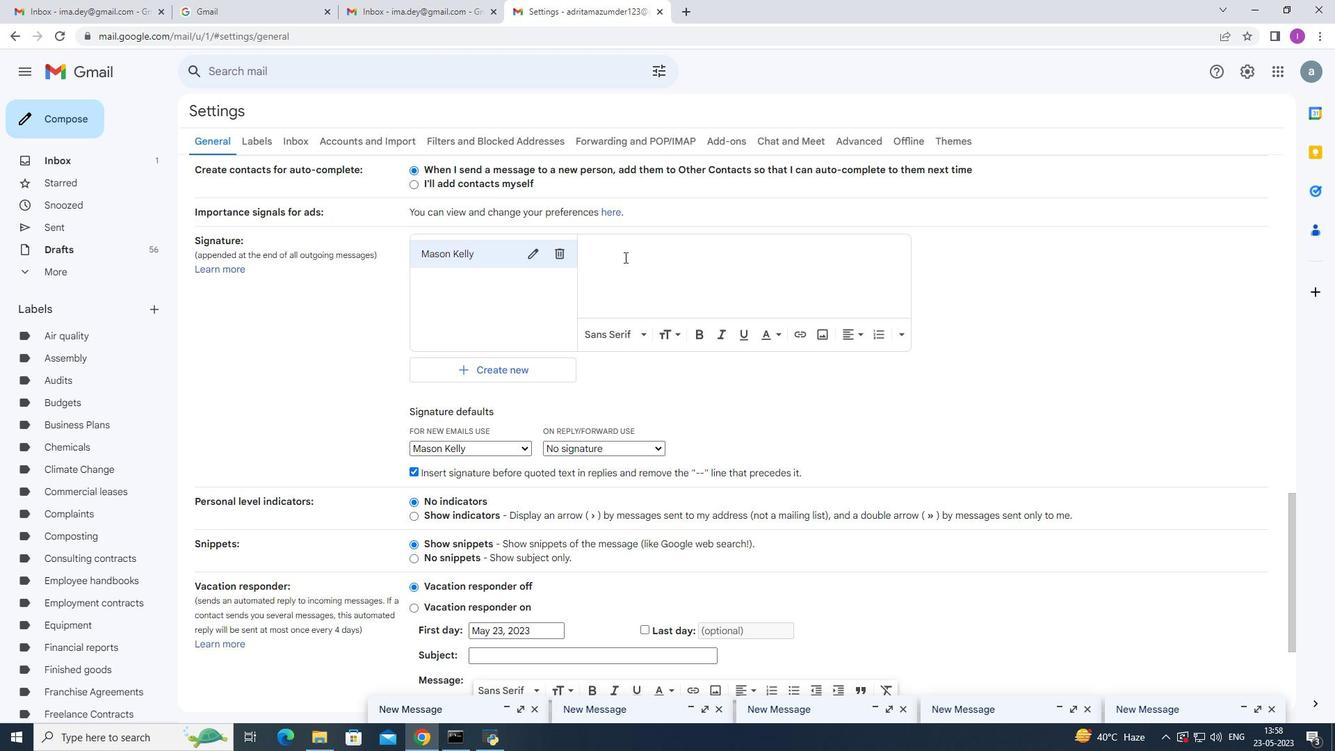 
Action: Key pressed <Key.shift><Key.shift><Key.shift><Key.shift><Key.shift><Key.shift><Key.shift><Key.shift><Key.shift>Have<Key.space>a<Key.space>great<Key.space><Key.shift>National<Key.space><Key.shift>Clean<Key.space><Key.shift>Off<Key.space>your<Key.space><Key.backspace><Key.backspace><Key.backspace><Key.backspace><Key.backspace><Key.space><Key.shift>yo<Key.backspace><Key.backspace><Key.shift><Key.shift><Key.shift><Key.shift><Key.shift>Your<Key.space><Key.shift>Desk<Key.space><Key.shift>Day,<Key.enter><Key.shift><Key.shift>Mason<Key.space><Key.shift>Ka<Key.backspace>elly
Screenshot: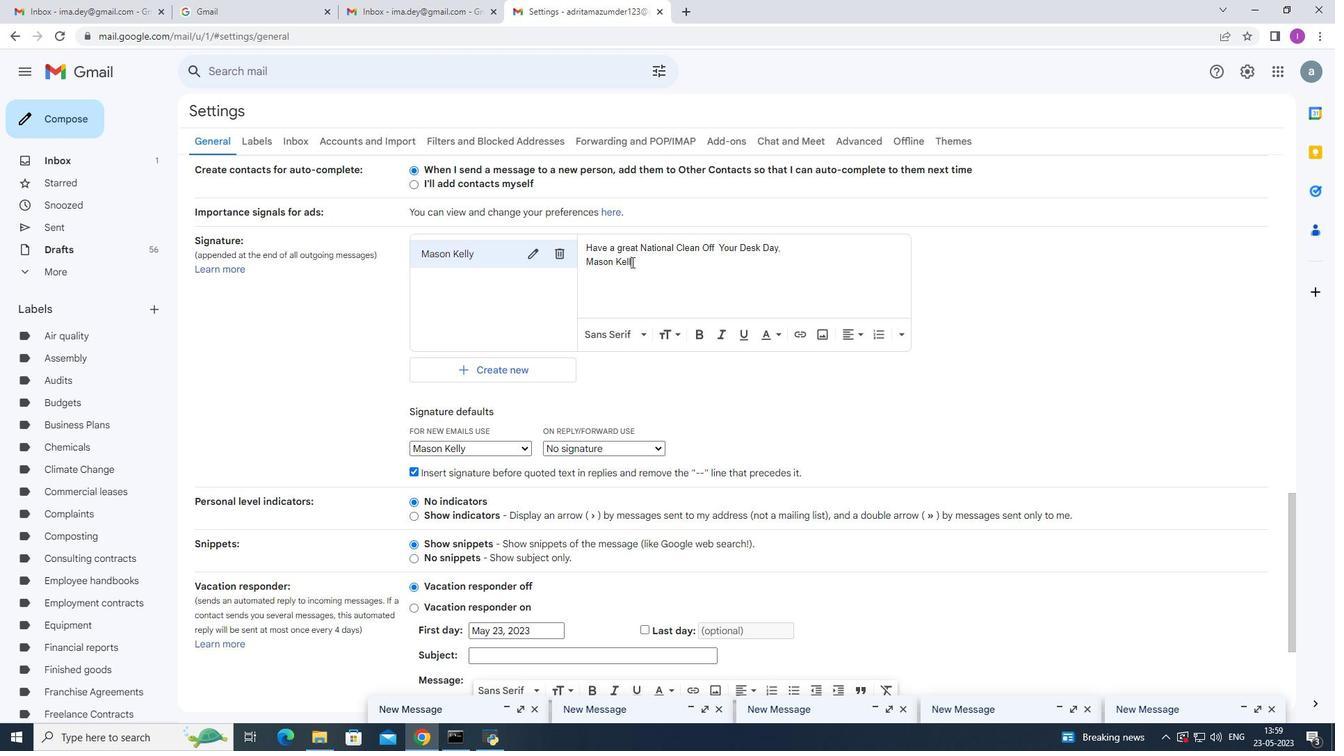 
Action: Mouse moved to (620, 360)
Screenshot: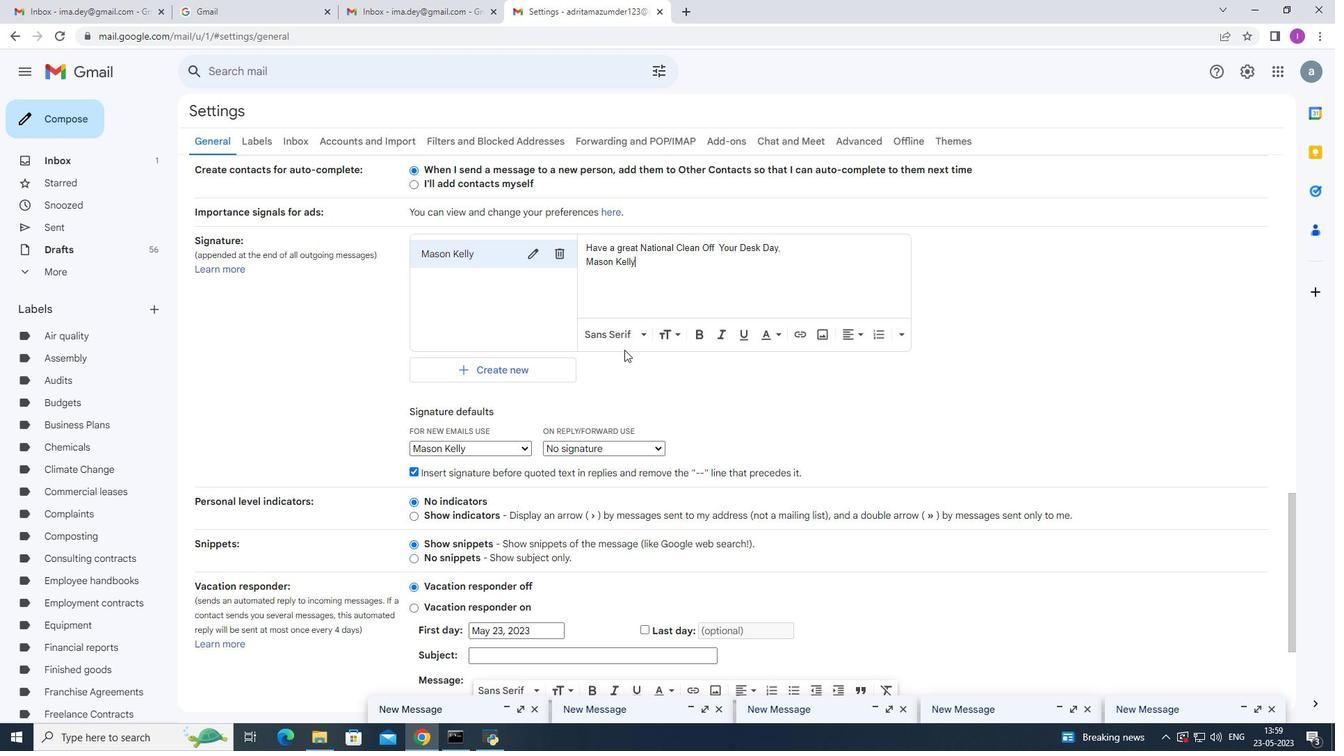 
Action: Mouse scrolled (620, 359) with delta (0, 0)
Screenshot: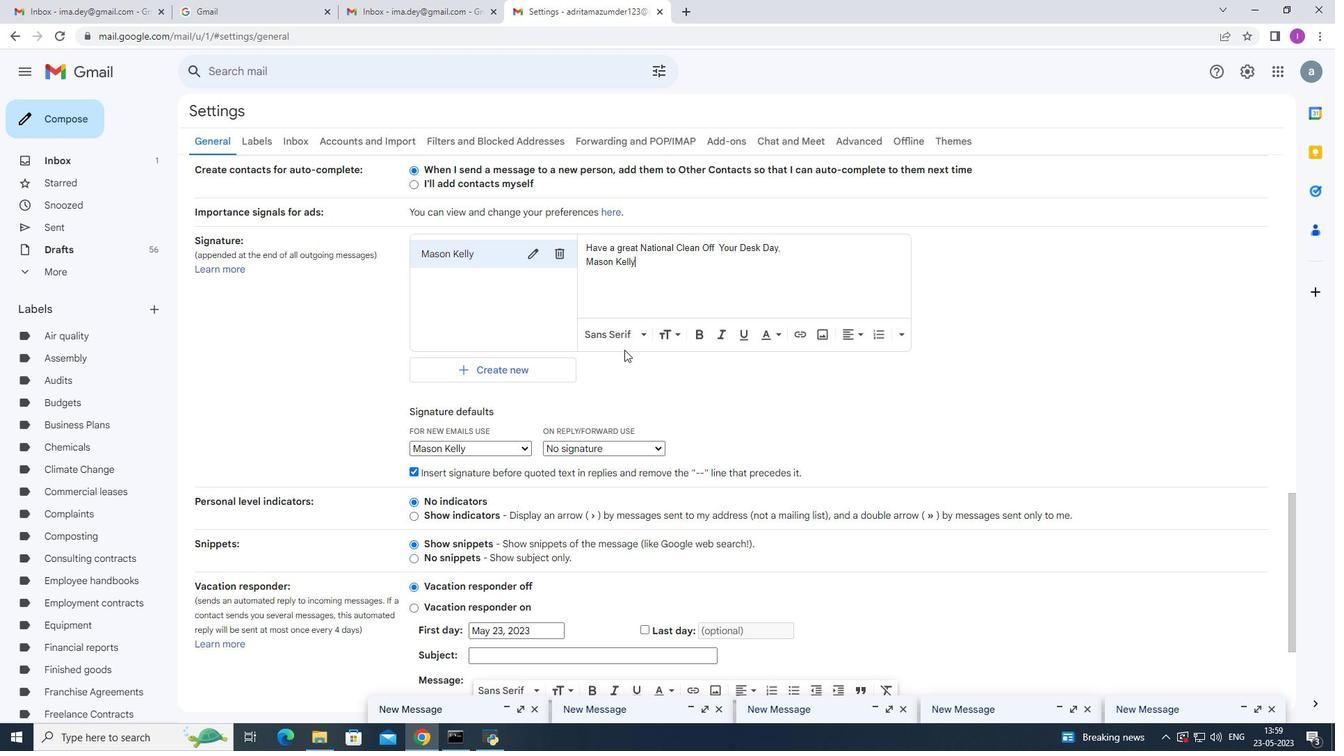 
Action: Mouse moved to (616, 368)
Screenshot: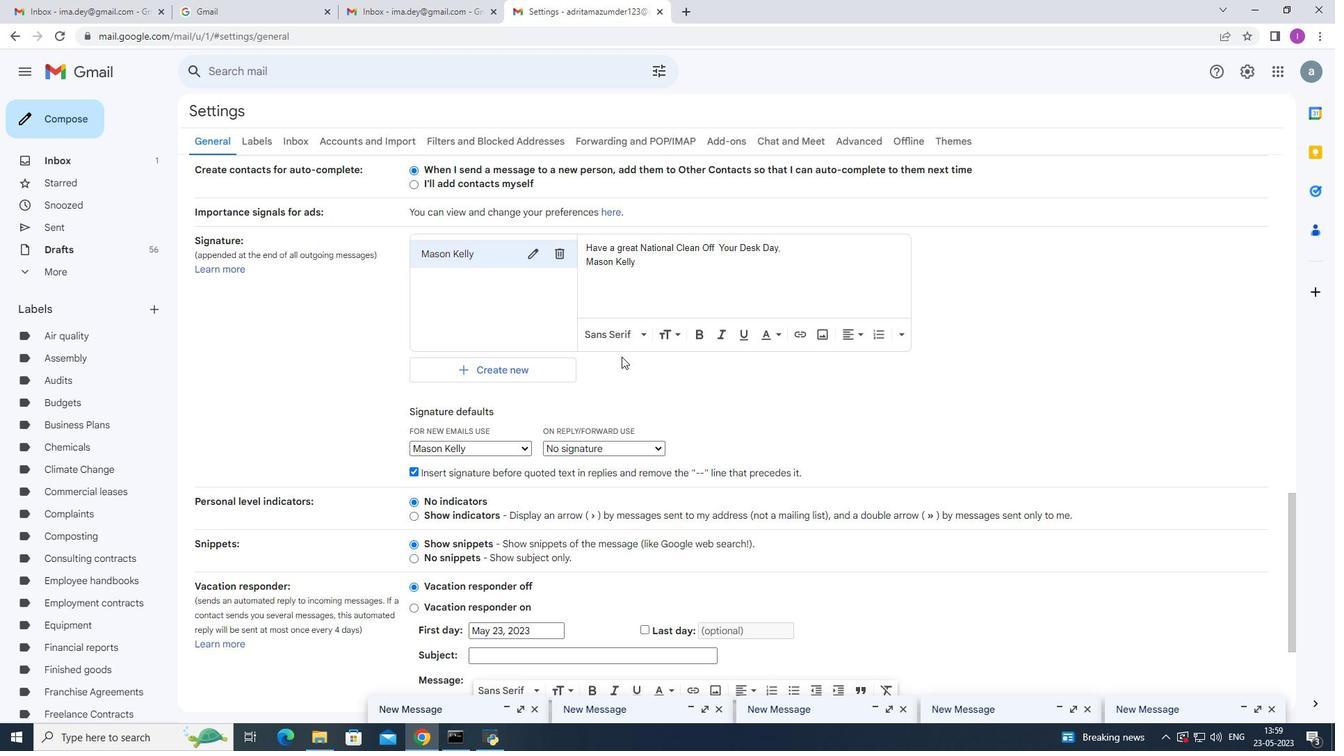 
Action: Mouse scrolled (616, 368) with delta (0, 0)
Screenshot: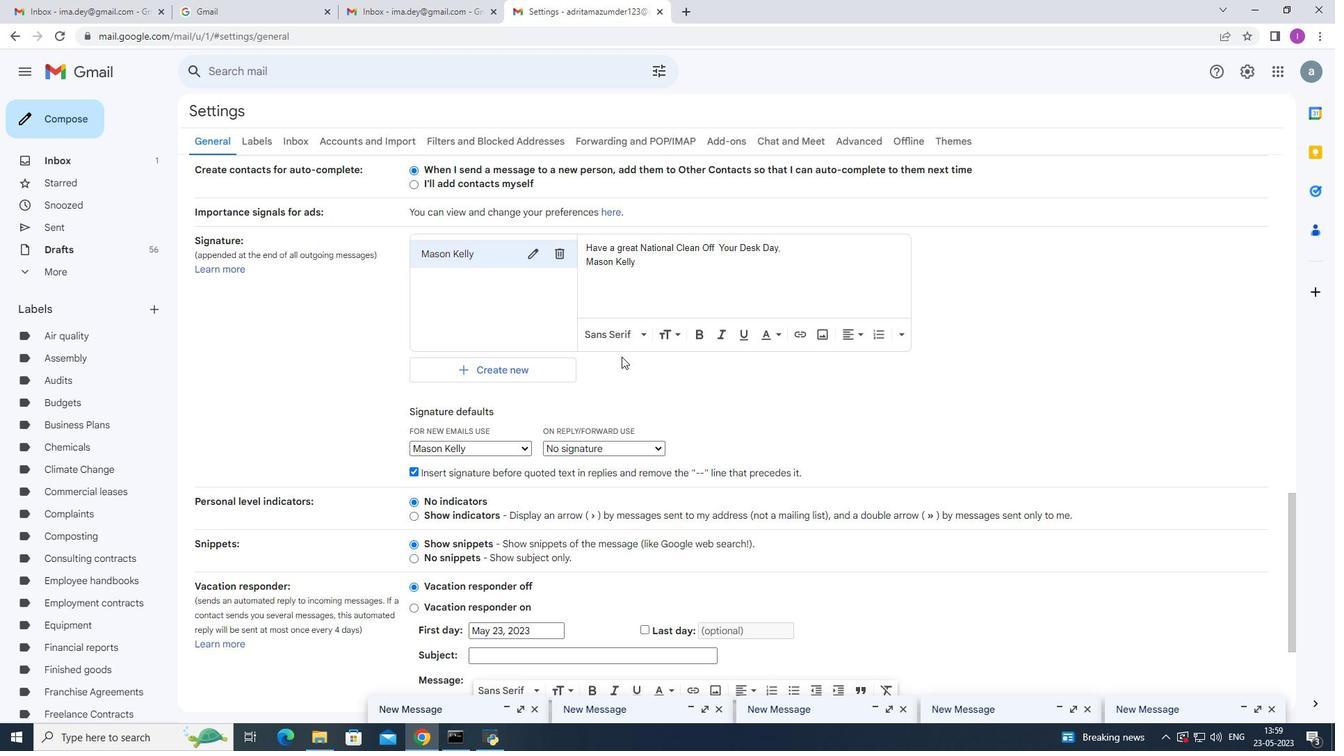 
Action: Mouse moved to (616, 368)
Screenshot: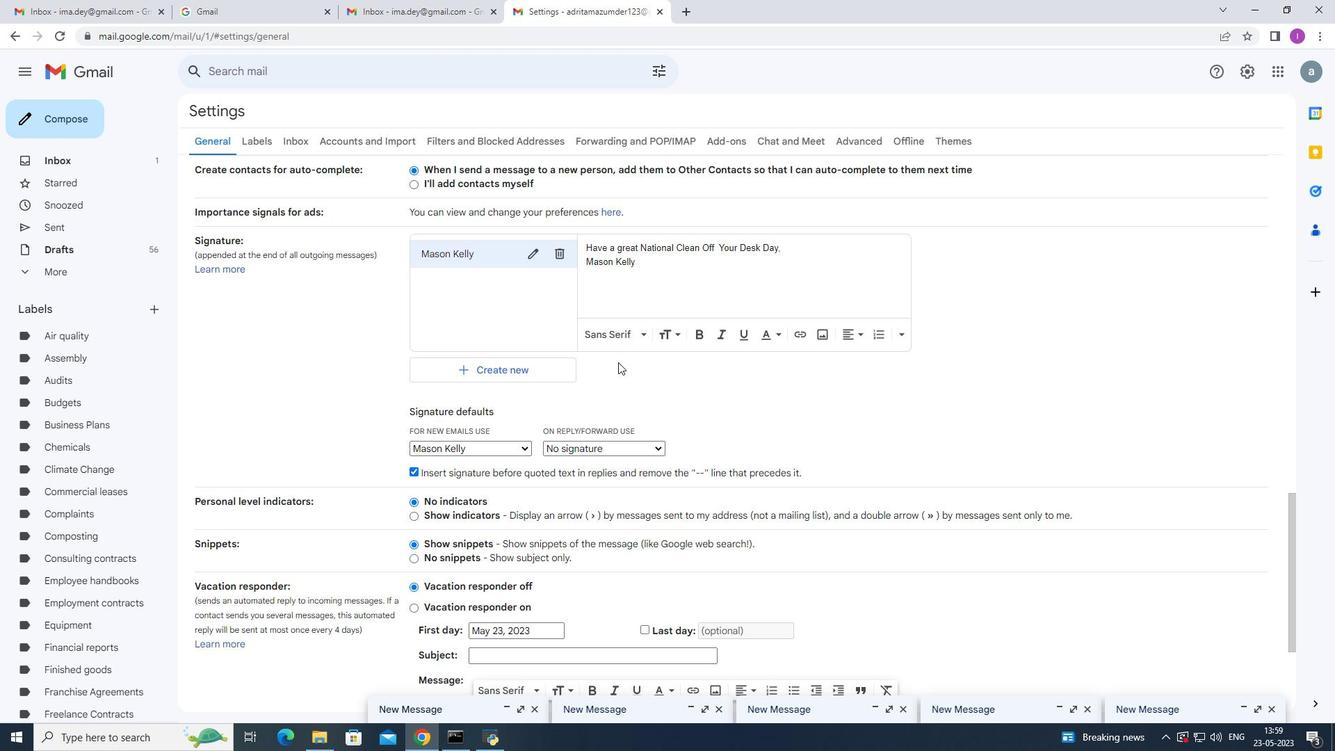 
Action: Mouse scrolled (616, 368) with delta (0, 0)
Screenshot: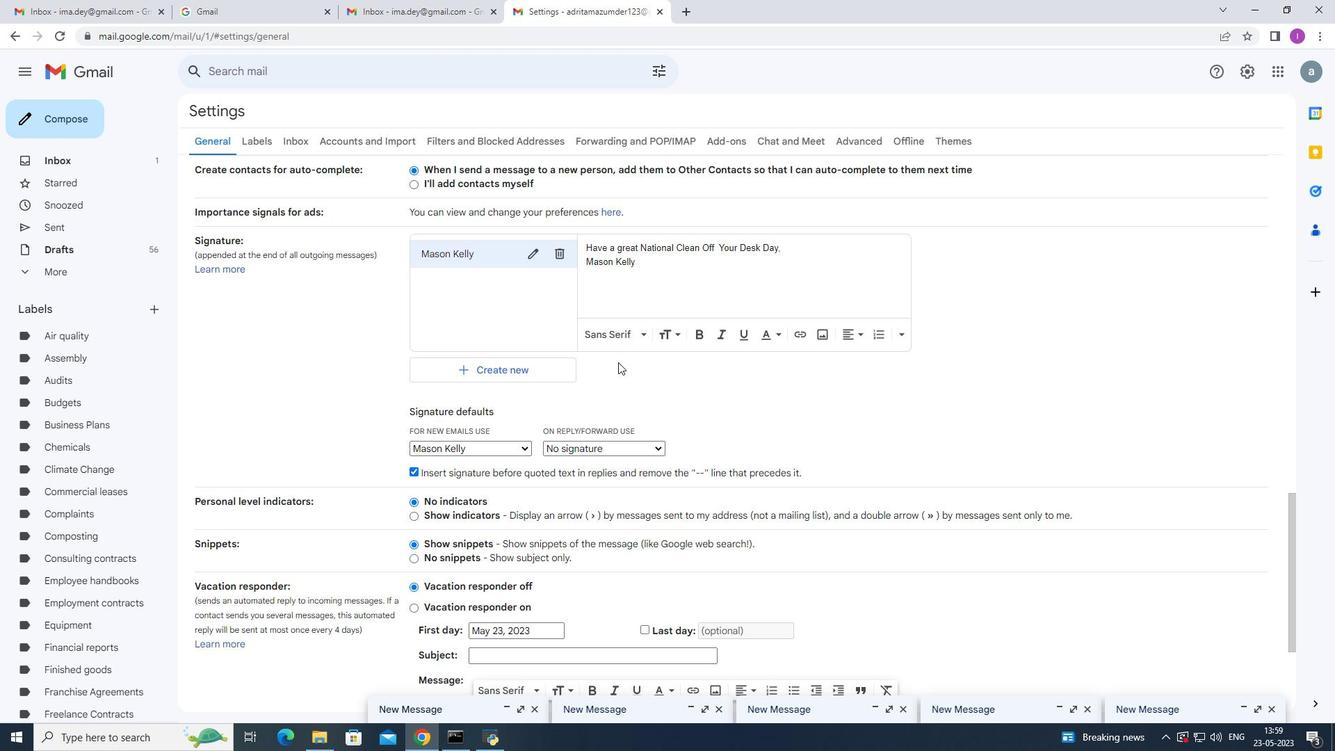 
Action: Mouse moved to (616, 369)
Screenshot: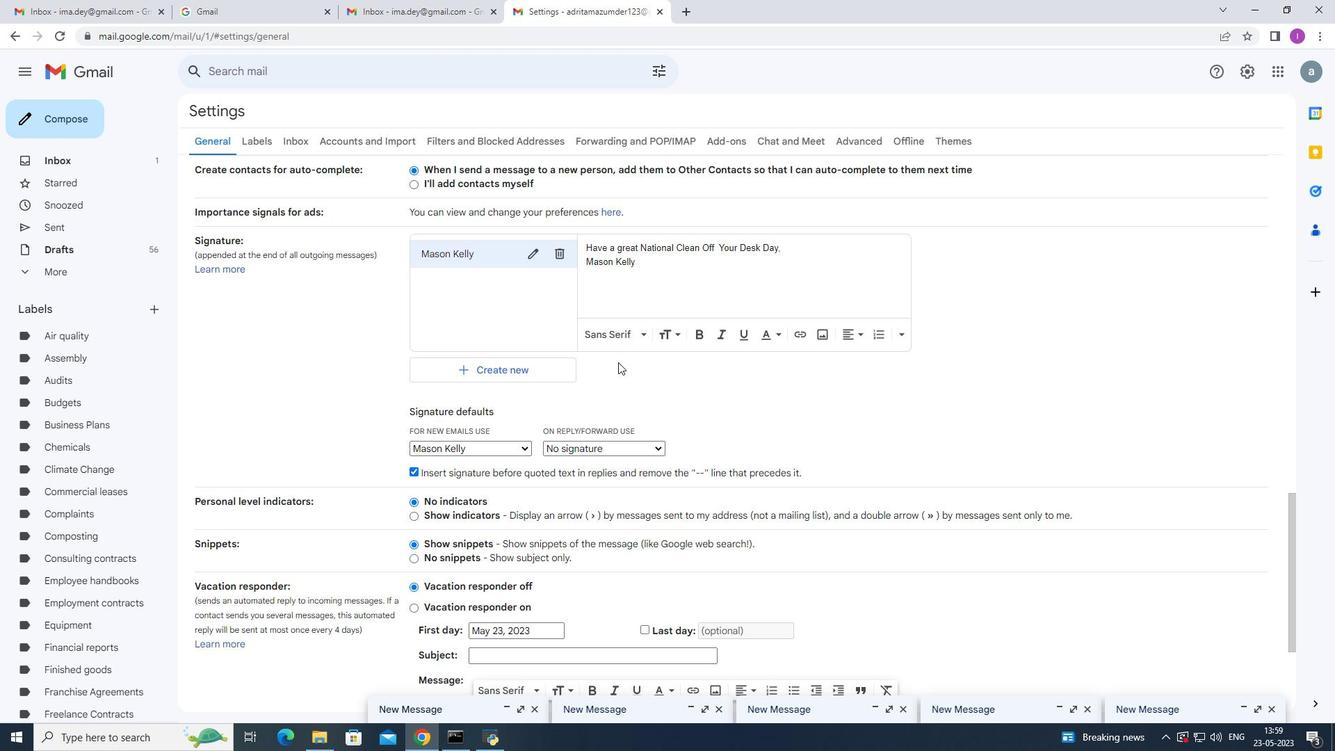 
Action: Mouse scrolled (616, 368) with delta (0, 0)
Screenshot: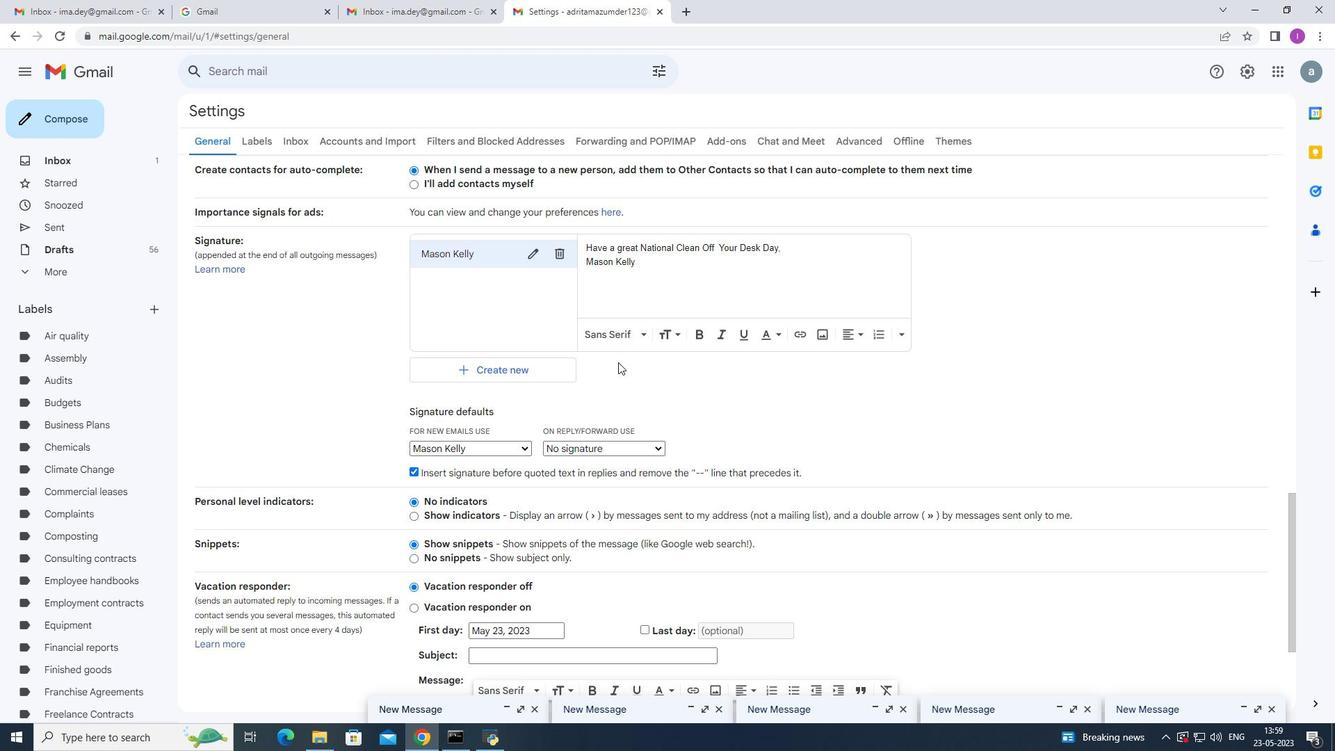 
Action: Mouse moved to (592, 393)
Screenshot: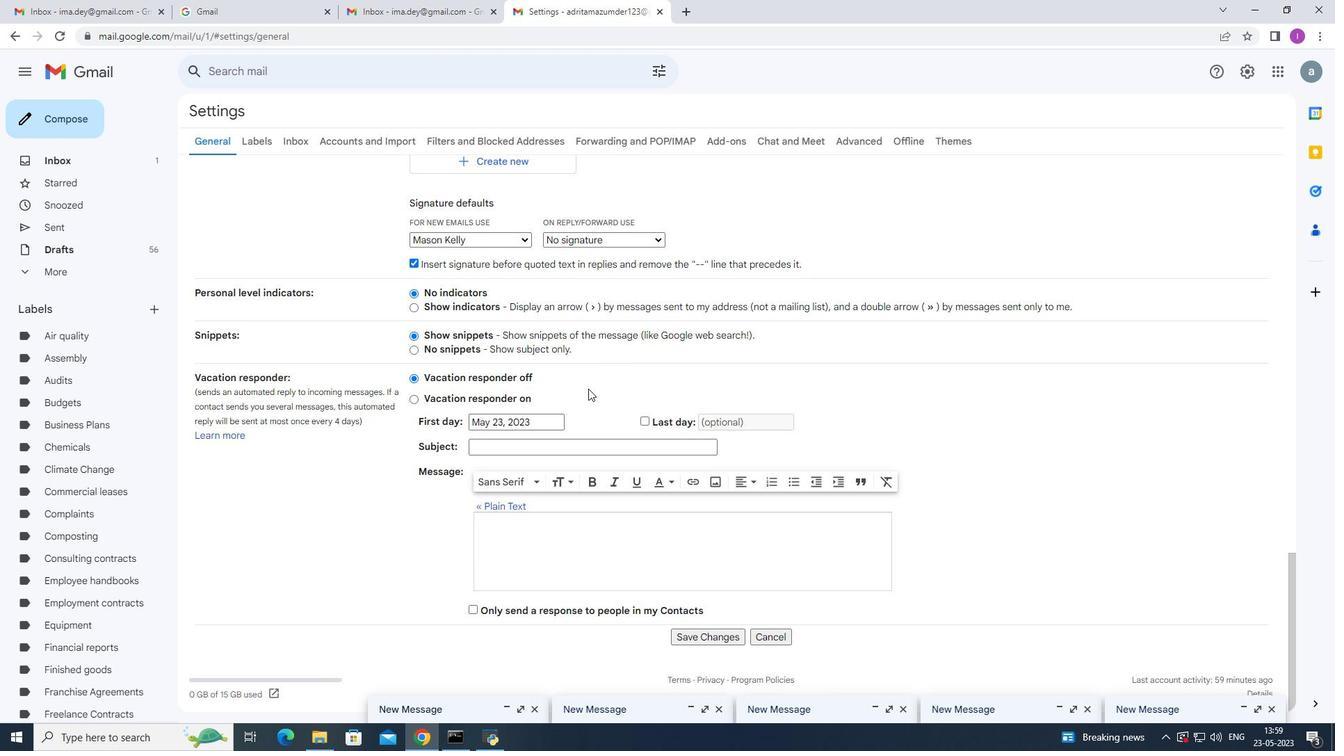 
Action: Mouse scrolled (592, 393) with delta (0, 0)
Screenshot: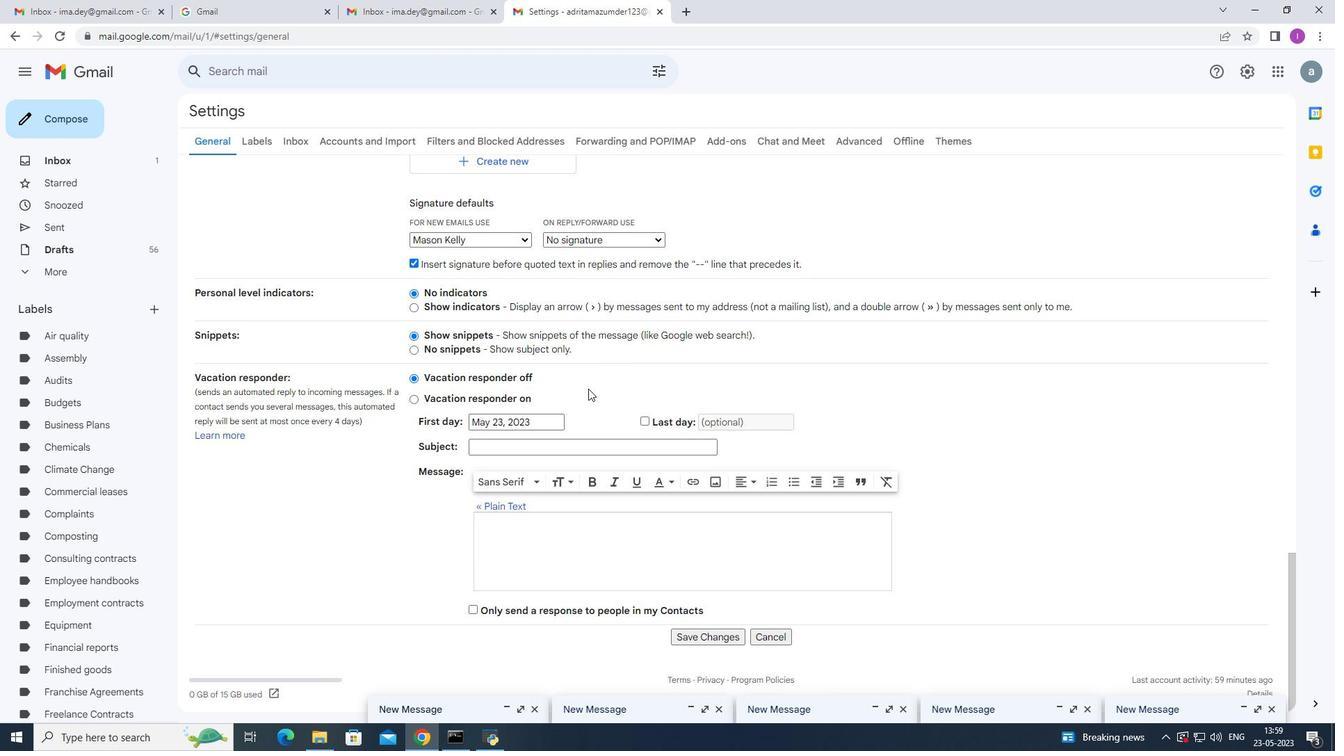 
Action: Mouse moved to (592, 395)
Screenshot: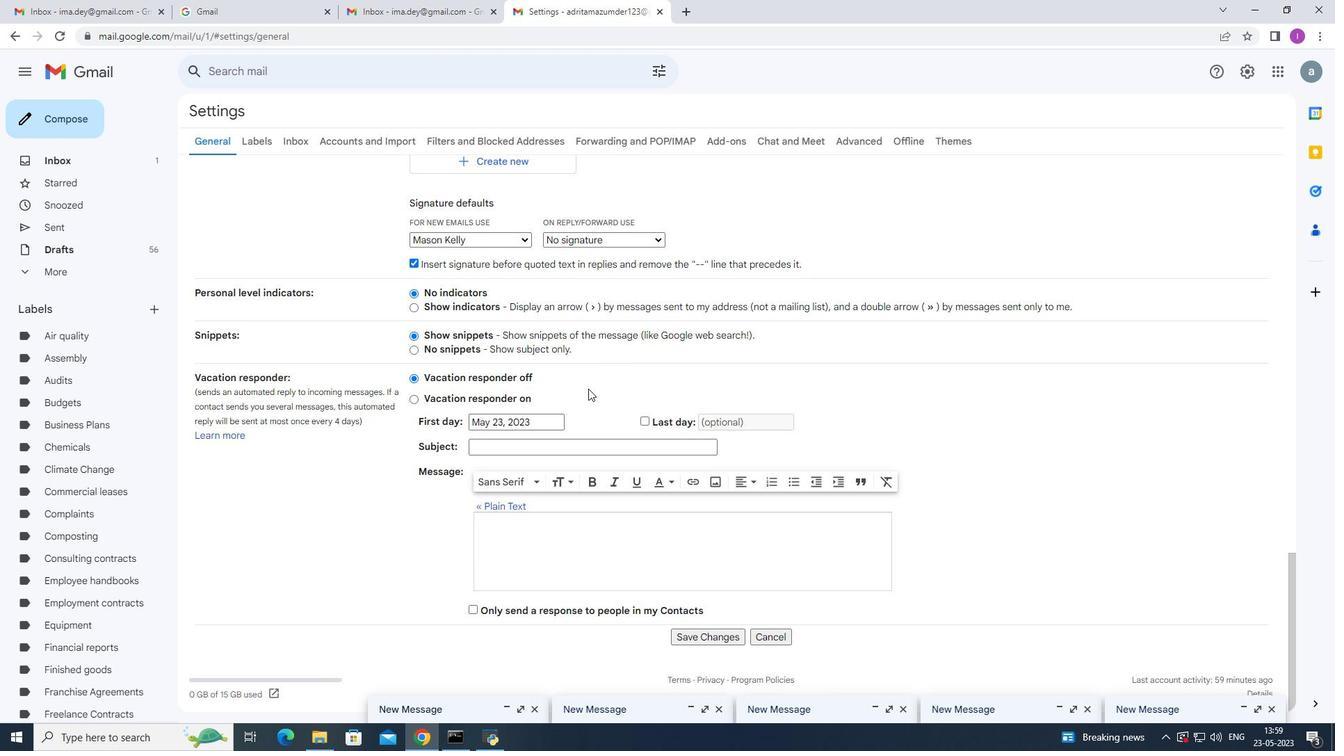
Action: Mouse scrolled (592, 394) with delta (0, 0)
Screenshot: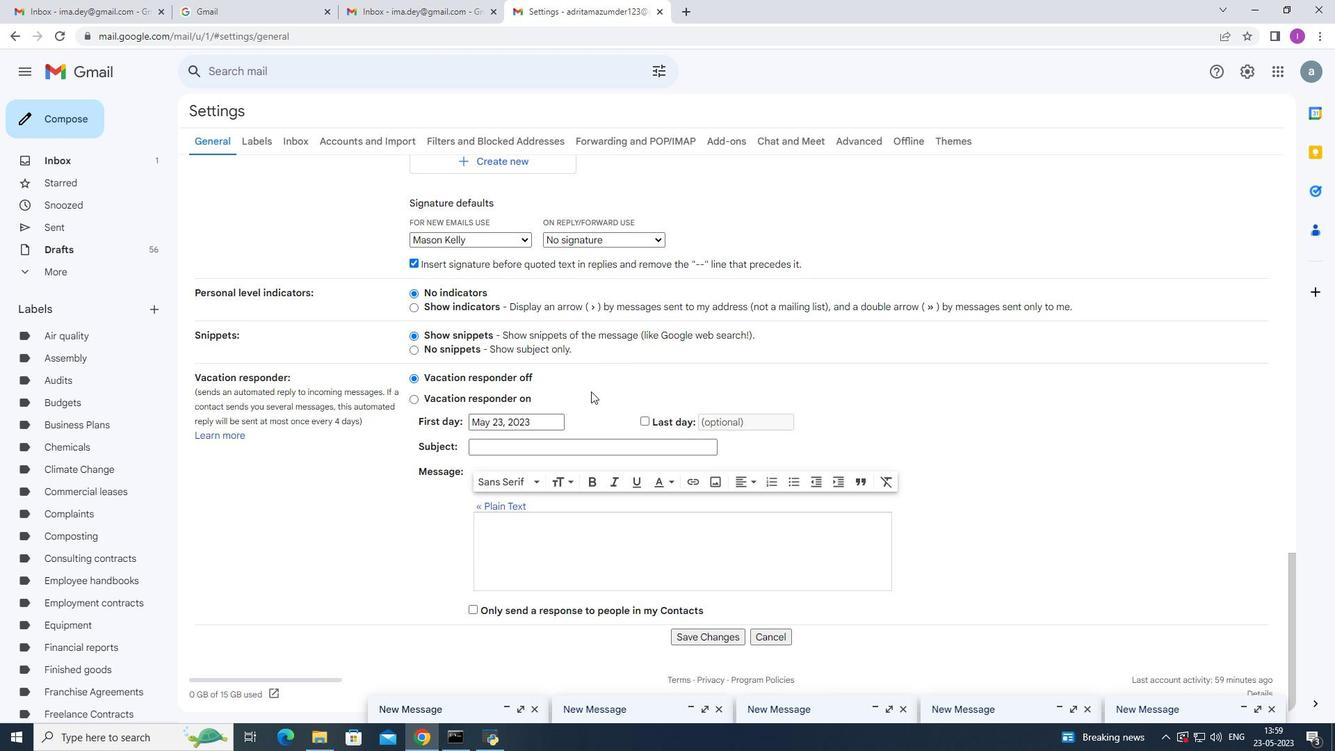 
Action: Mouse scrolled (592, 394) with delta (0, 0)
Screenshot: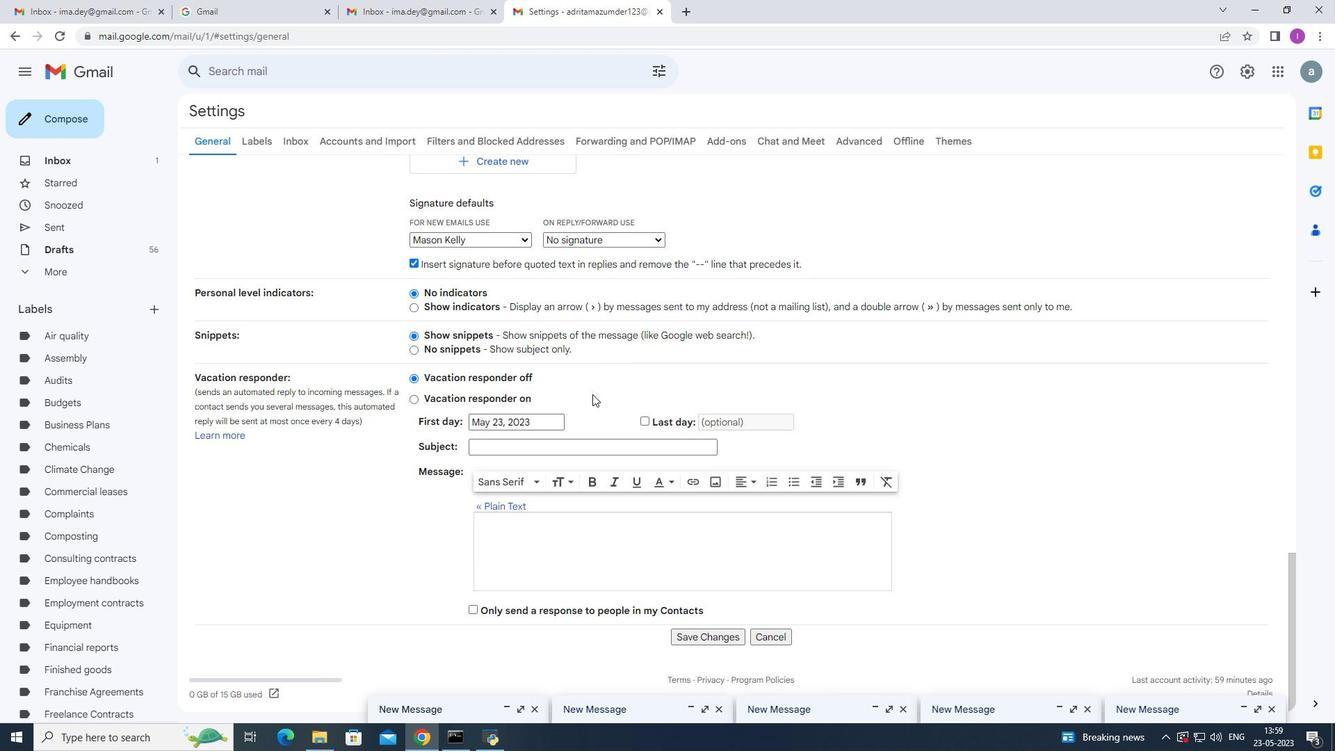 
Action: Mouse moved to (697, 636)
Screenshot: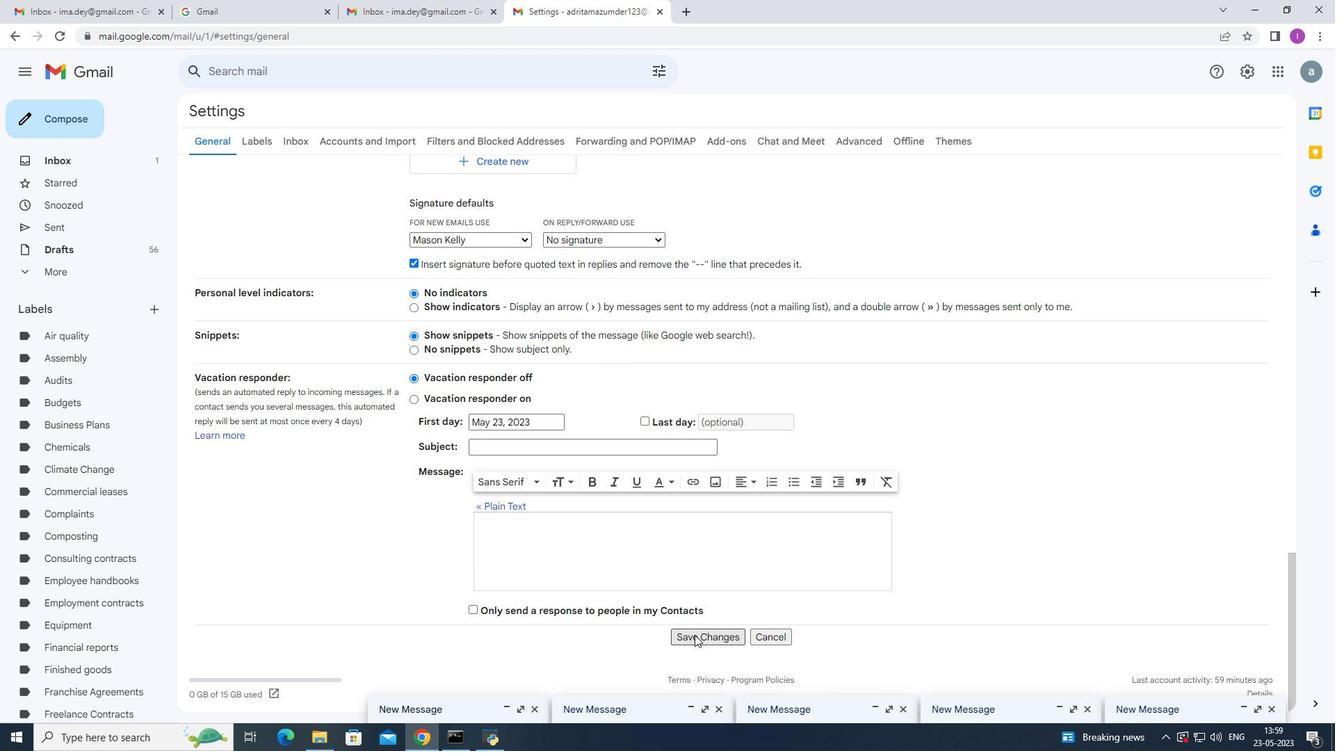 
Action: Mouse pressed left at (697, 636)
Screenshot: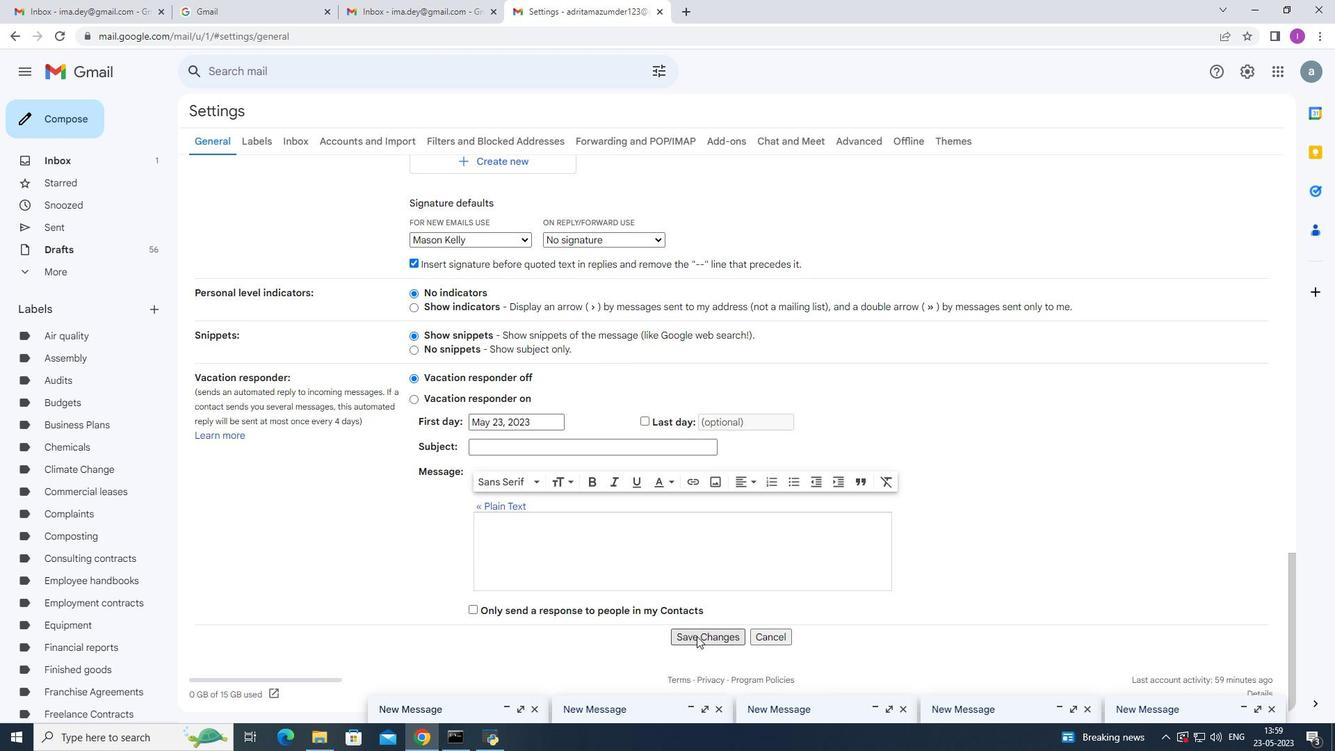 
Action: Mouse moved to (73, 114)
Screenshot: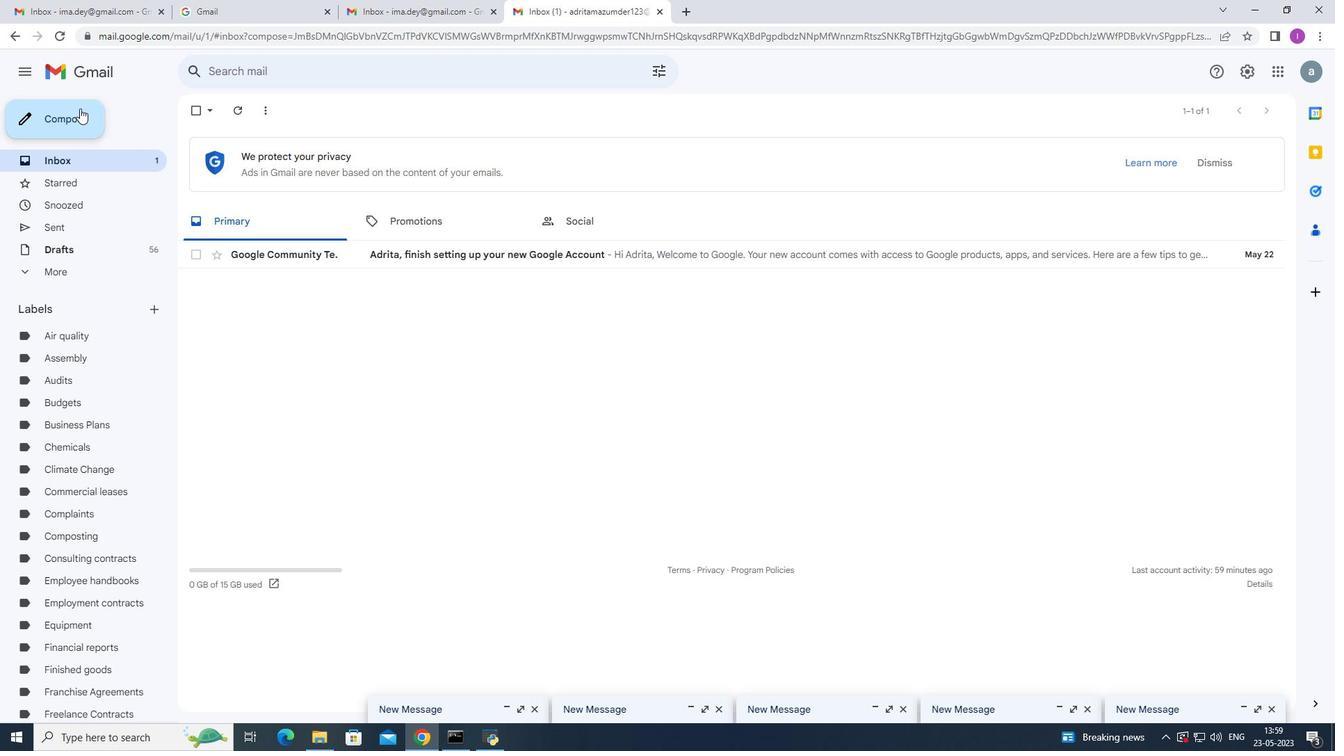 
Action: Mouse pressed left at (73, 114)
Screenshot: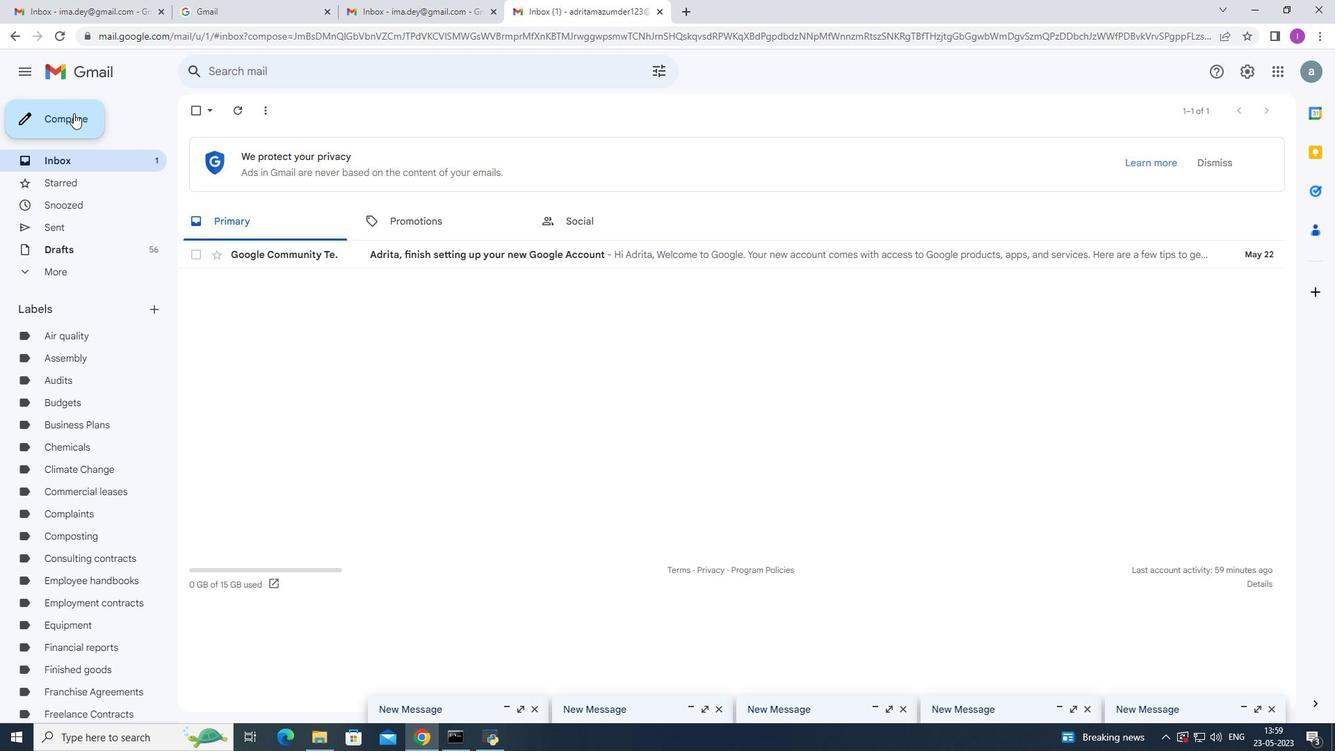 
Action: Mouse moved to (922, 338)
Screenshot: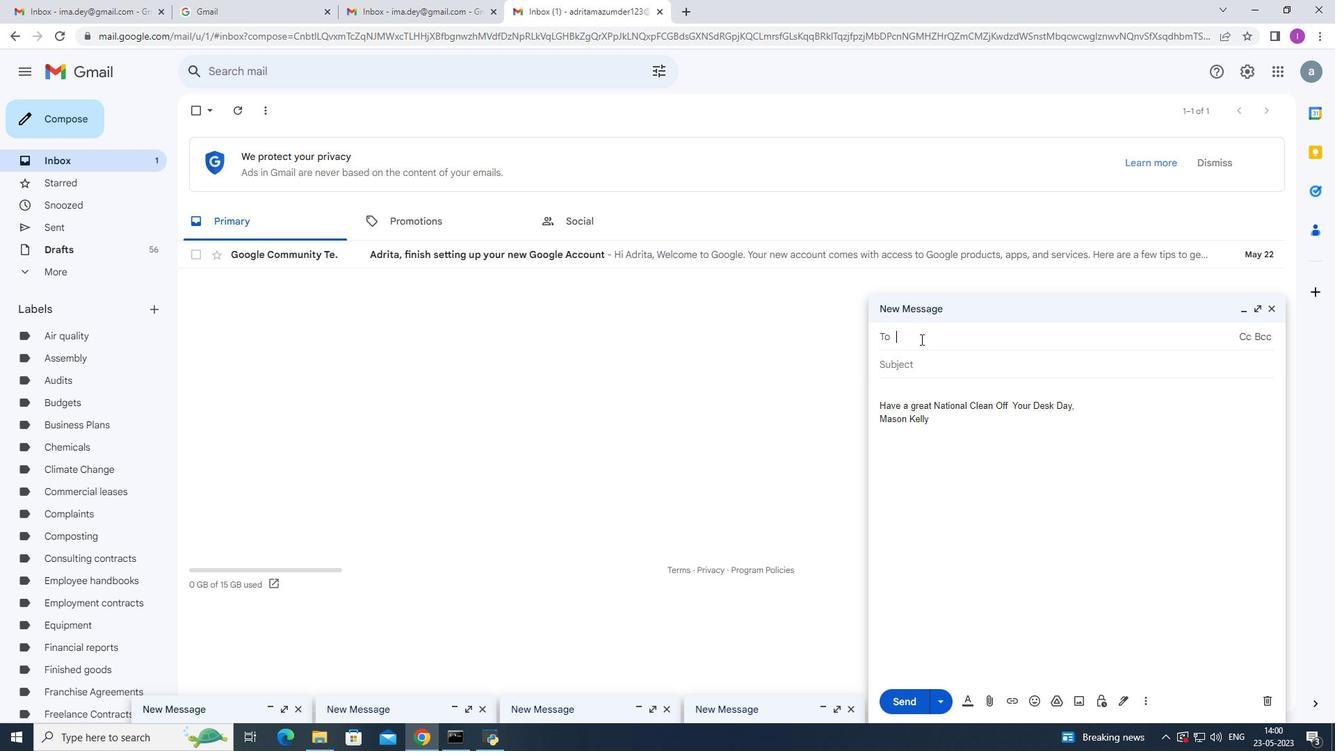 
Action: Key pressed s
Screenshot: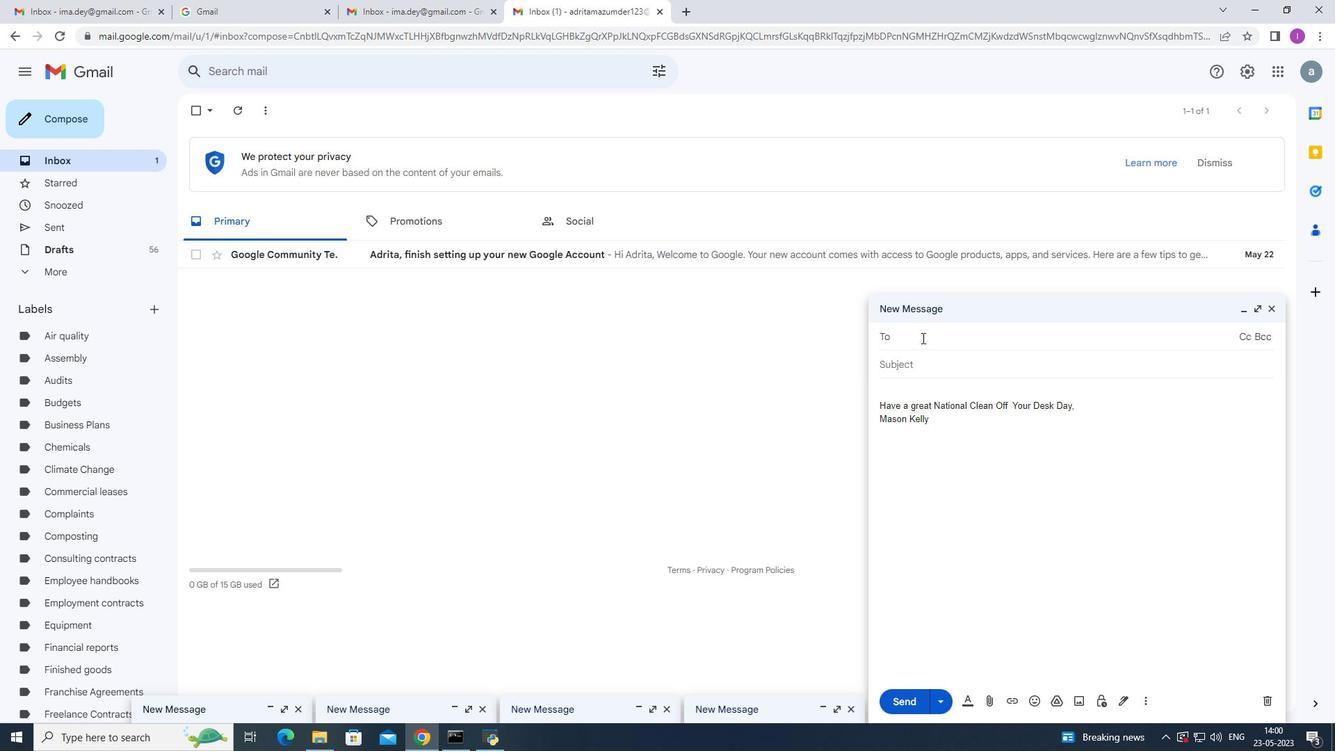 
Action: Mouse moved to (976, 370)
Screenshot: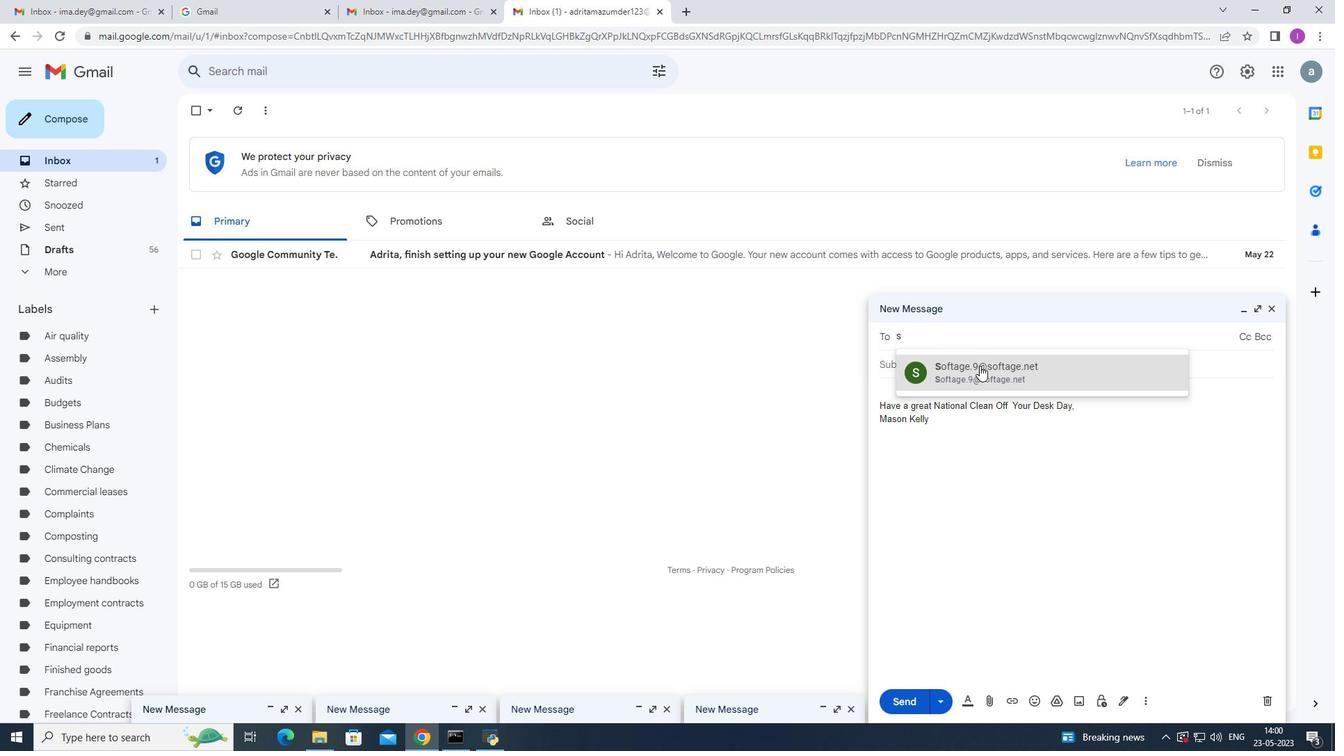 
Action: Mouse pressed left at (976, 370)
Screenshot: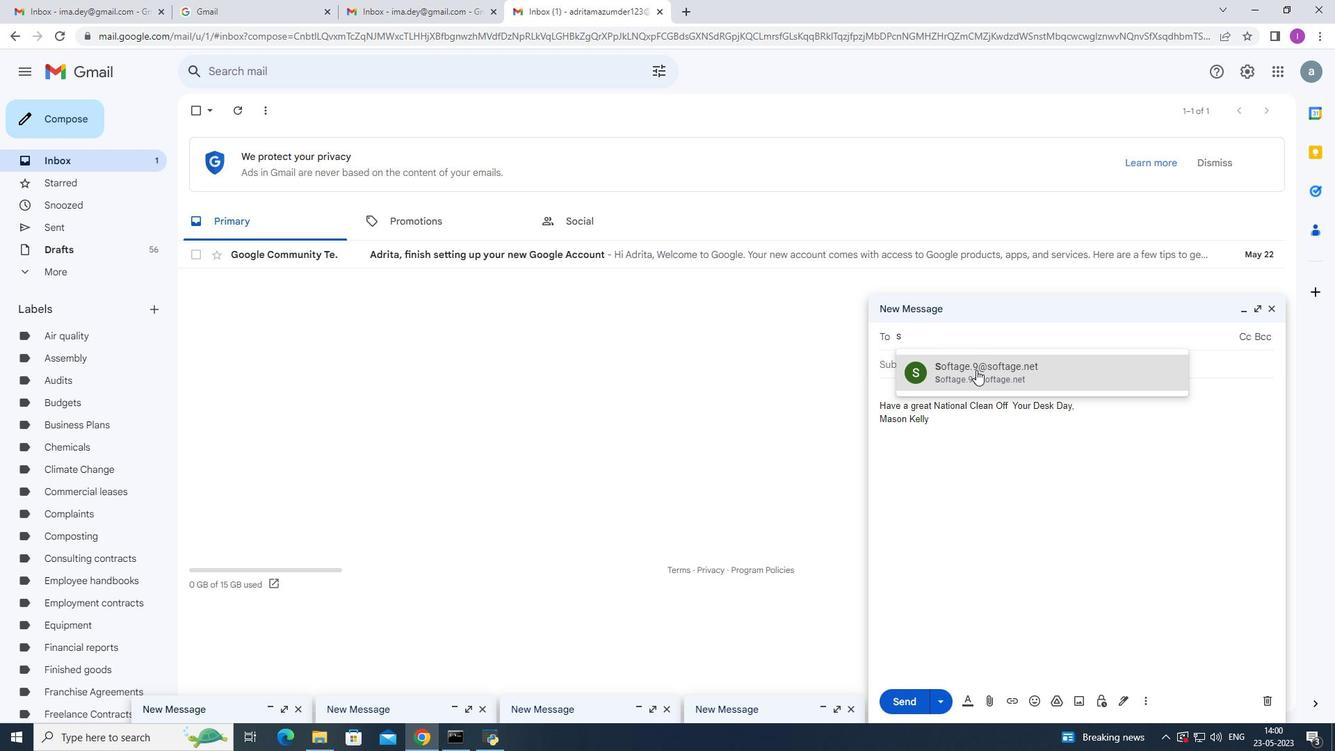 
Action: Mouse moved to (1146, 695)
Screenshot: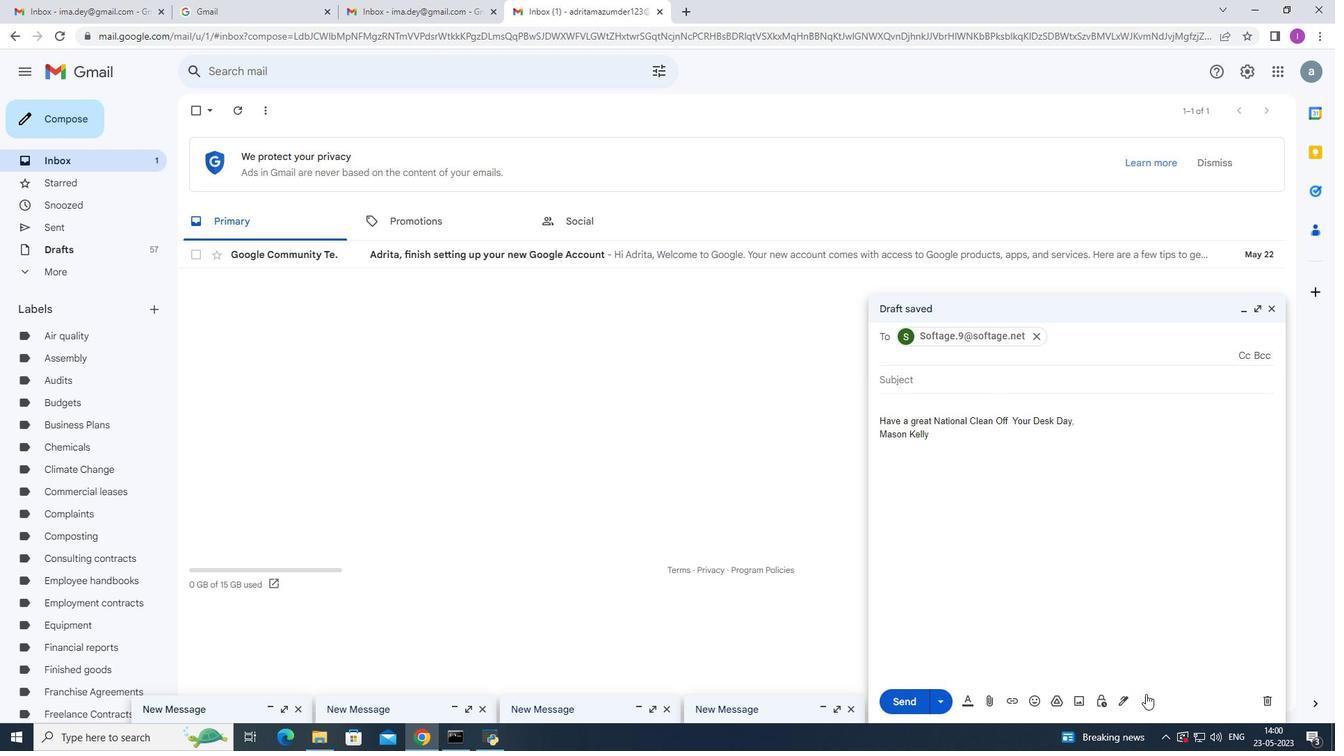 
Action: Mouse pressed left at (1146, 695)
Screenshot: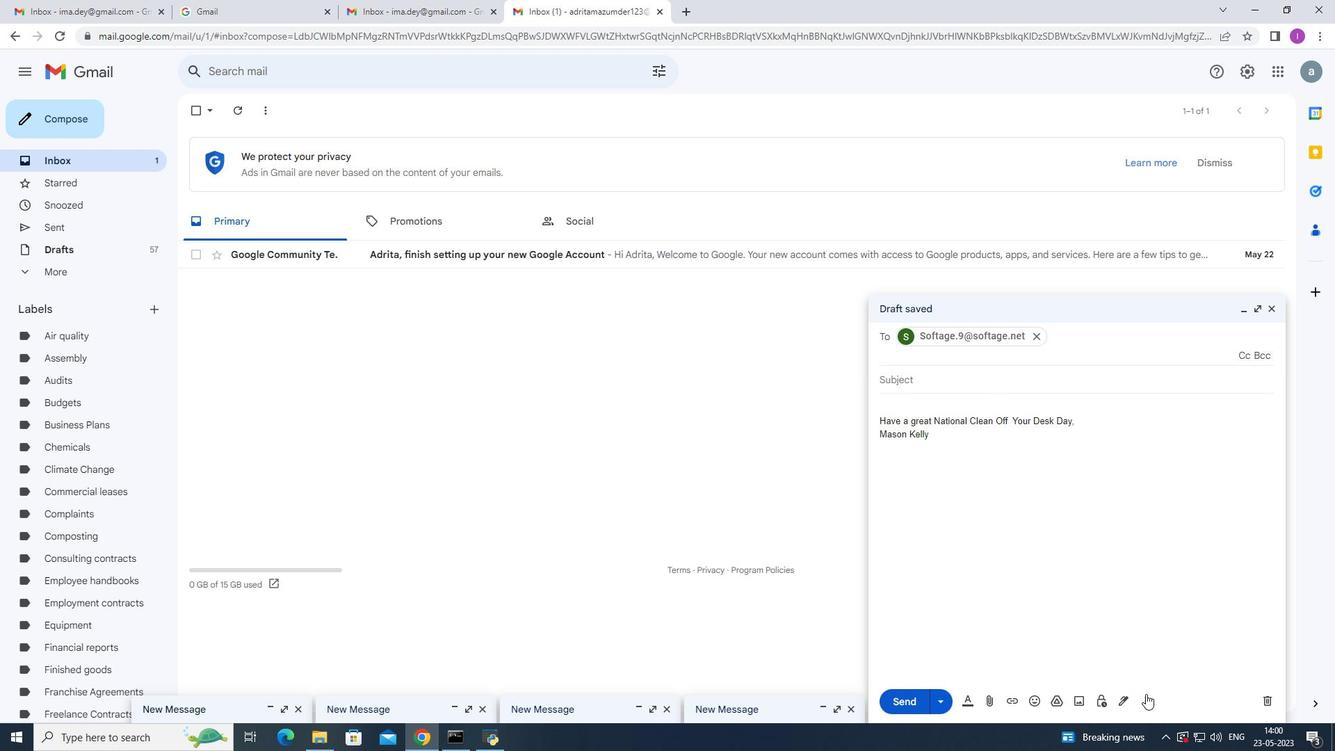 
Action: Mouse moved to (937, 300)
Screenshot: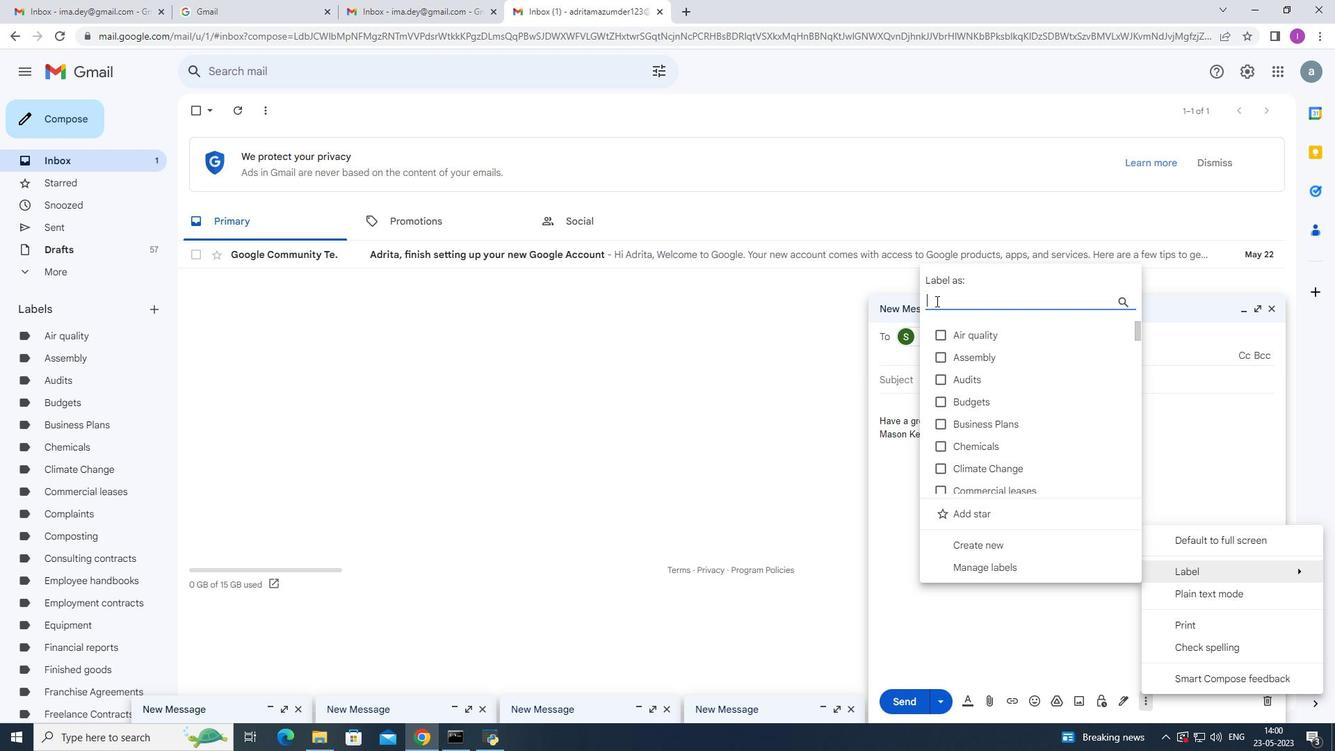 
Action: Mouse pressed left at (937, 300)
Screenshot: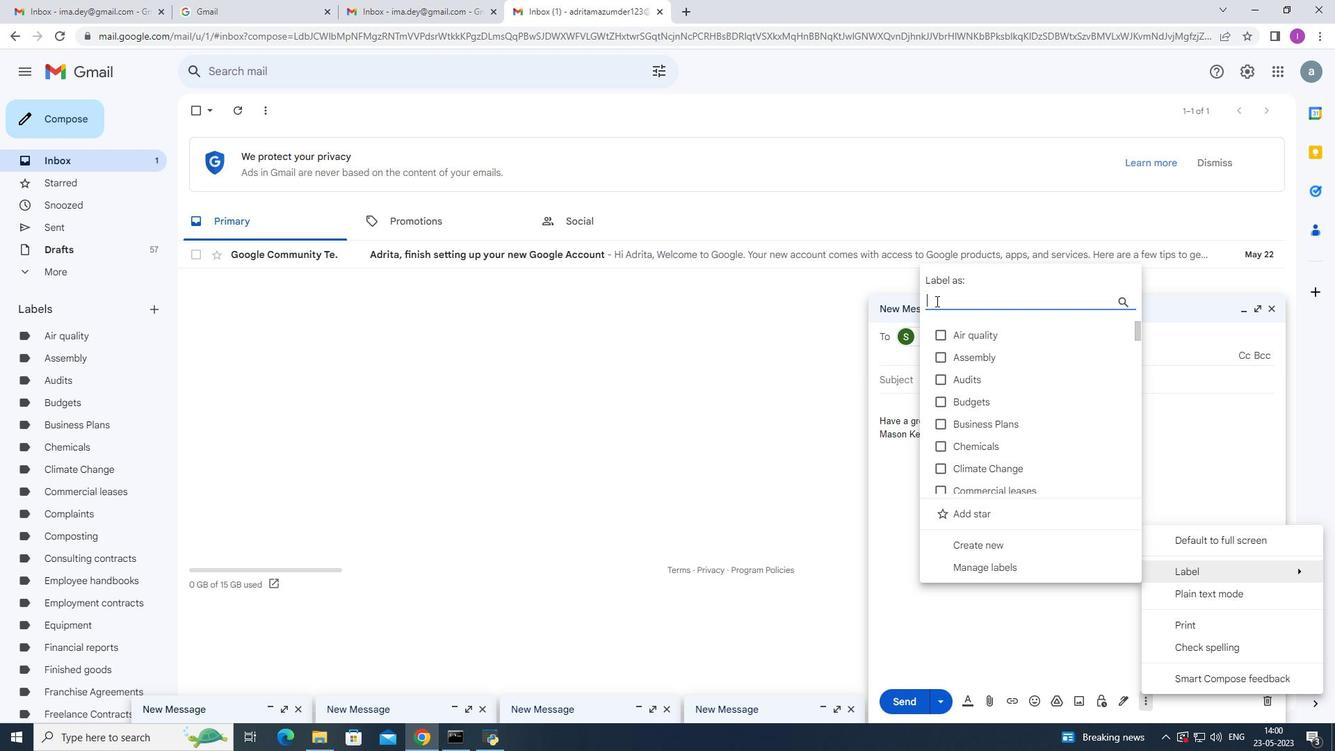 
Action: Mouse moved to (1026, 289)
Screenshot: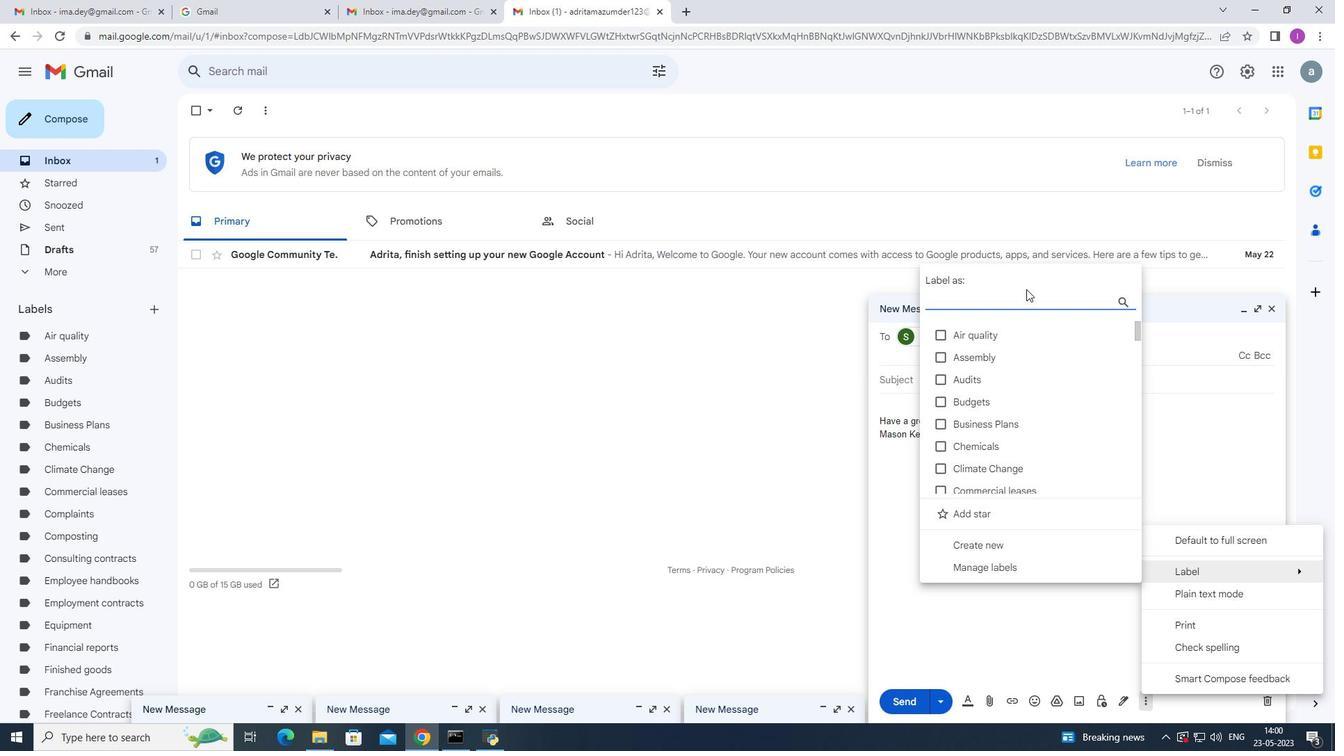 
Action: Key pressed <Key.shift><Key.shift><Key.shift><Key.shift><Key.shift><Key.shift>Homeowners<Key.space>associationws<Key.backspace><Key.backspace>s
Screenshot: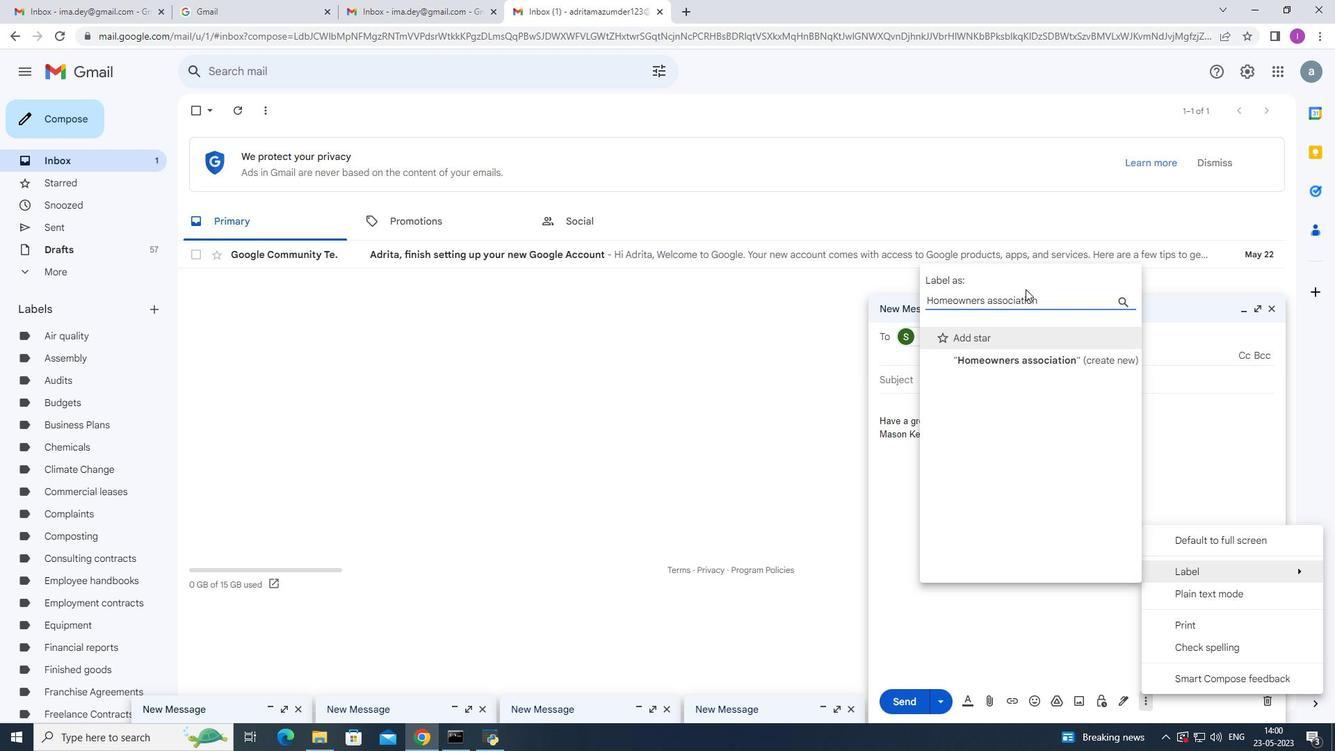 
Action: Mouse moved to (972, 361)
Screenshot: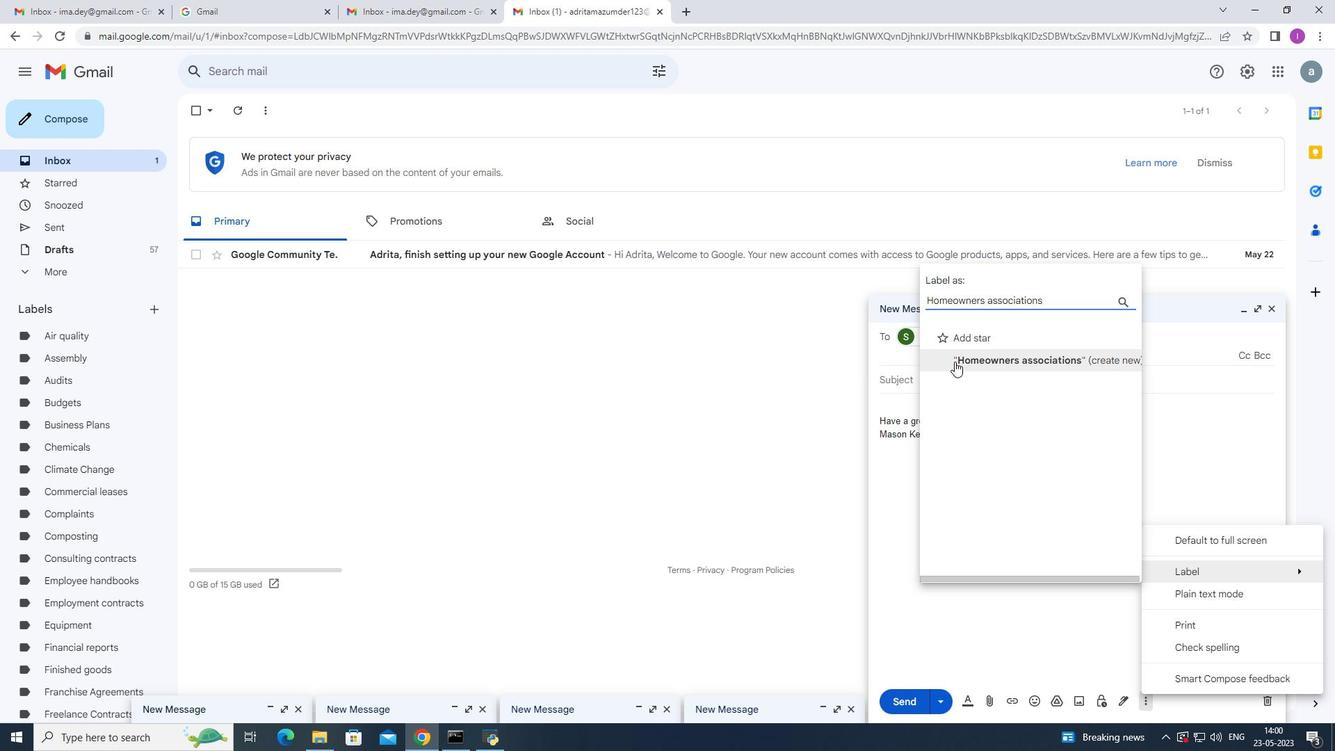 
Action: Mouse pressed left at (972, 361)
Screenshot: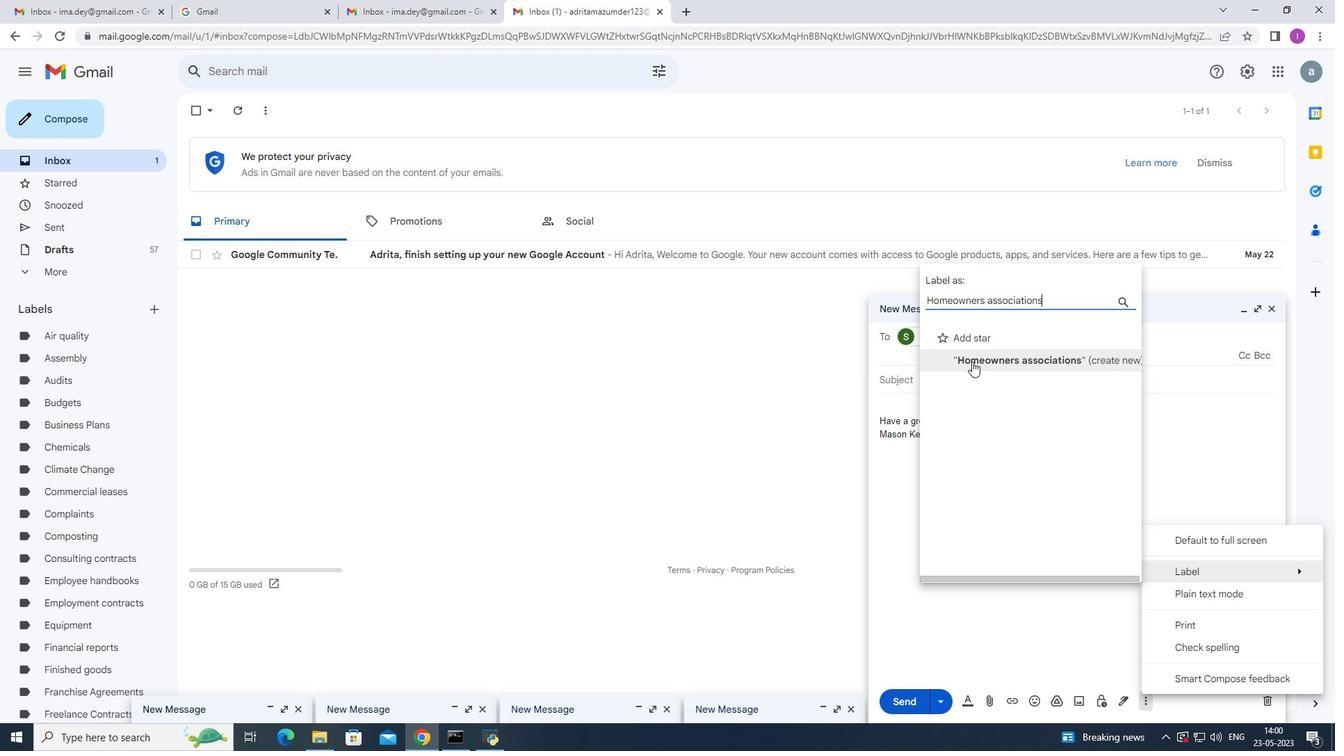 
Action: Mouse moved to (792, 443)
Screenshot: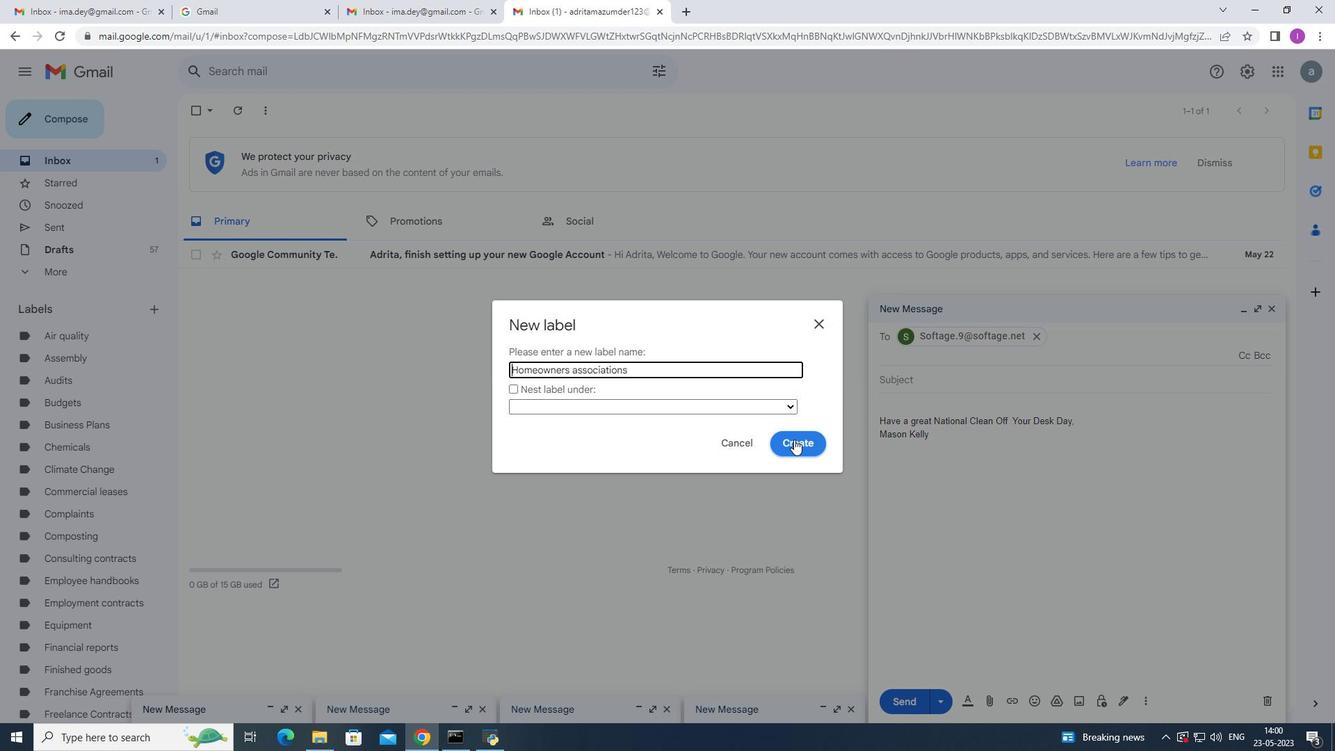 
Action: Mouse pressed left at (792, 443)
Screenshot: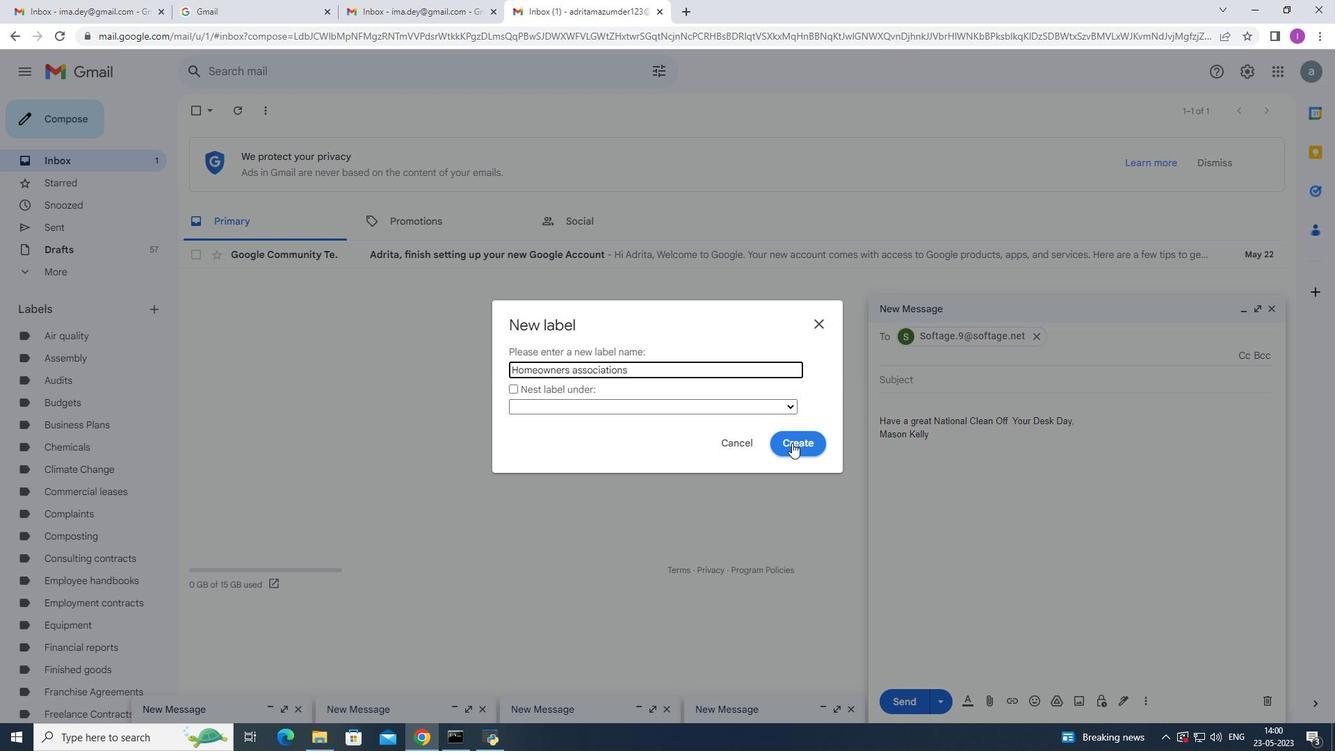 
Action: Mouse moved to (1145, 708)
Screenshot: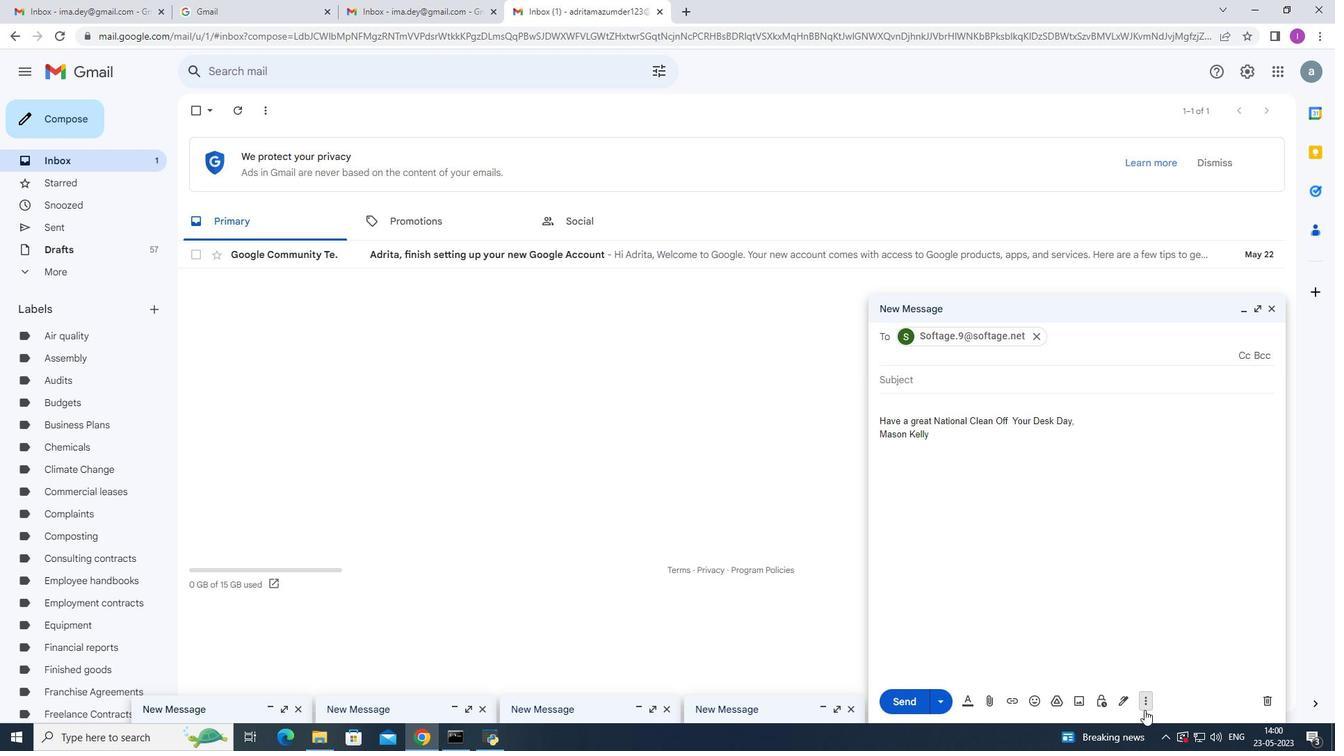 
Action: Mouse pressed left at (1145, 708)
Screenshot: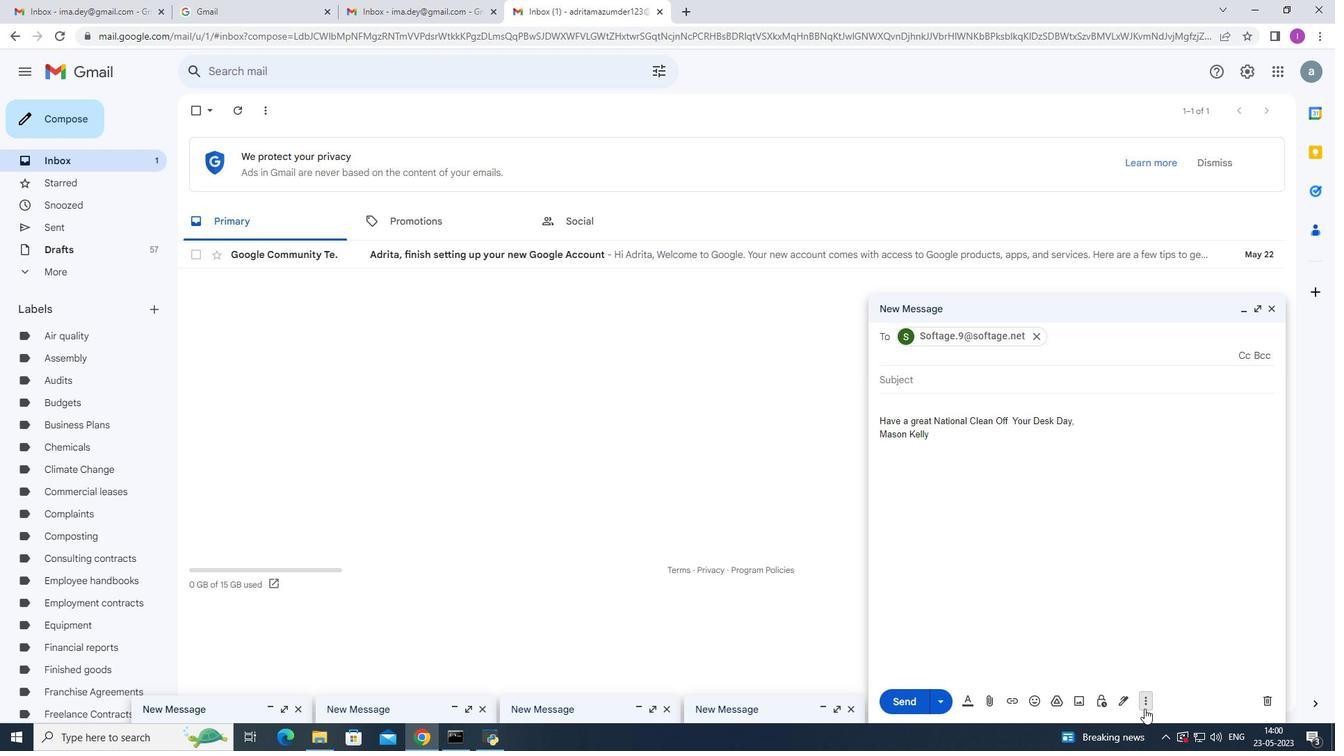
Action: Mouse moved to (713, 391)
Screenshot: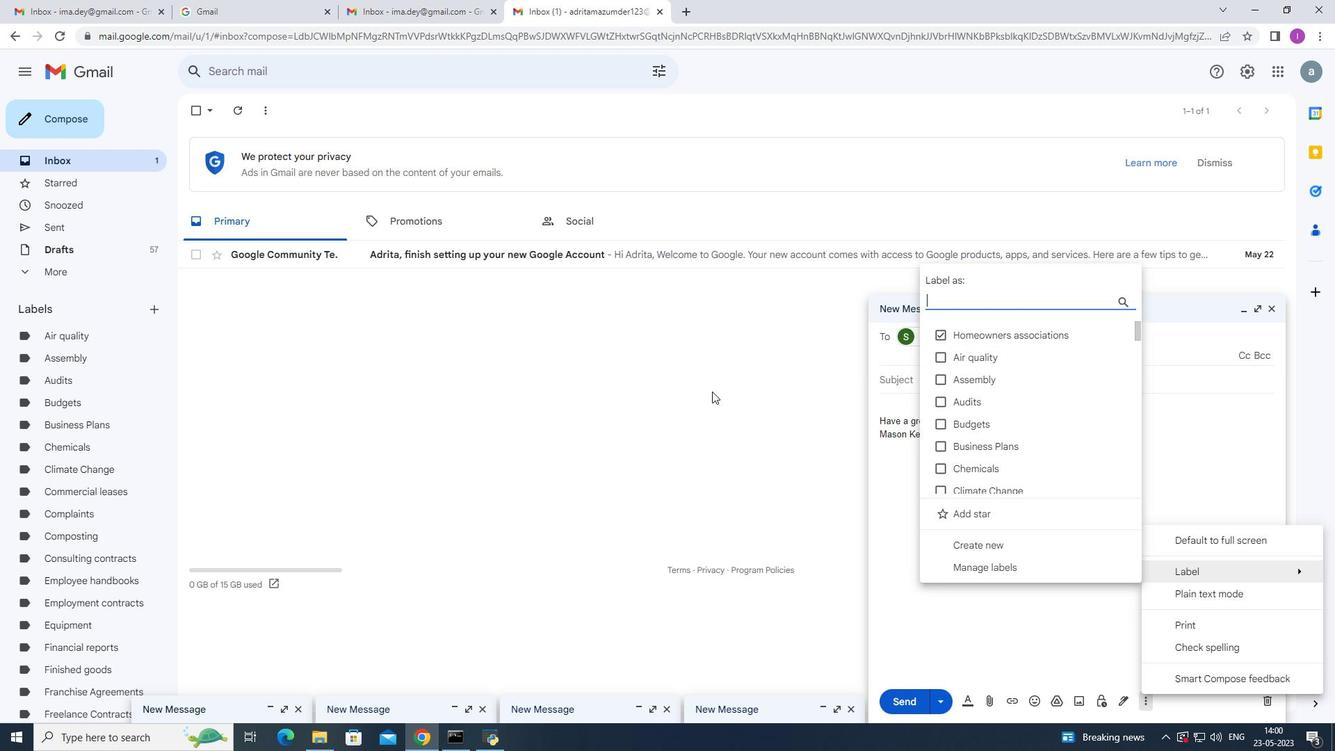 
Action: Mouse pressed left at (713, 391)
Screenshot: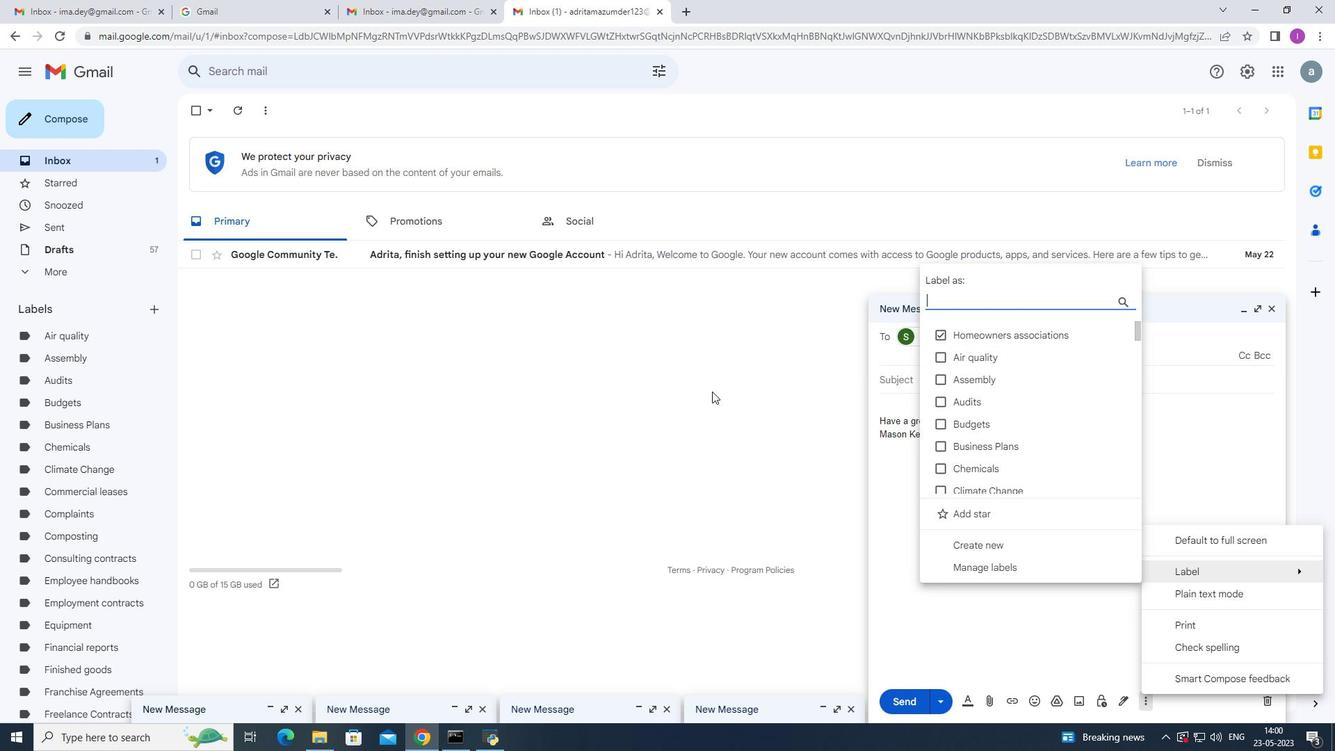 
Action: Mouse moved to (944, 505)
Screenshot: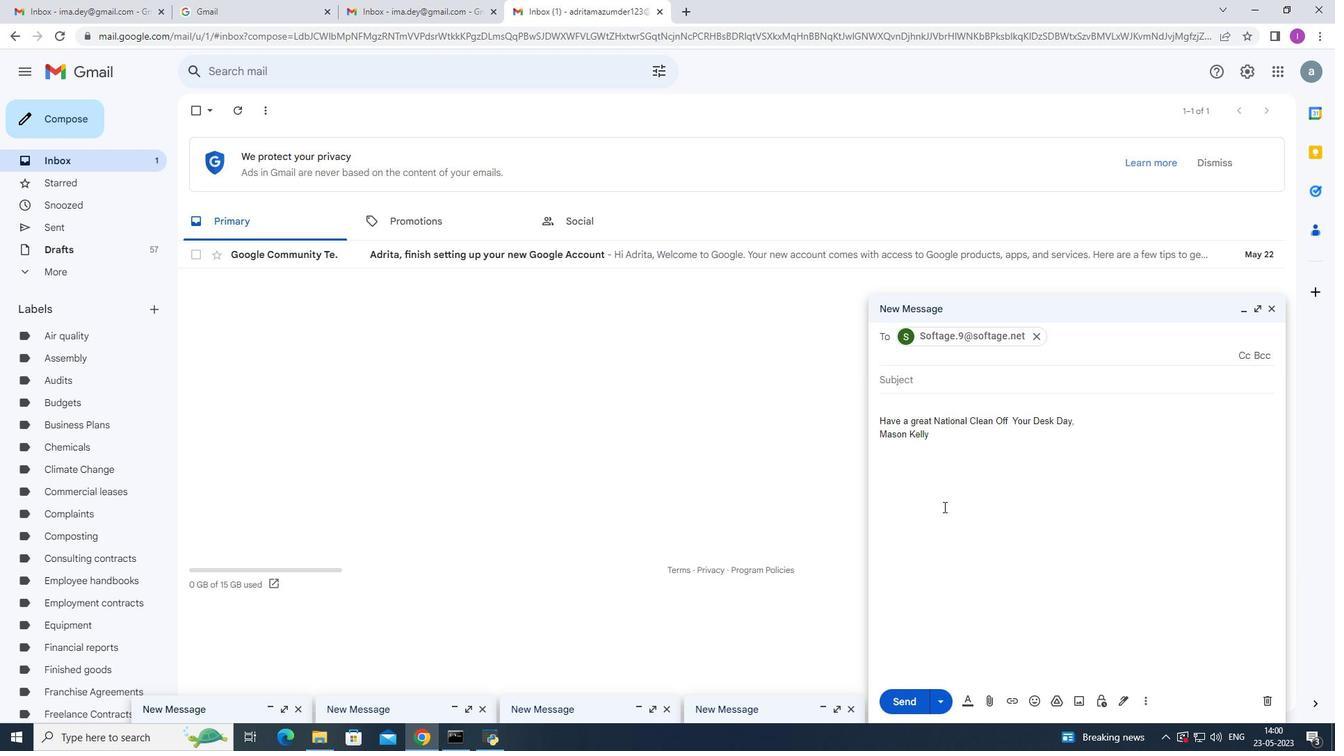 
